 Task: Experiment with a VST dynamic range compressor to control the overall mix dynamics.
Action: Mouse moved to (80, 39)
Screenshot: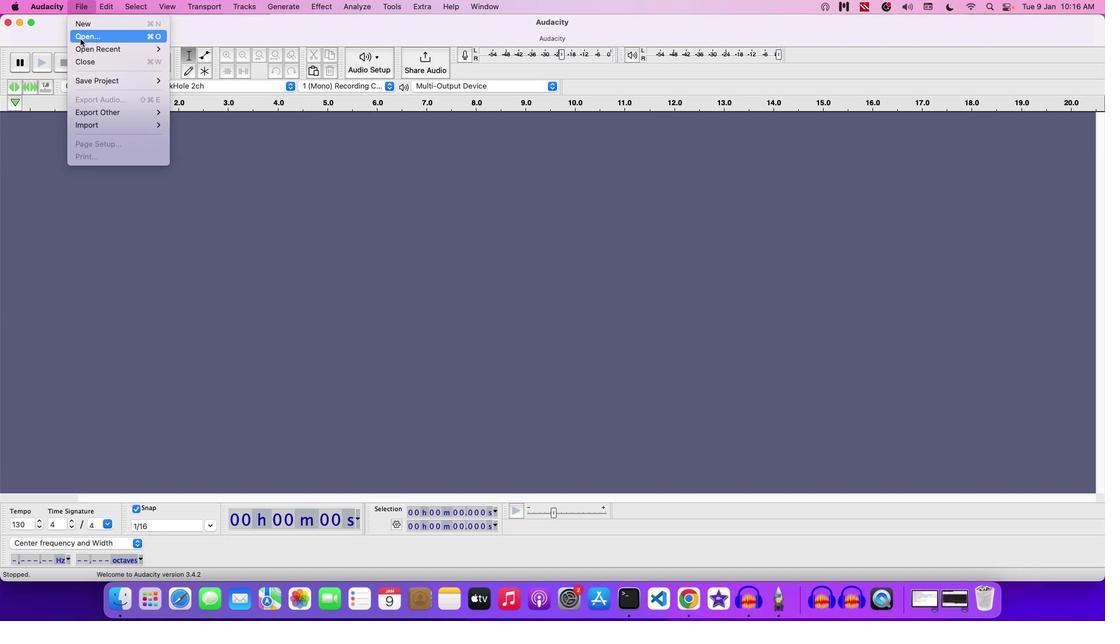 
Action: Mouse pressed left at (80, 39)
Screenshot: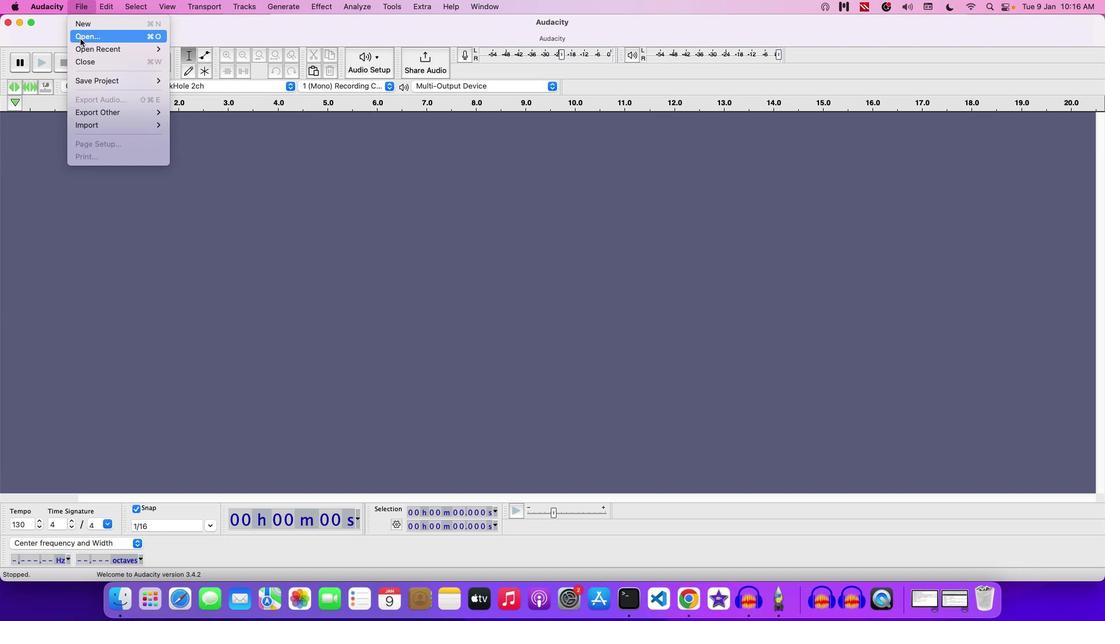 
Action: Mouse moved to (566, 122)
Screenshot: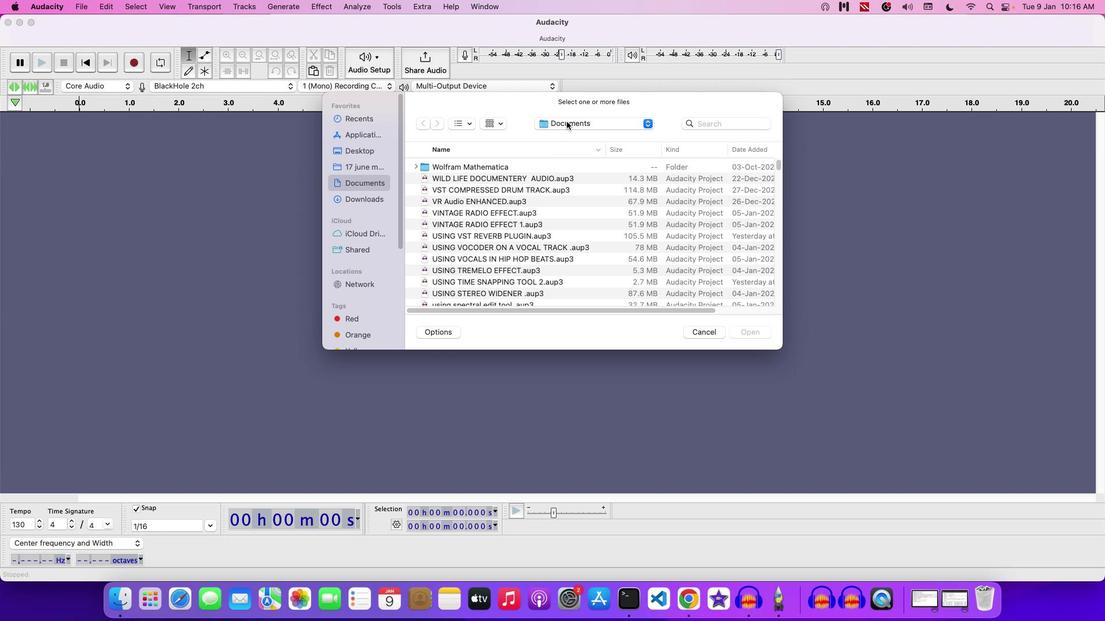 
Action: Mouse pressed left at (566, 122)
Screenshot: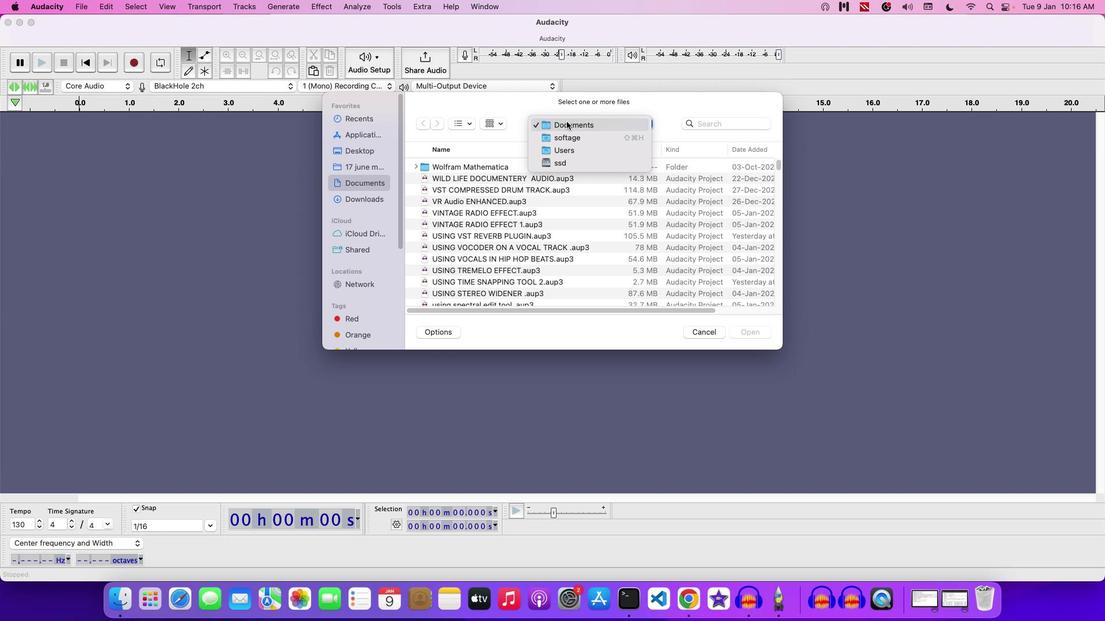 
Action: Mouse moved to (568, 214)
Screenshot: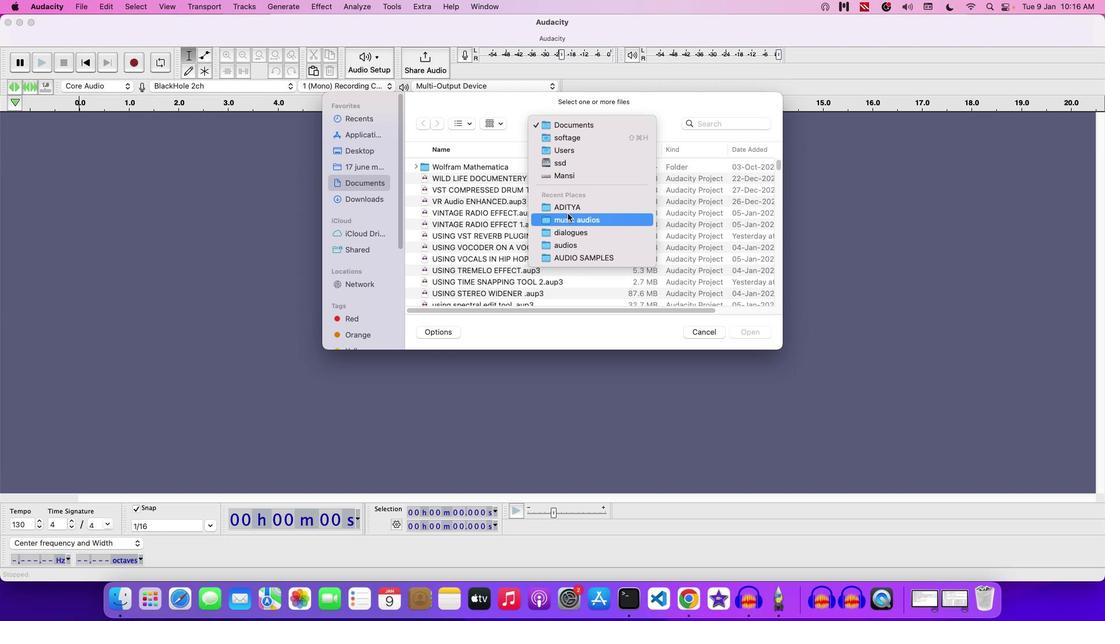 
Action: Mouse pressed left at (568, 214)
Screenshot: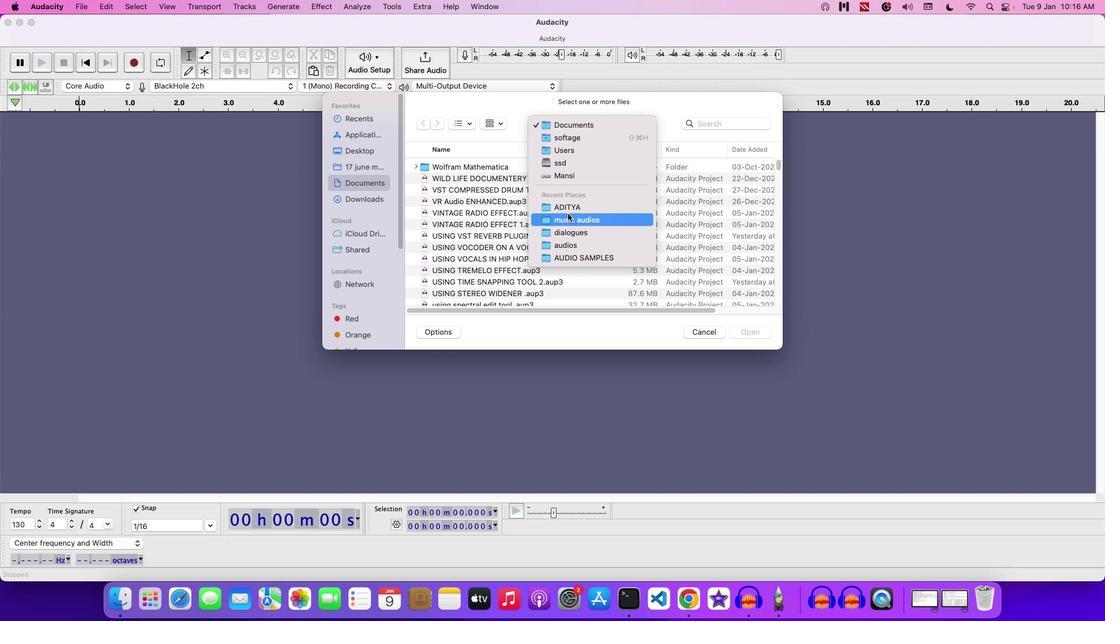 
Action: Mouse moved to (506, 227)
Screenshot: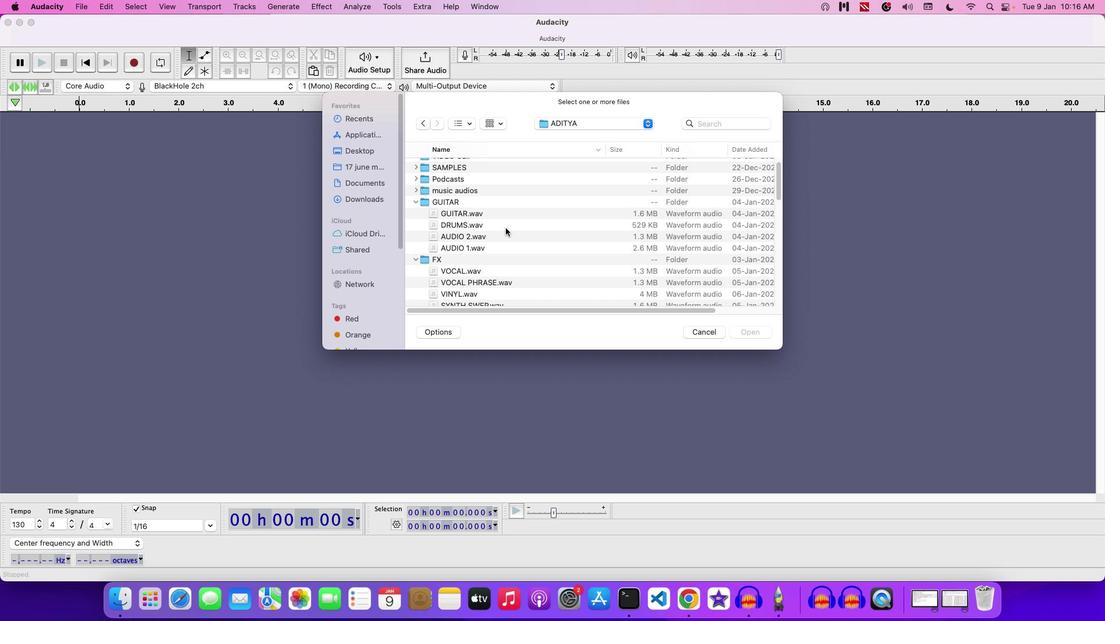 
Action: Mouse scrolled (506, 227) with delta (0, 0)
Screenshot: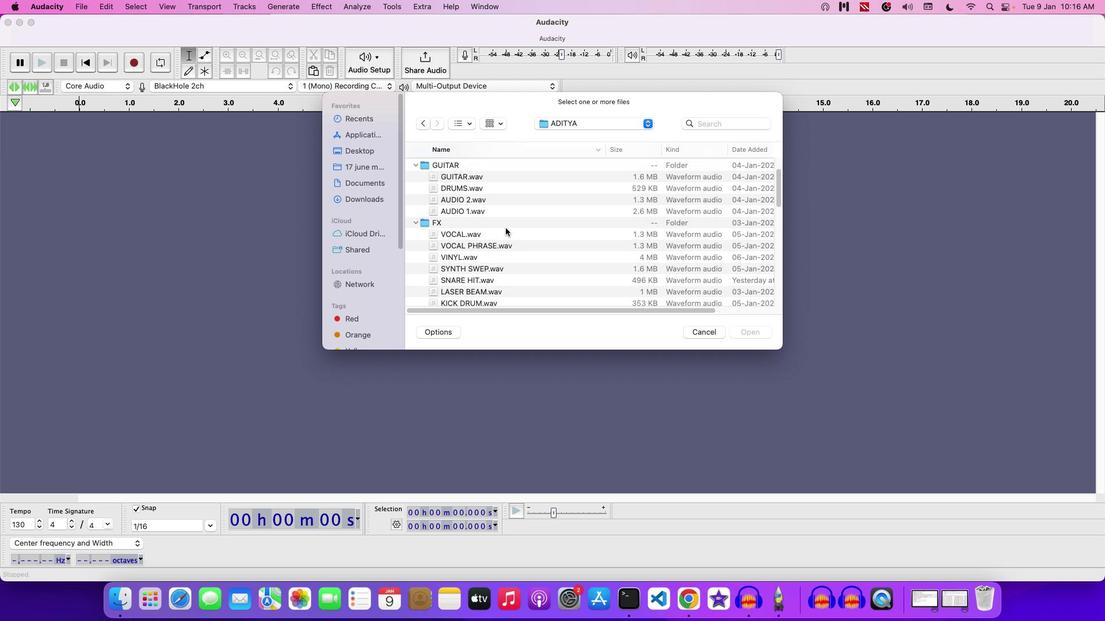 
Action: Mouse scrolled (506, 227) with delta (0, 0)
Screenshot: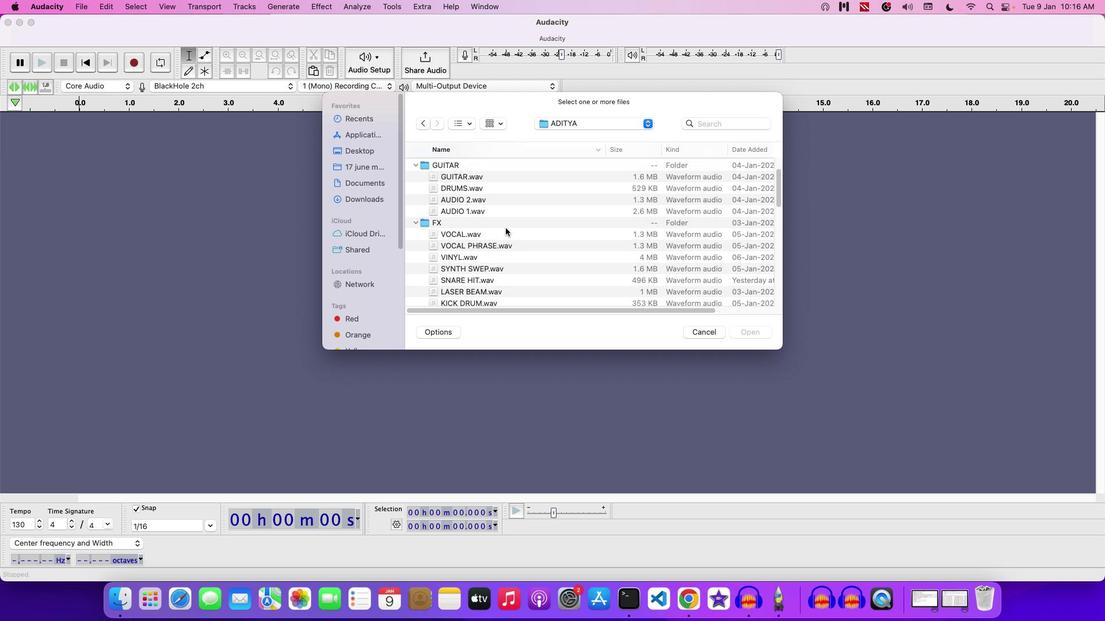 
Action: Mouse scrolled (506, 227) with delta (0, -1)
Screenshot: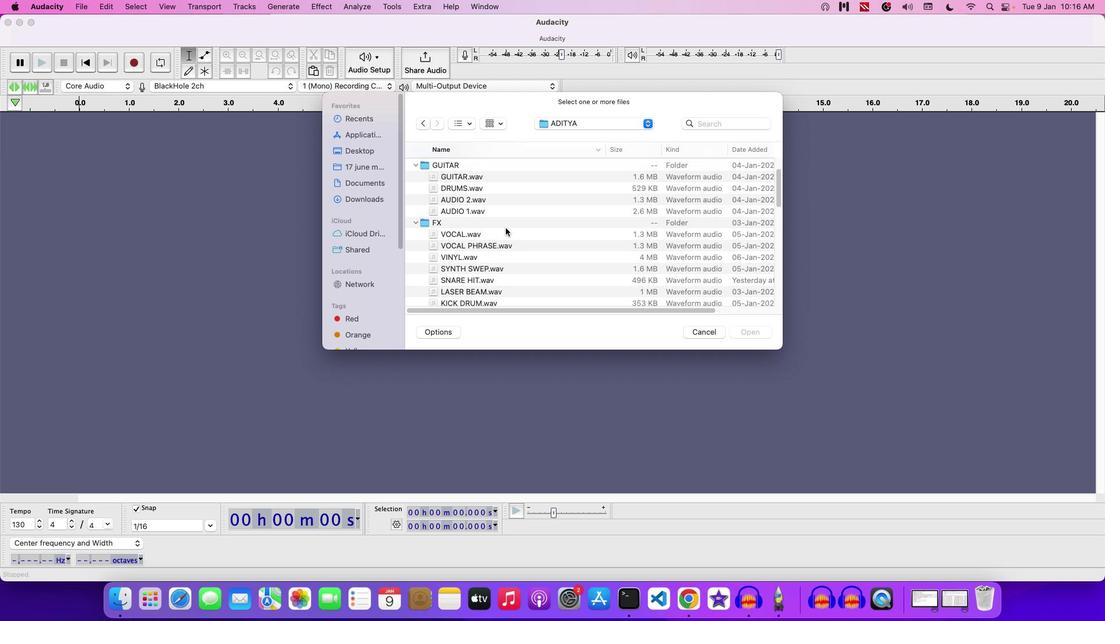 
Action: Mouse scrolled (506, 227) with delta (0, 0)
Screenshot: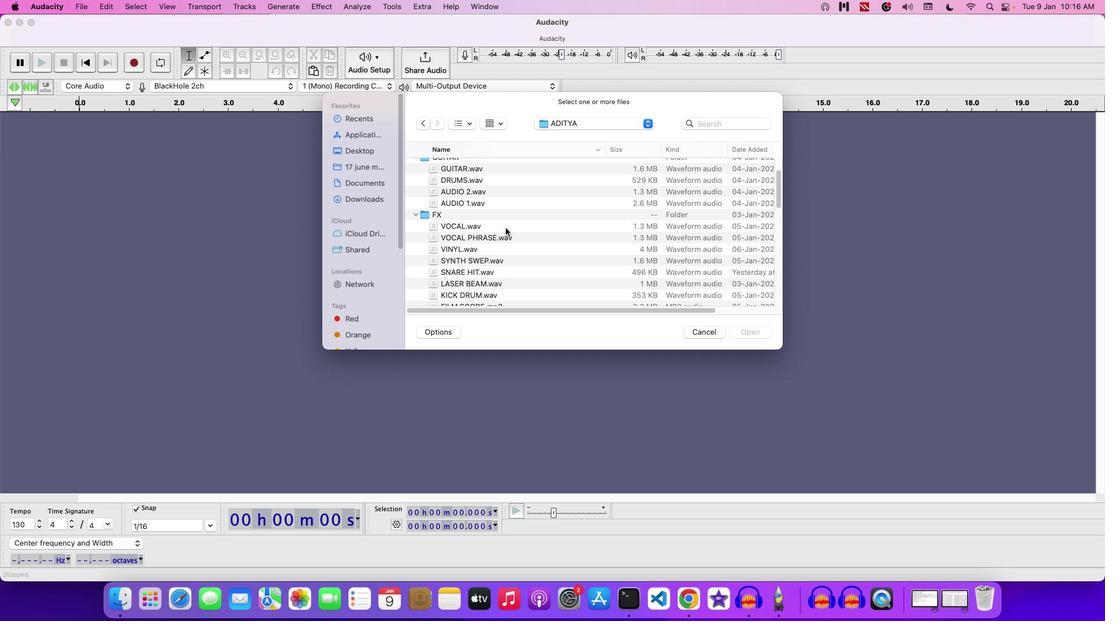 
Action: Mouse scrolled (506, 227) with delta (0, 0)
Screenshot: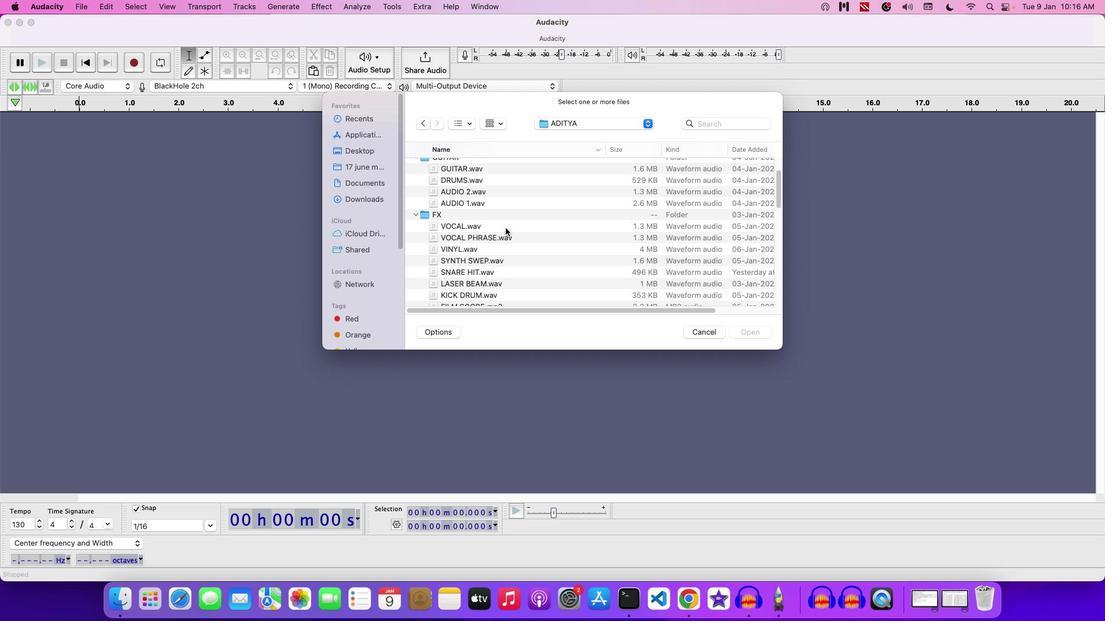 
Action: Mouse moved to (503, 217)
Screenshot: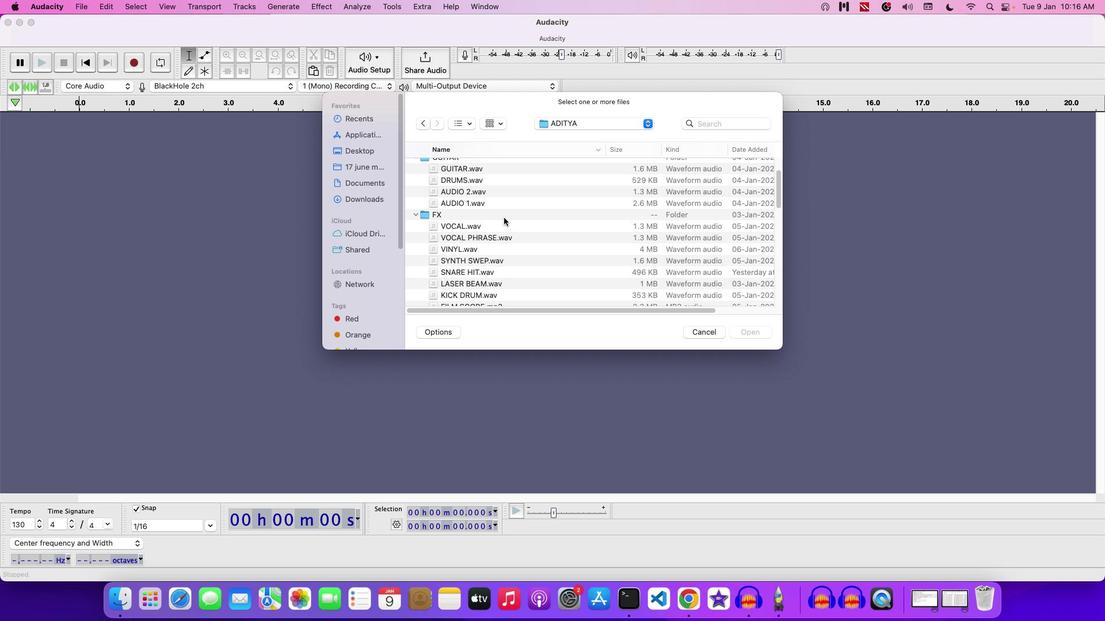 
Action: Mouse scrolled (503, 217) with delta (0, 0)
Screenshot: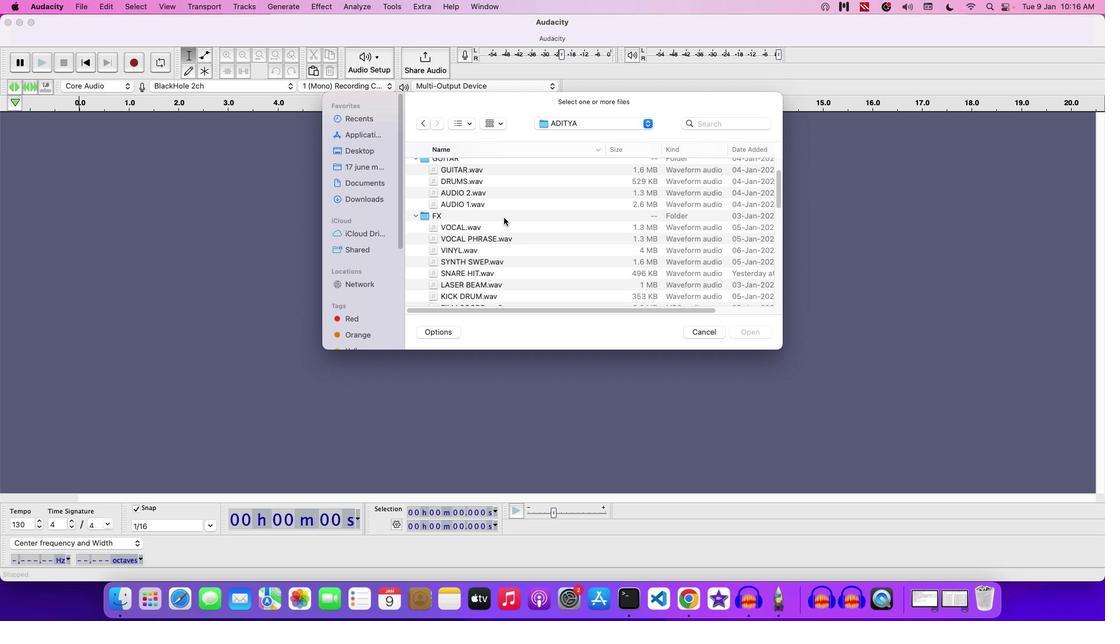 
Action: Mouse scrolled (503, 217) with delta (0, 0)
Screenshot: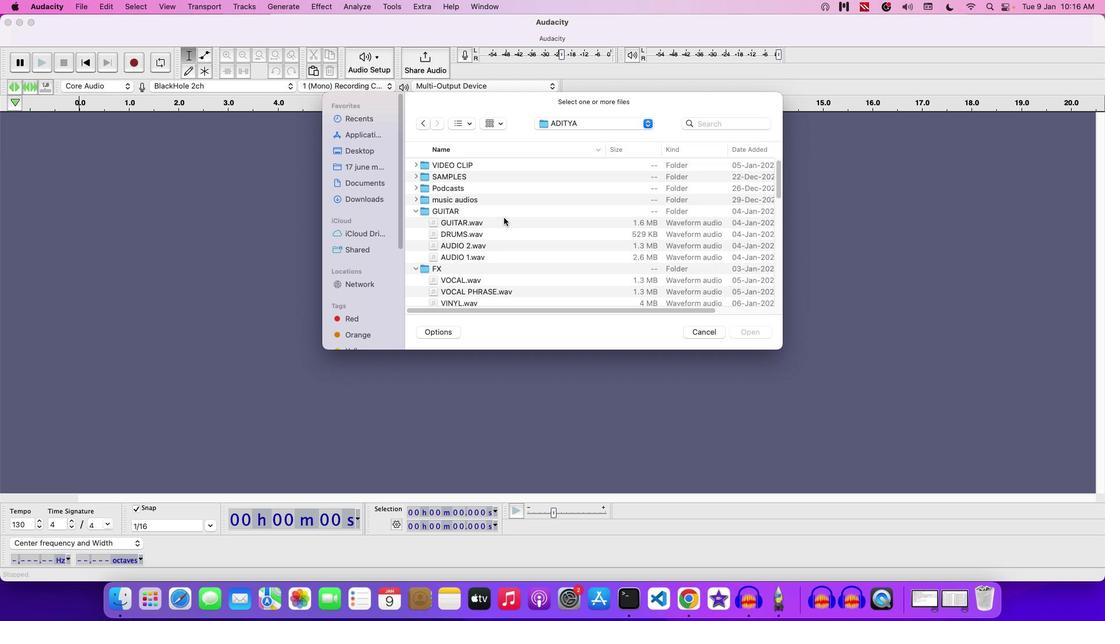 
Action: Mouse scrolled (503, 217) with delta (0, 0)
Screenshot: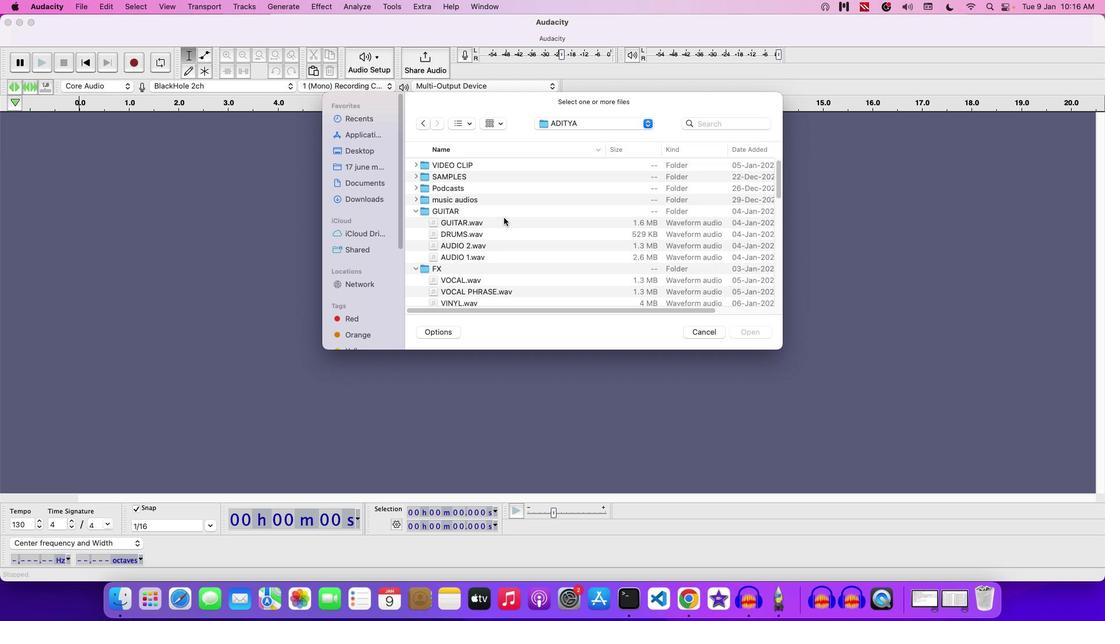 
Action: Mouse scrolled (503, 217) with delta (0, 1)
Screenshot: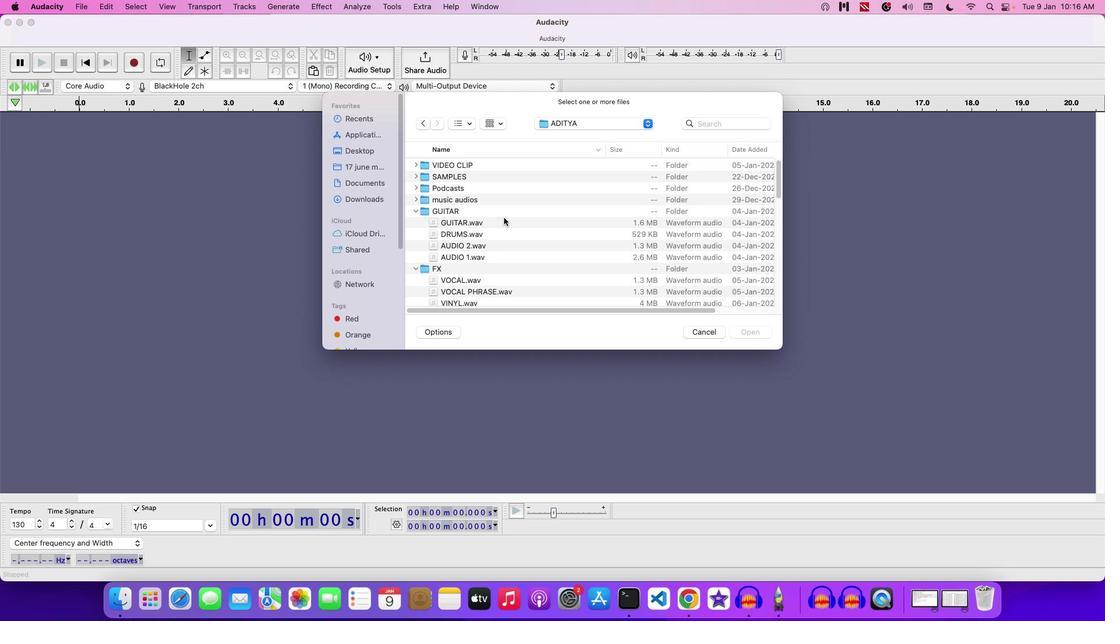 
Action: Mouse scrolled (503, 217) with delta (0, 0)
Screenshot: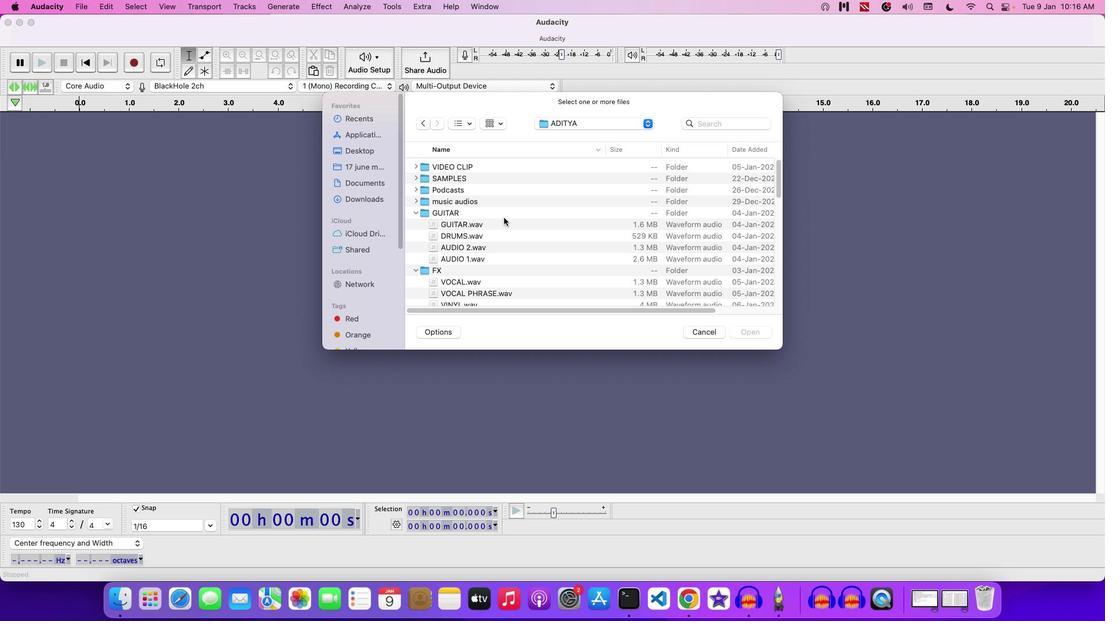 
Action: Mouse scrolled (503, 217) with delta (0, 0)
Screenshot: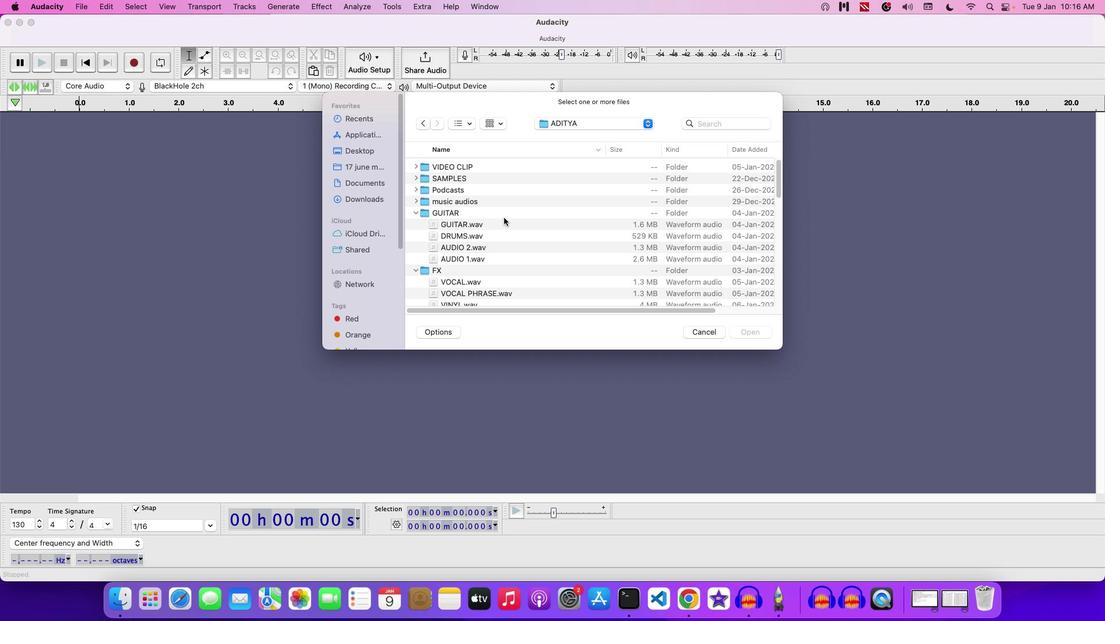 
Action: Mouse moved to (419, 202)
Screenshot: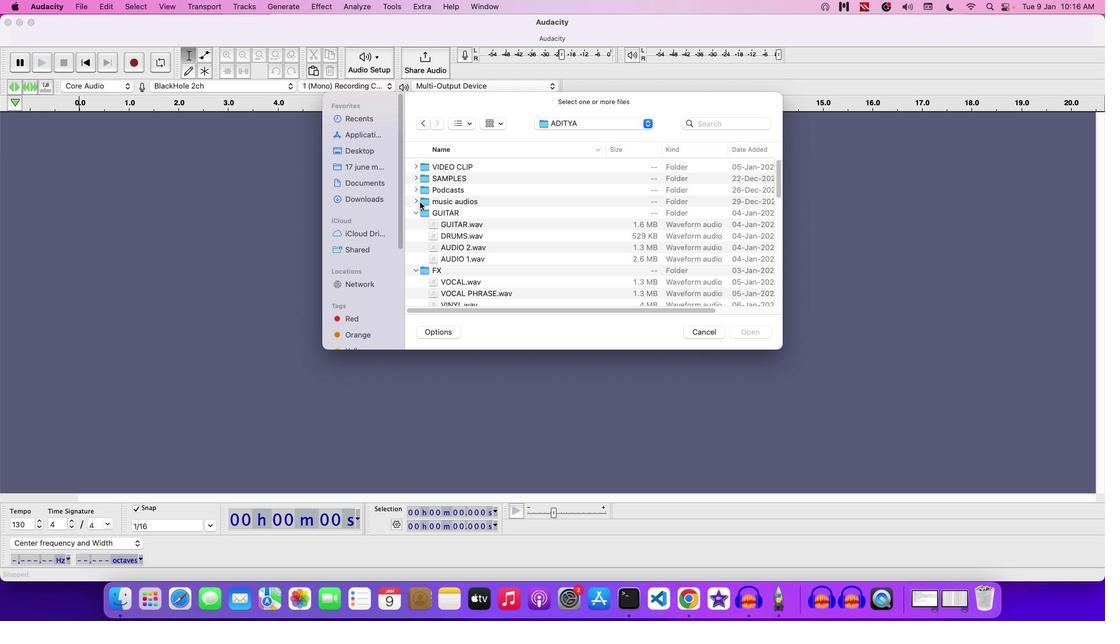 
Action: Mouse pressed left at (419, 202)
Screenshot: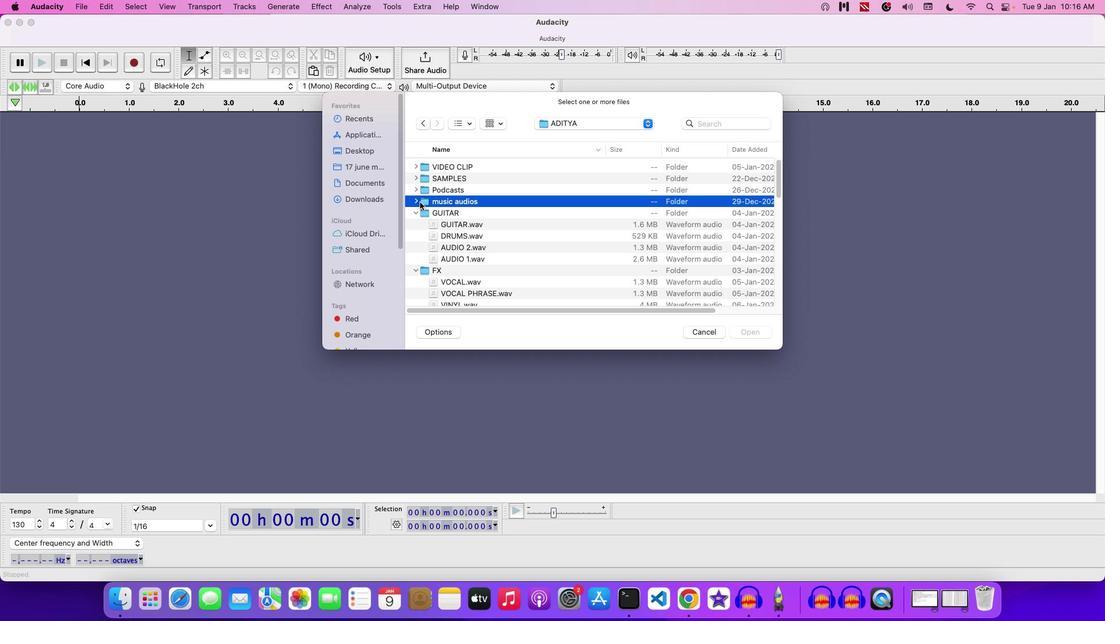 
Action: Mouse moved to (418, 202)
Screenshot: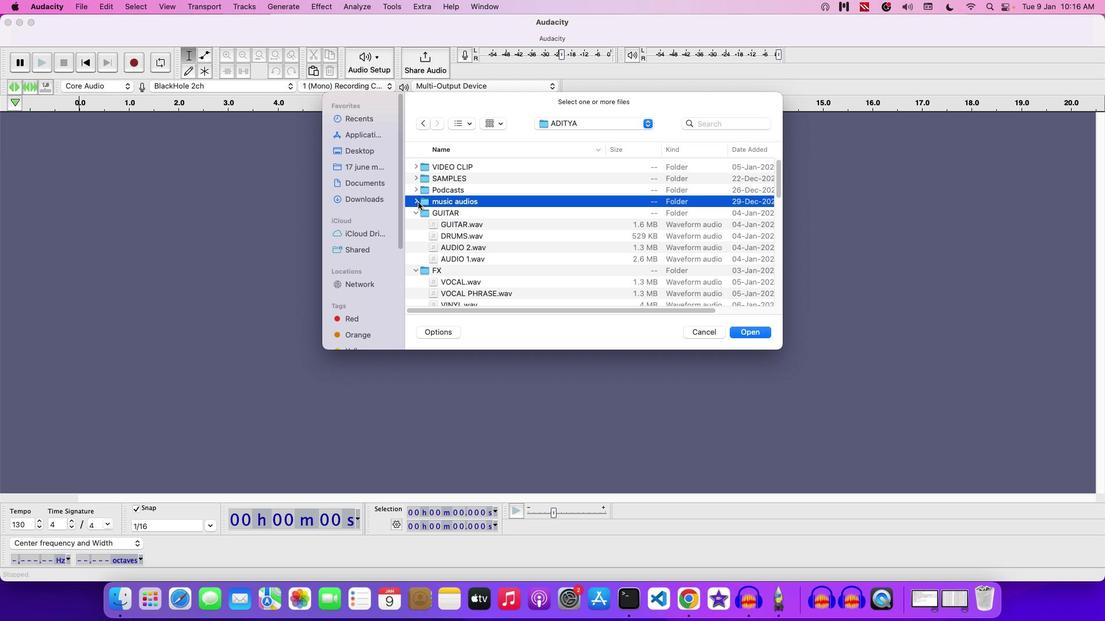 
Action: Mouse pressed left at (418, 202)
Screenshot: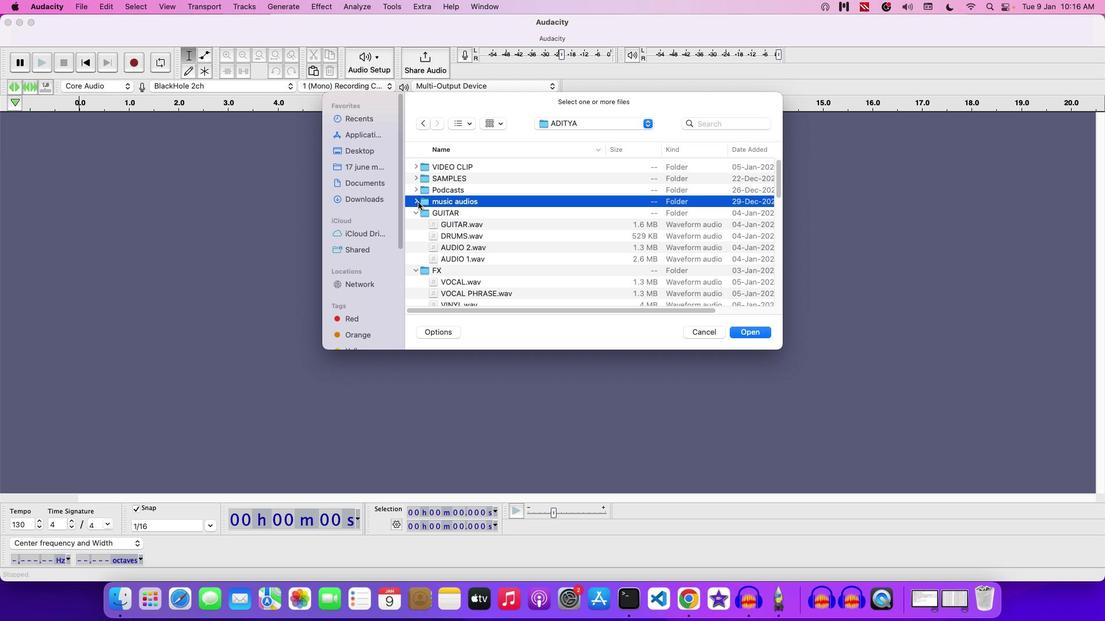 
Action: Mouse moved to (504, 233)
Screenshot: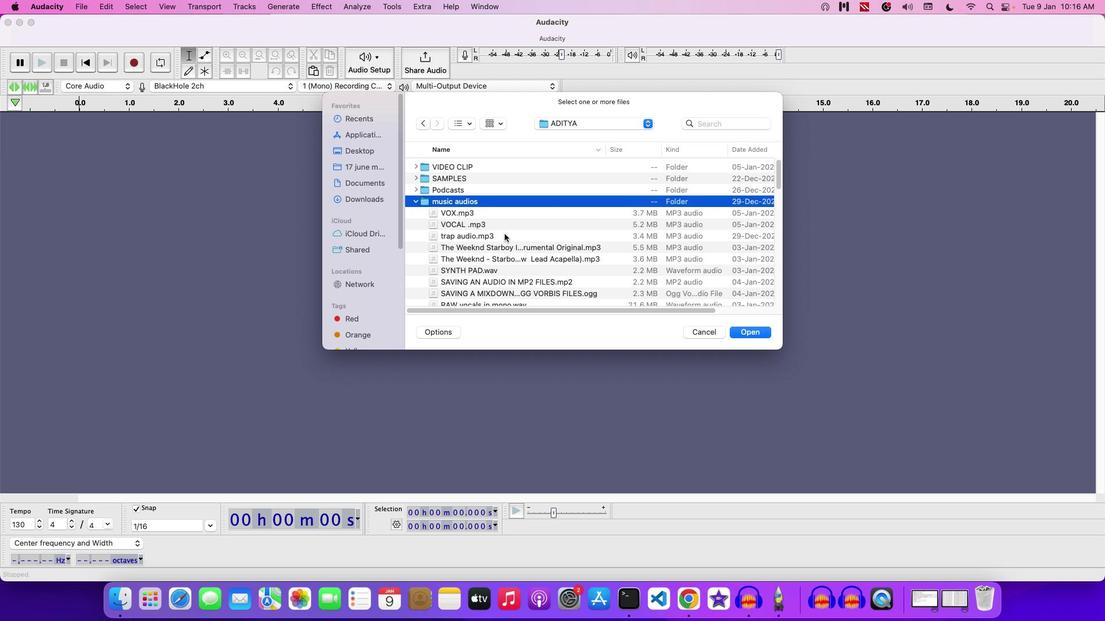 
Action: Mouse scrolled (504, 233) with delta (0, 0)
Screenshot: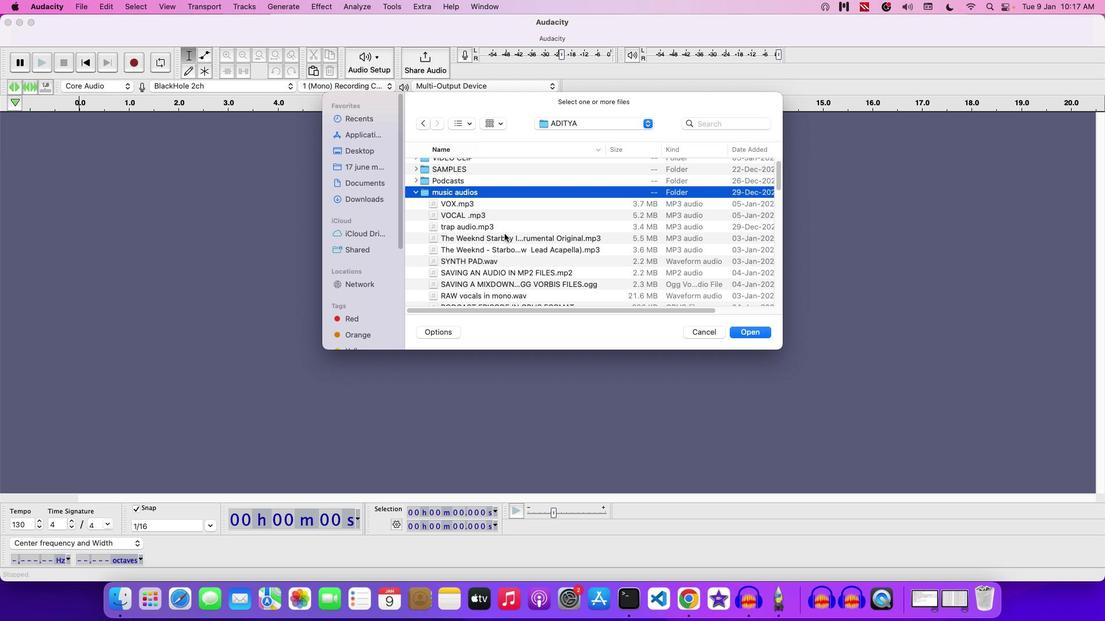 
Action: Mouse scrolled (504, 233) with delta (0, 0)
Screenshot: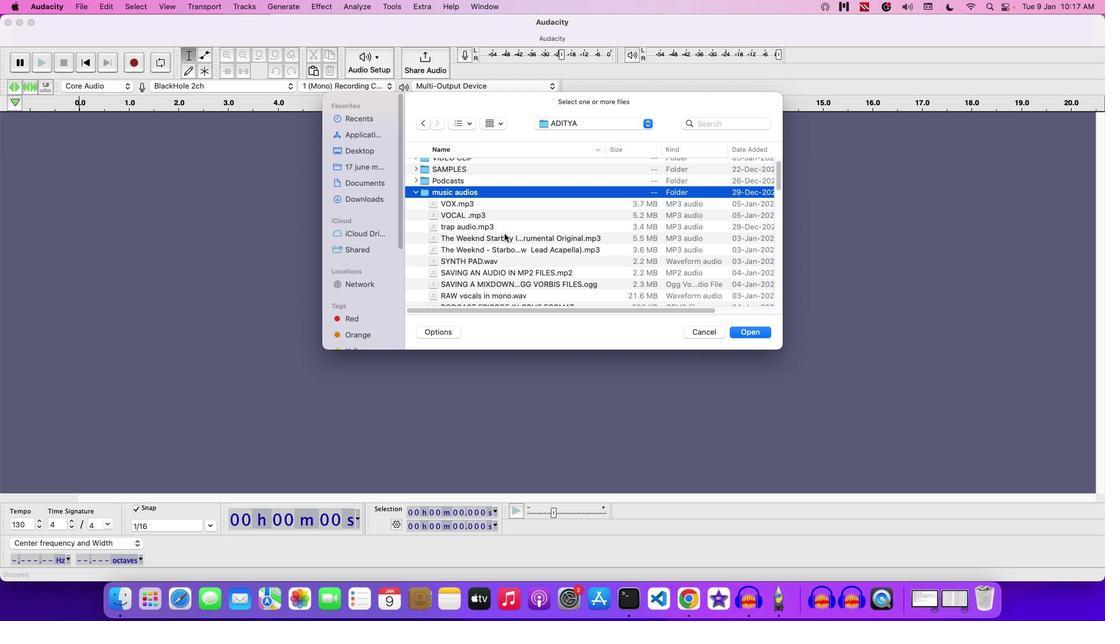 
Action: Mouse scrolled (504, 233) with delta (0, 0)
Screenshot: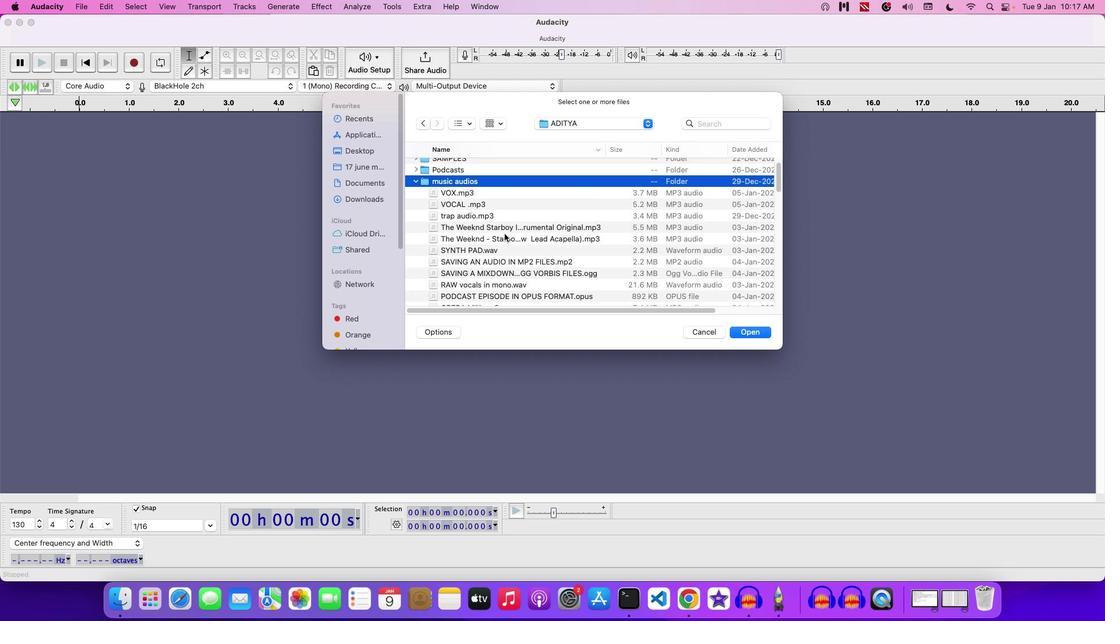 
Action: Mouse scrolled (504, 233) with delta (0, 0)
Screenshot: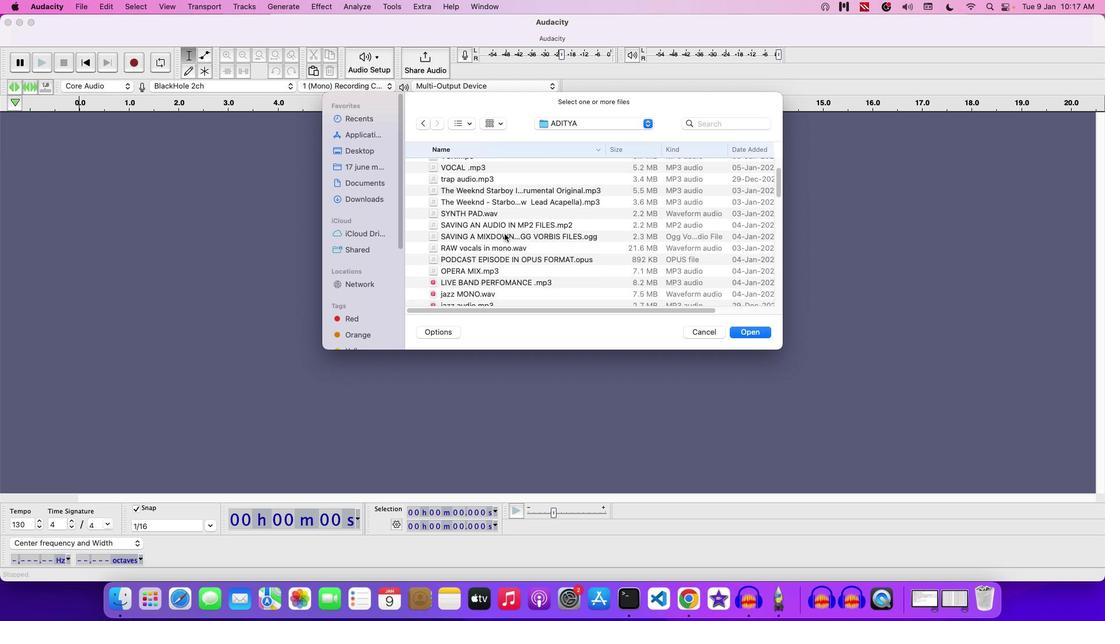 
Action: Mouse scrolled (504, 233) with delta (0, -1)
Screenshot: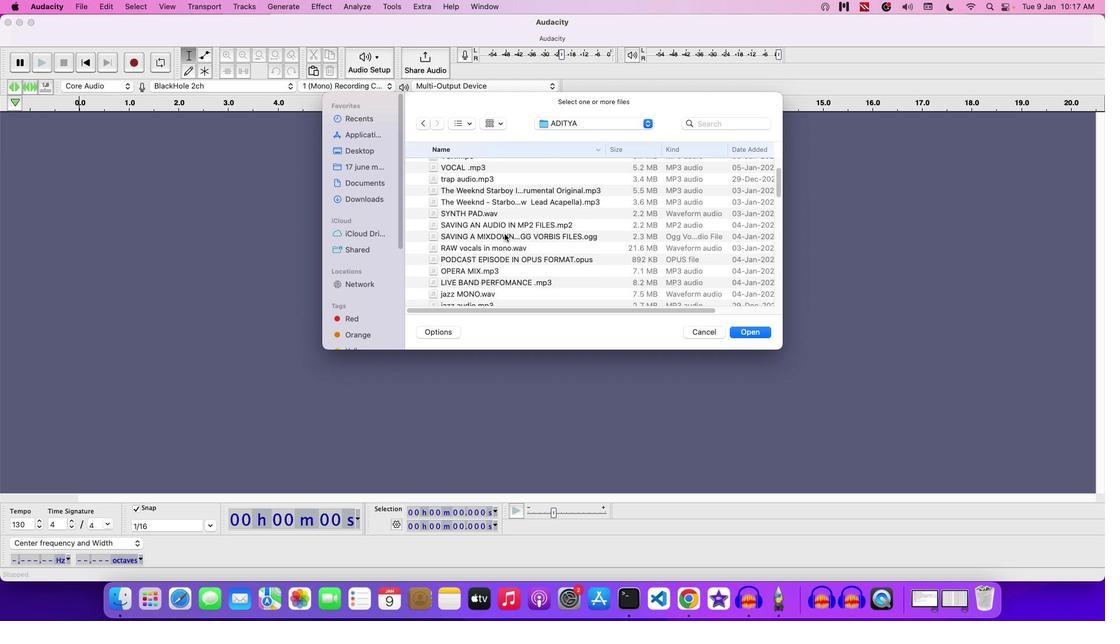 
Action: Mouse scrolled (504, 233) with delta (0, 0)
Screenshot: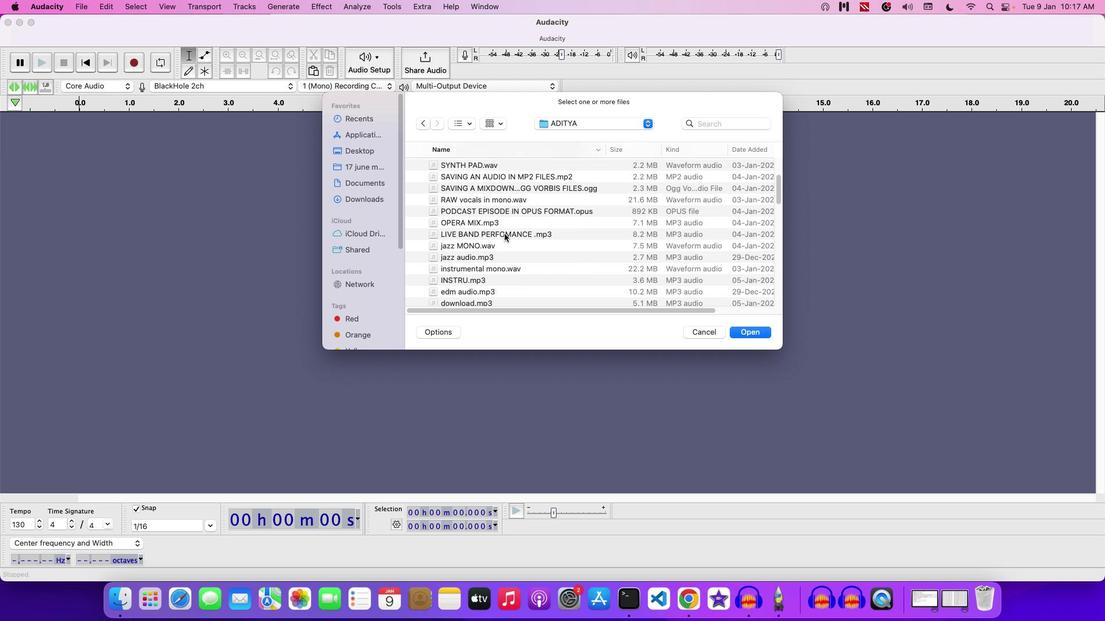 
Action: Mouse scrolled (504, 233) with delta (0, 0)
Screenshot: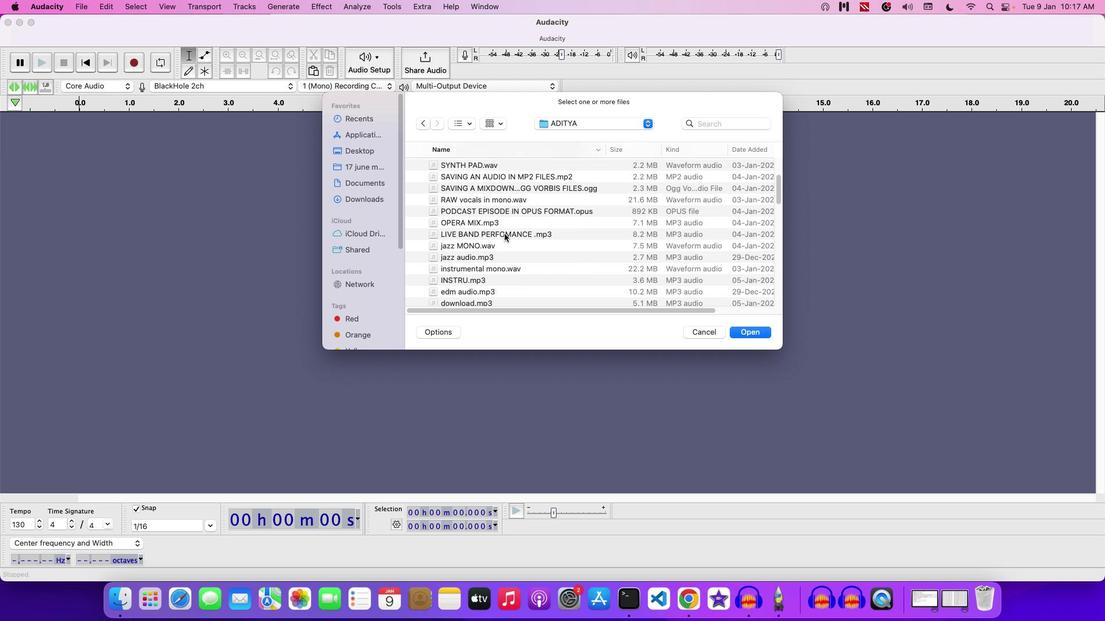 
Action: Mouse scrolled (504, 233) with delta (0, -1)
Screenshot: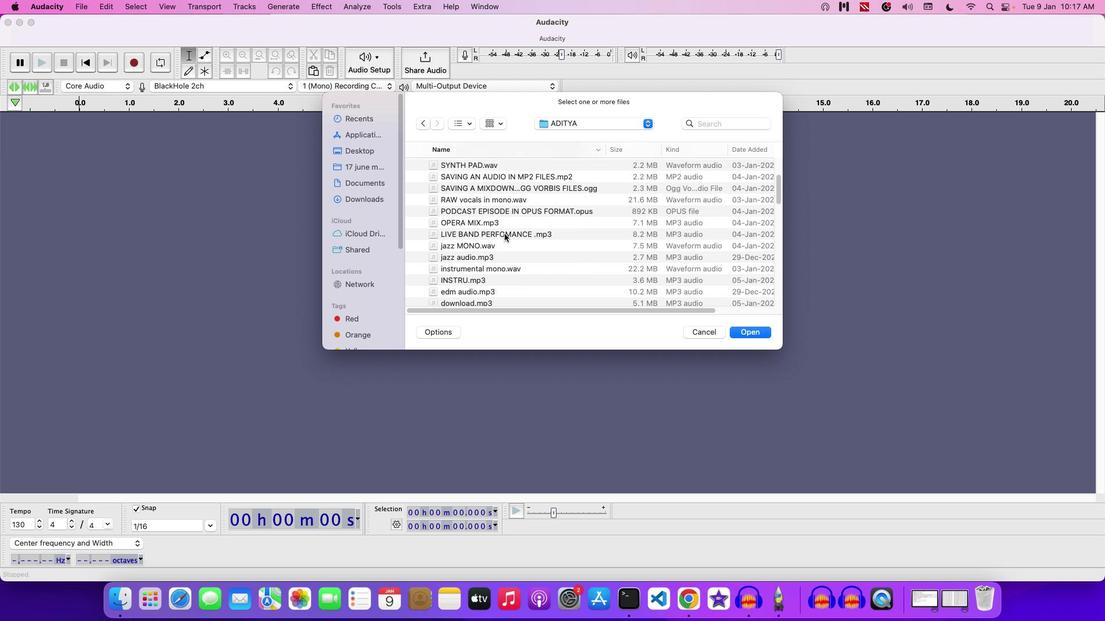 
Action: Mouse scrolled (504, 233) with delta (0, 0)
Screenshot: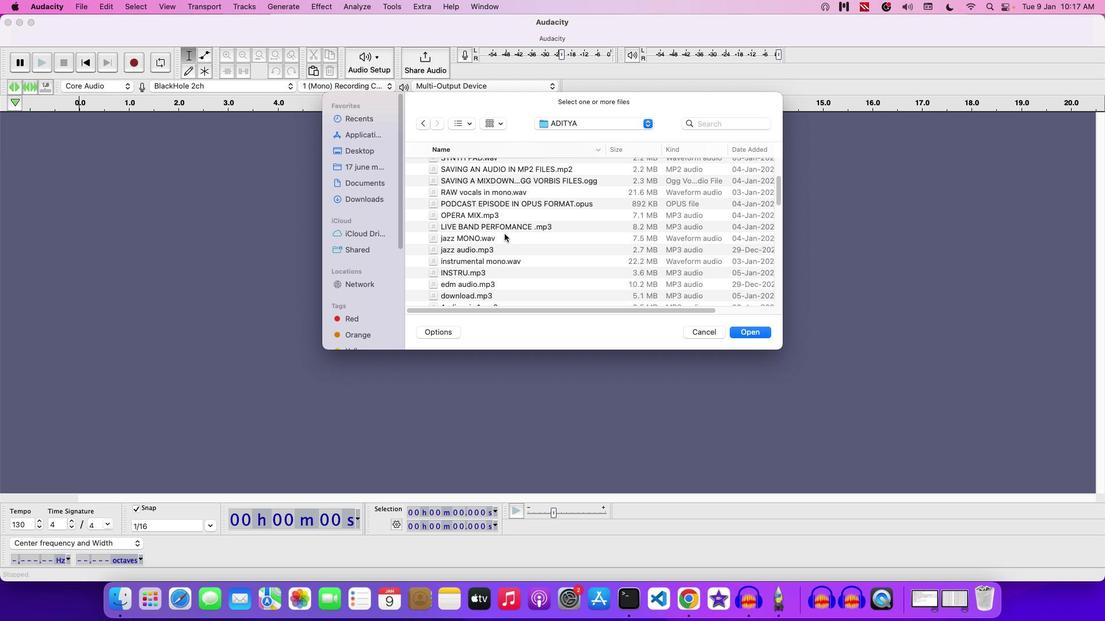
Action: Mouse scrolled (504, 233) with delta (0, 0)
Screenshot: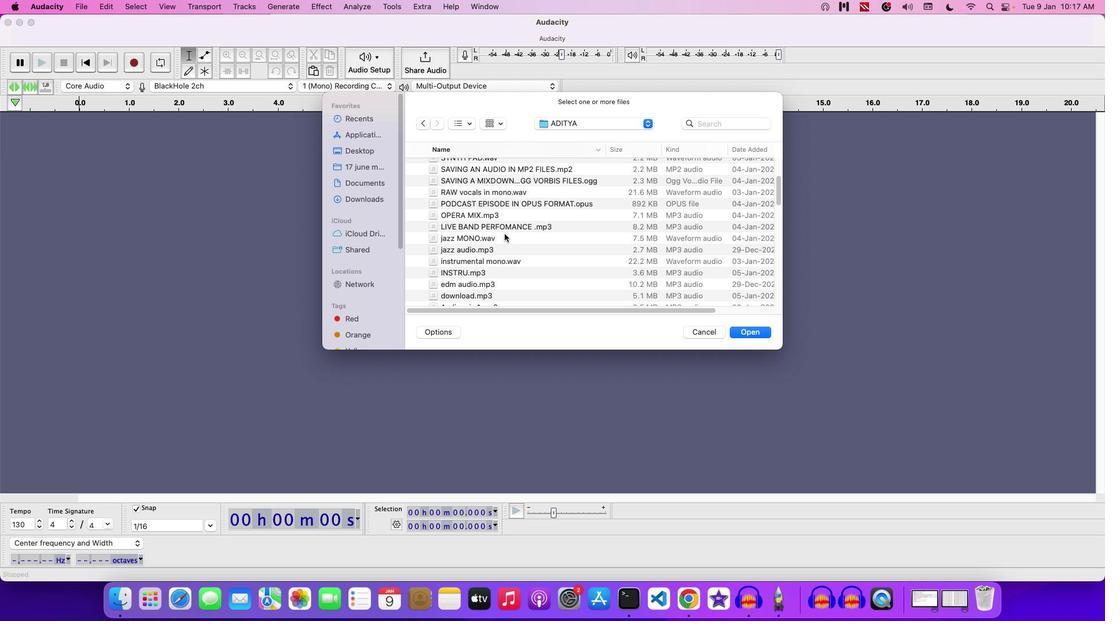 
Action: Mouse moved to (482, 282)
Screenshot: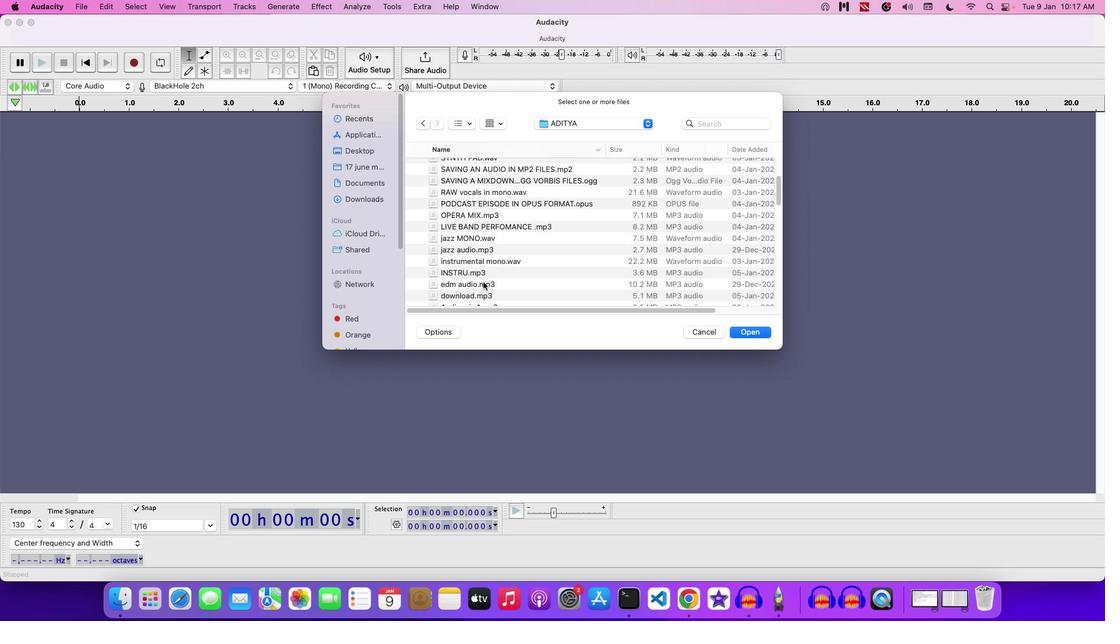 
Action: Mouse pressed left at (482, 282)
Screenshot: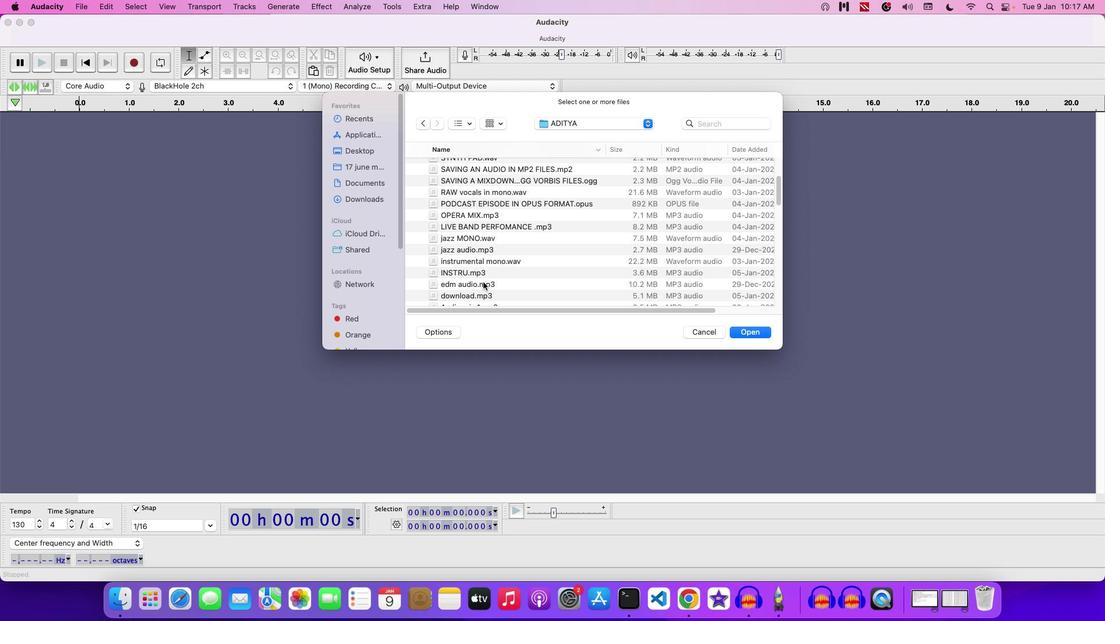 
Action: Mouse moved to (503, 286)
Screenshot: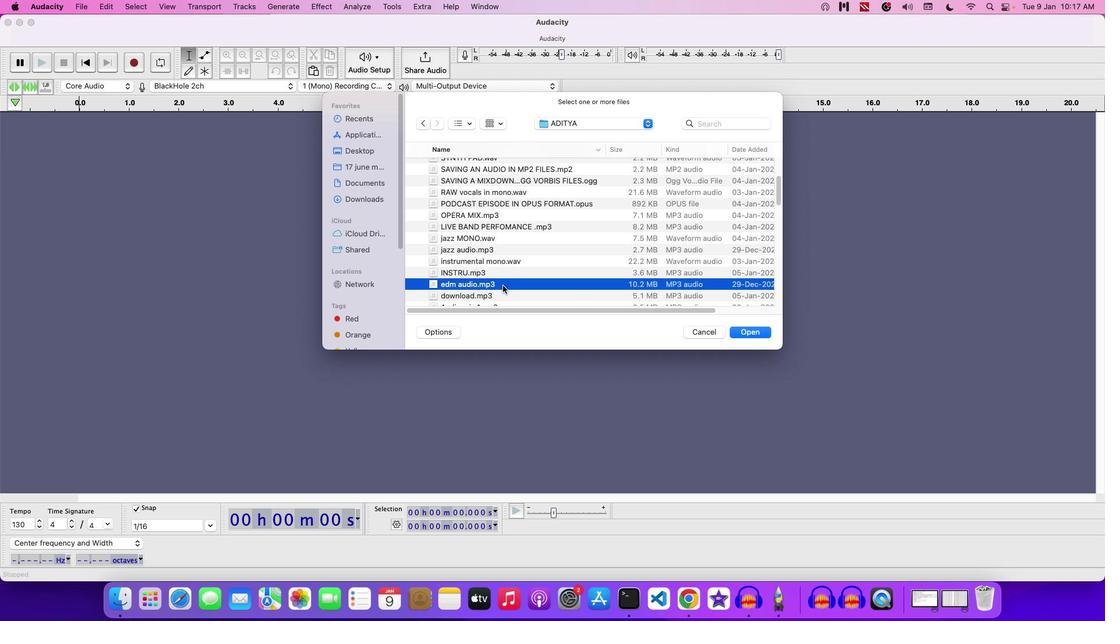 
Action: Mouse pressed left at (503, 286)
Screenshot: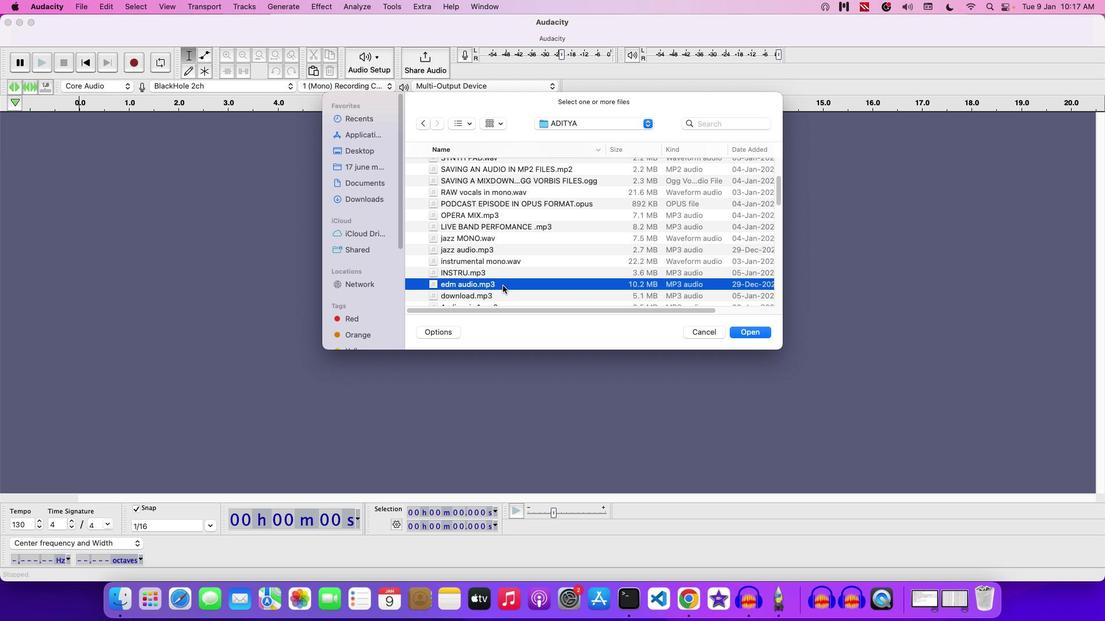 
Action: Mouse moved to (697, 333)
Screenshot: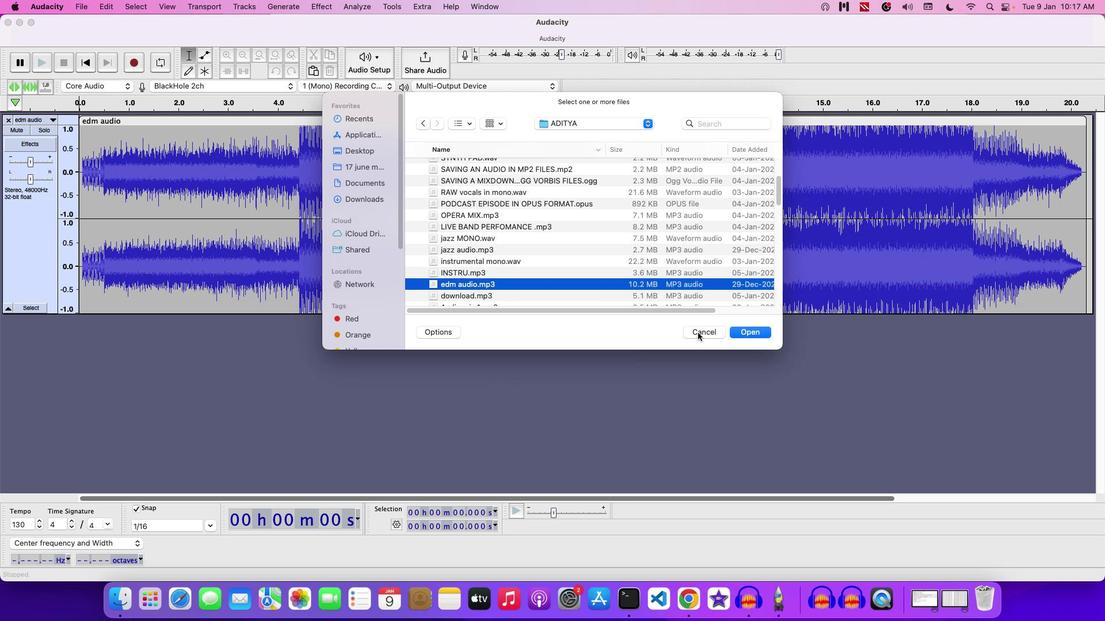 
Action: Mouse pressed left at (697, 333)
Screenshot: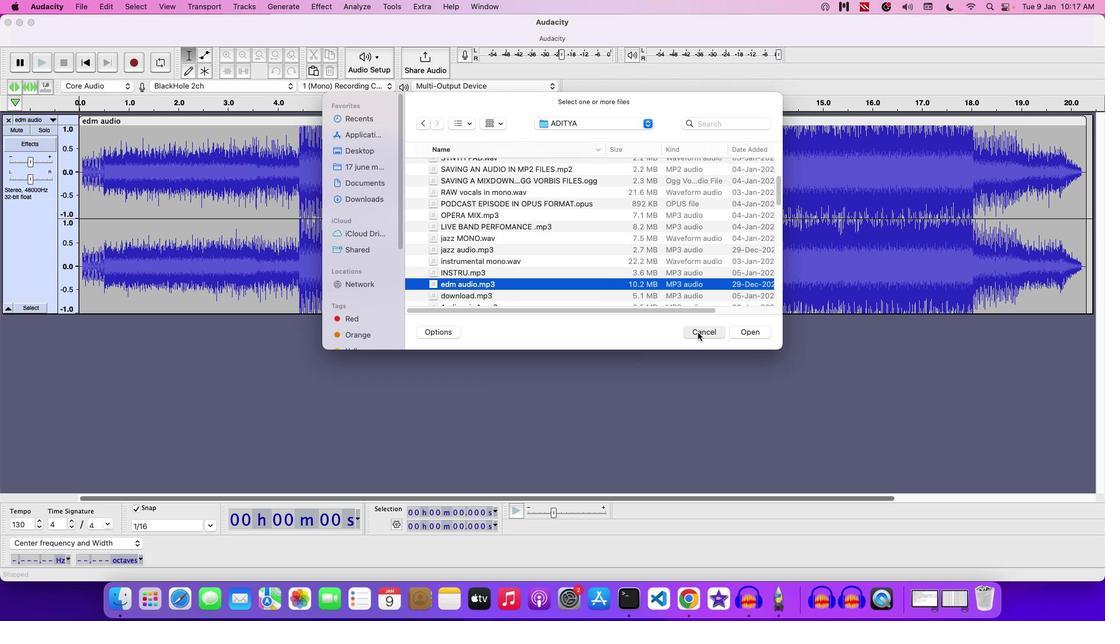 
Action: Mouse moved to (38, 62)
Screenshot: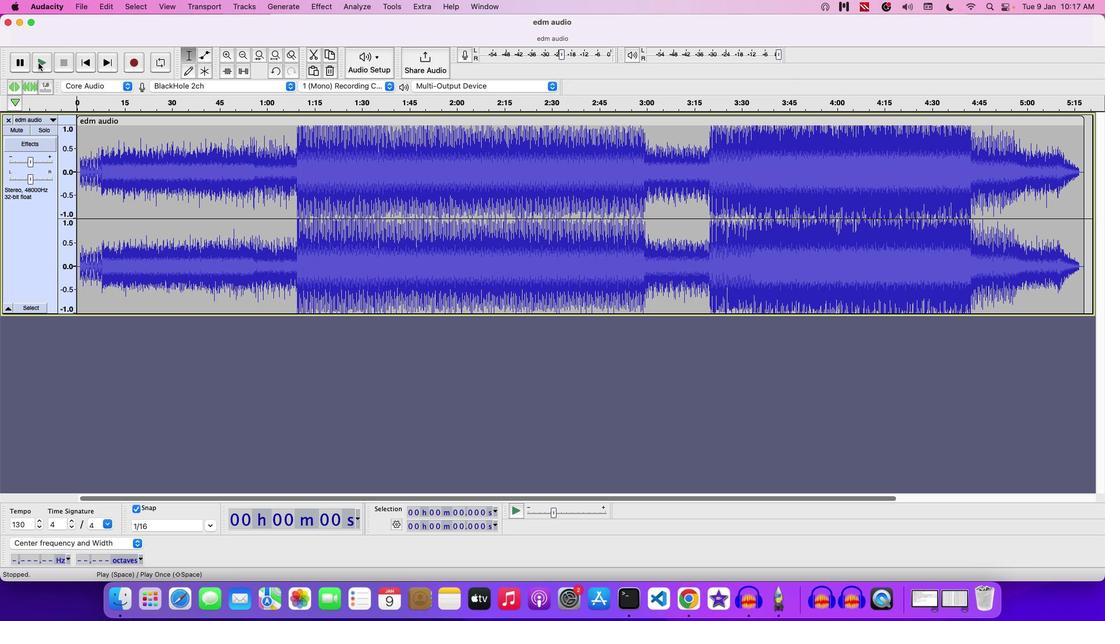 
Action: Mouse pressed left at (38, 62)
Screenshot: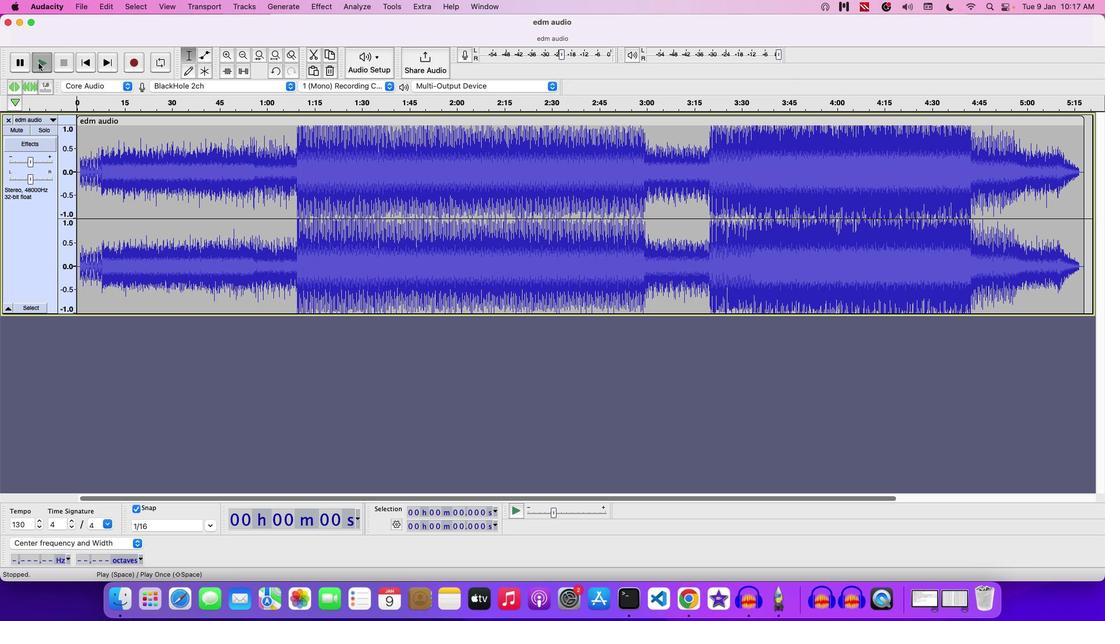 
Action: Mouse pressed left at (38, 62)
Screenshot: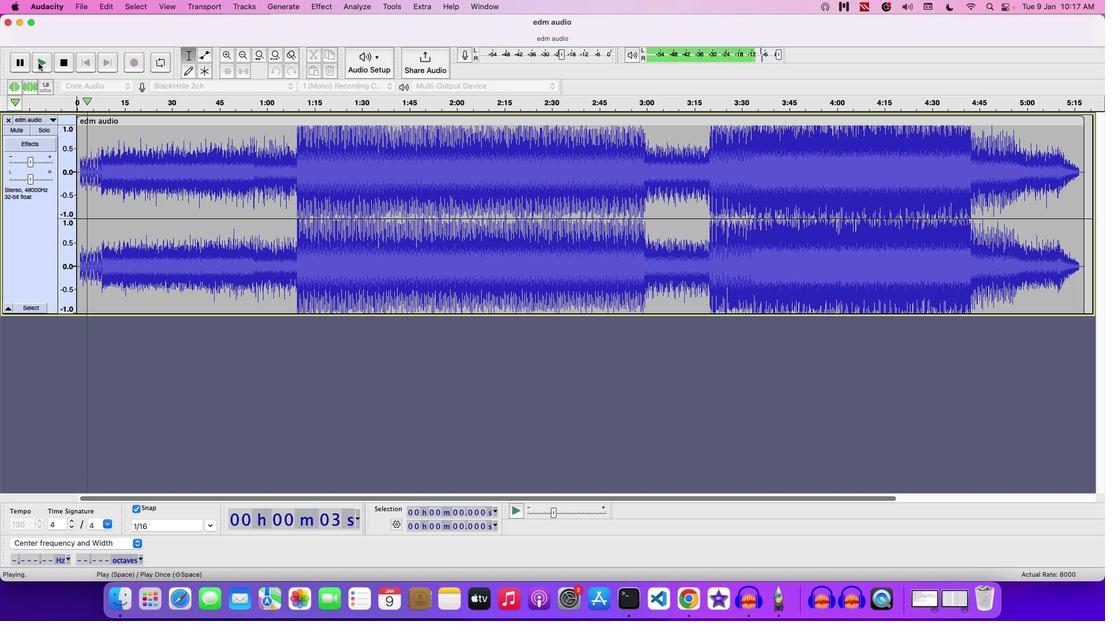 
Action: Mouse moved to (105, 141)
Screenshot: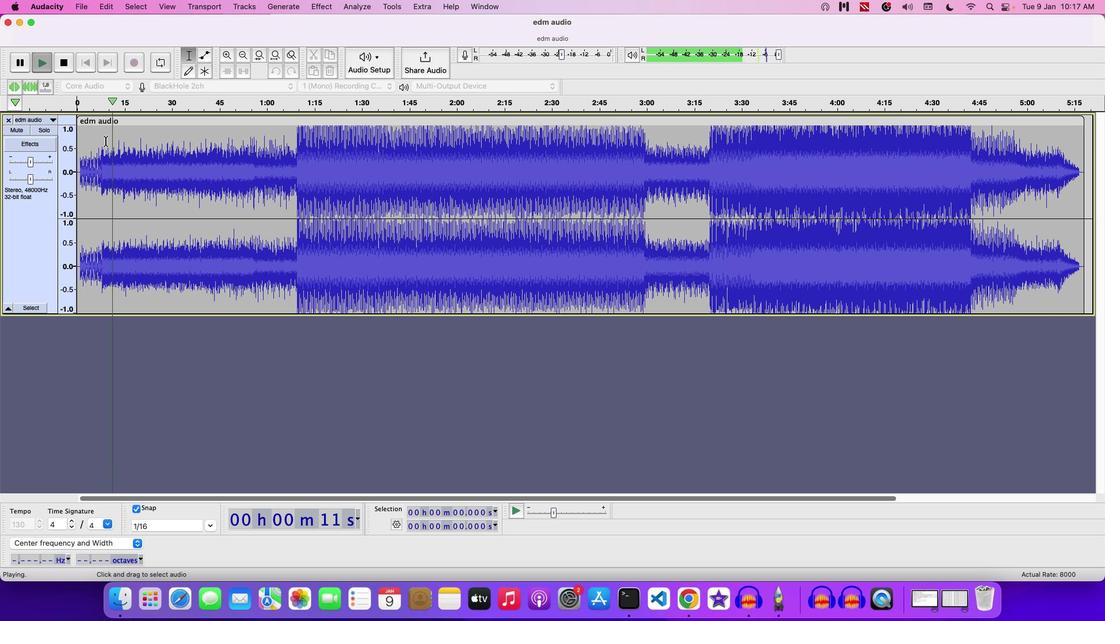 
Action: Key pressed Key.space
Screenshot: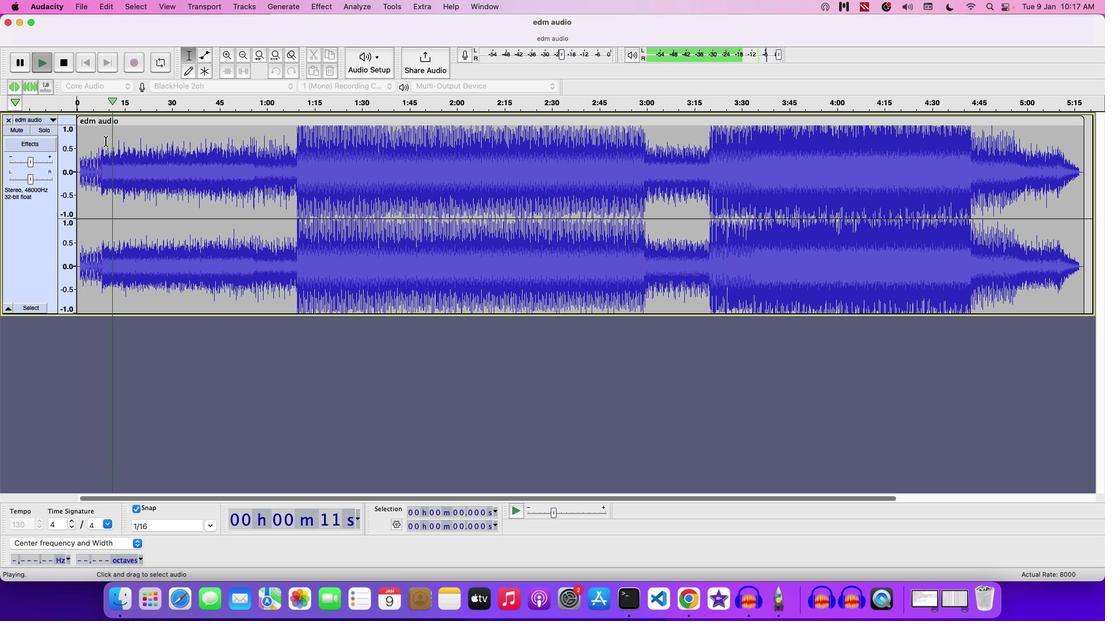 
Action: Mouse moved to (78, 124)
Screenshot: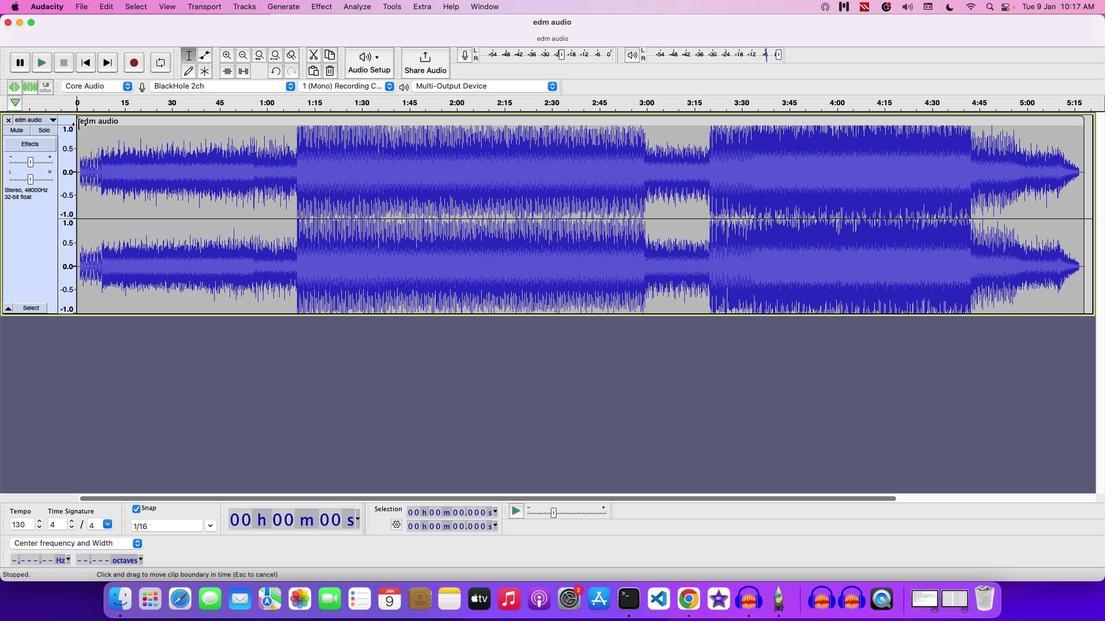 
Action: Mouse pressed left at (78, 124)
Screenshot: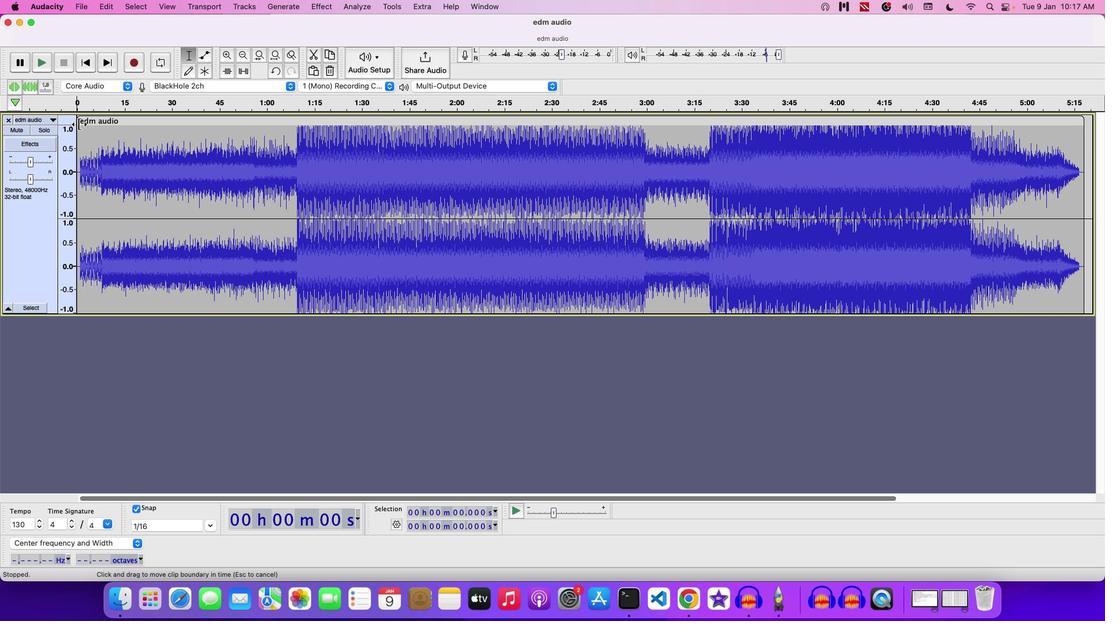 
Action: Mouse moved to (294, 121)
Screenshot: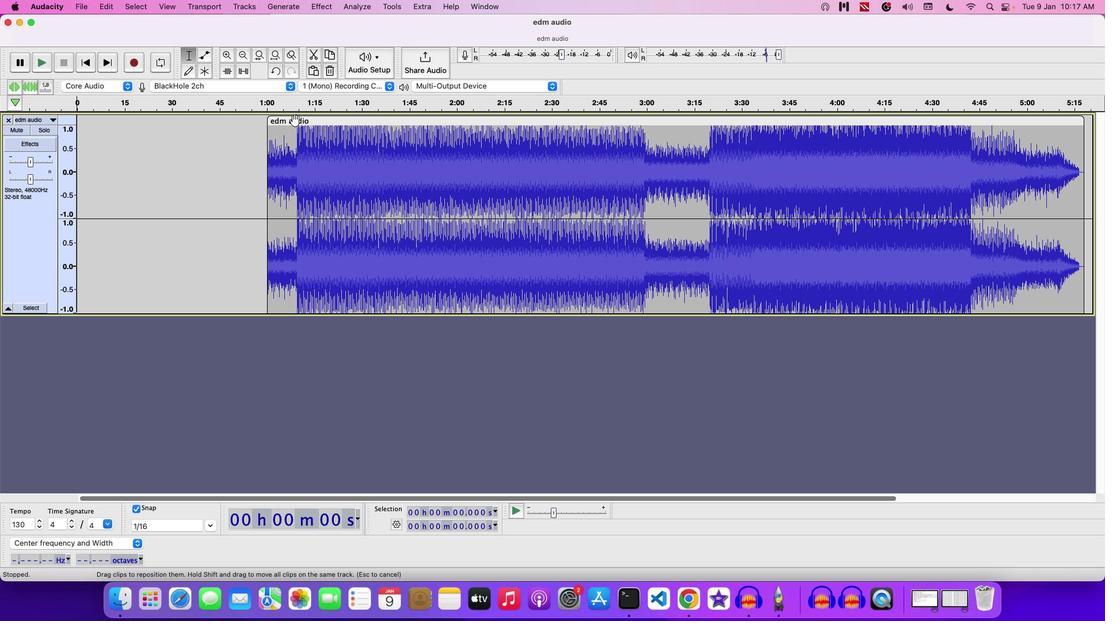 
Action: Mouse pressed left at (294, 121)
Screenshot: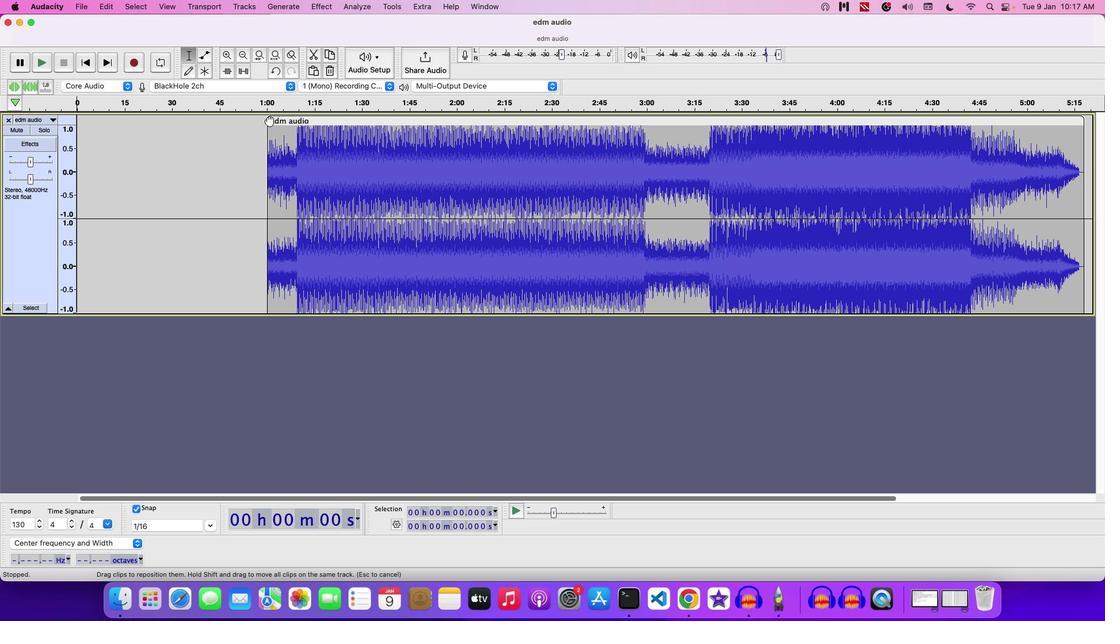 
Action: Mouse moved to (107, 111)
Screenshot: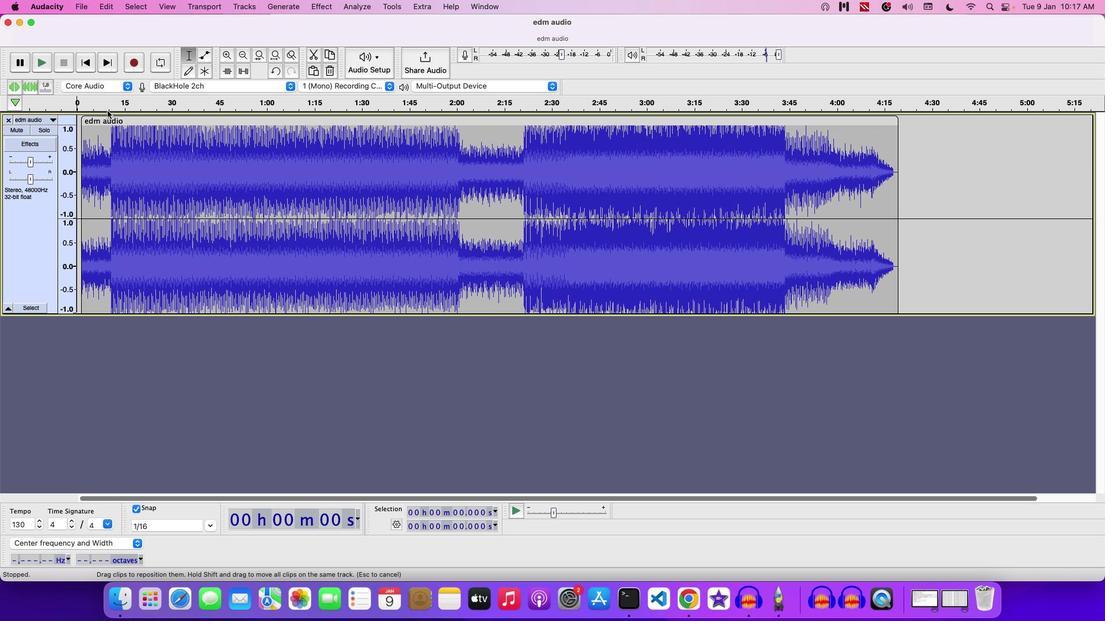 
Action: Mouse pressed left at (107, 111)
Screenshot: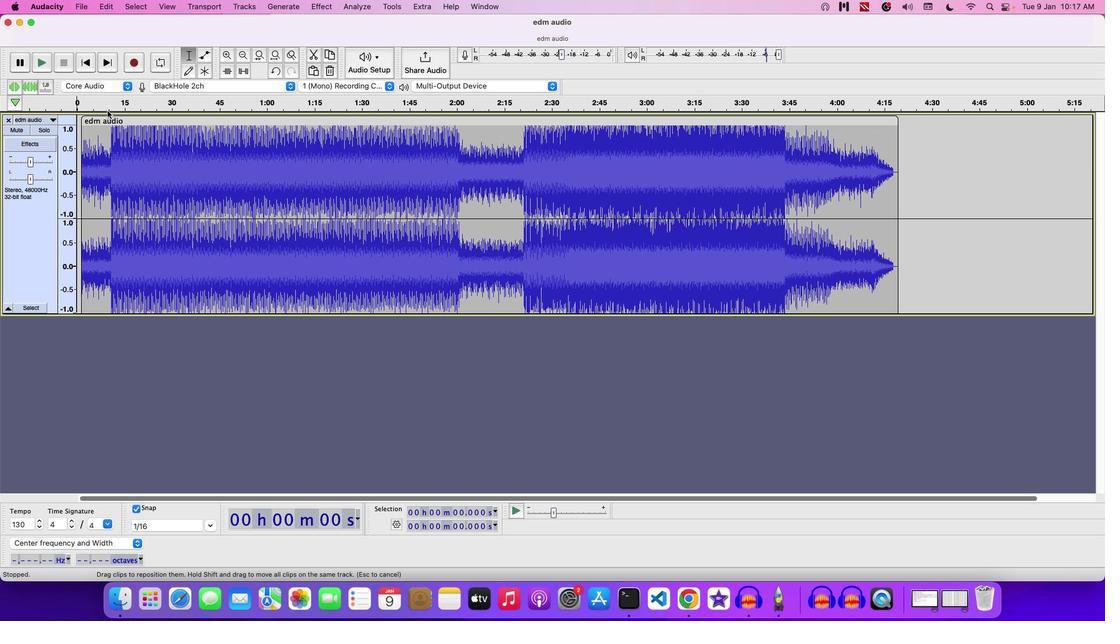 
Action: Mouse moved to (116, 122)
Screenshot: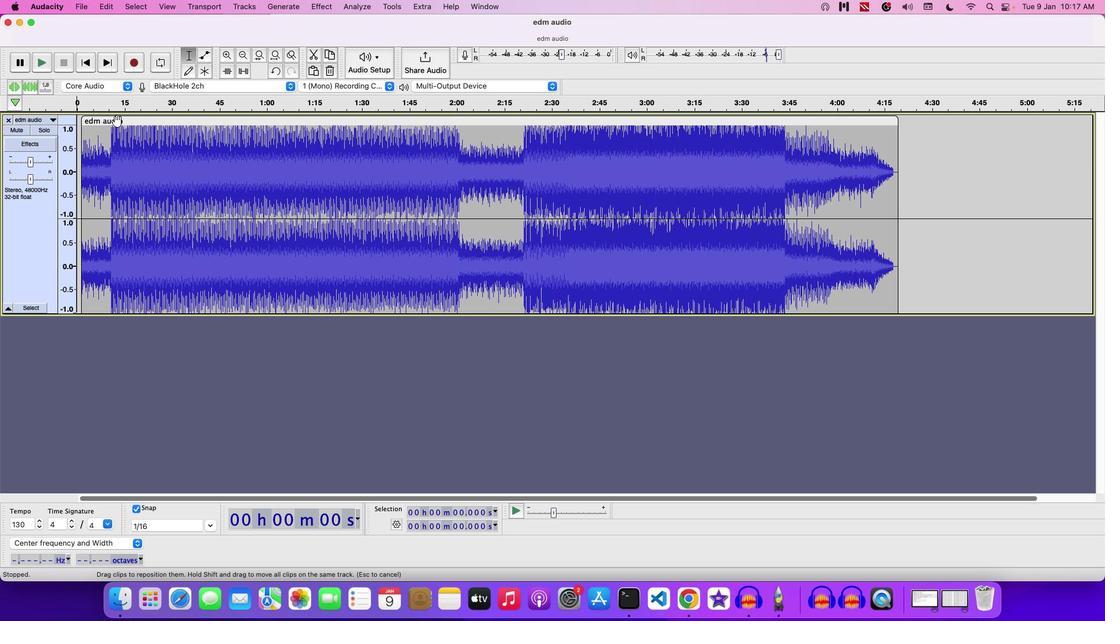 
Action: Mouse pressed left at (116, 122)
Screenshot: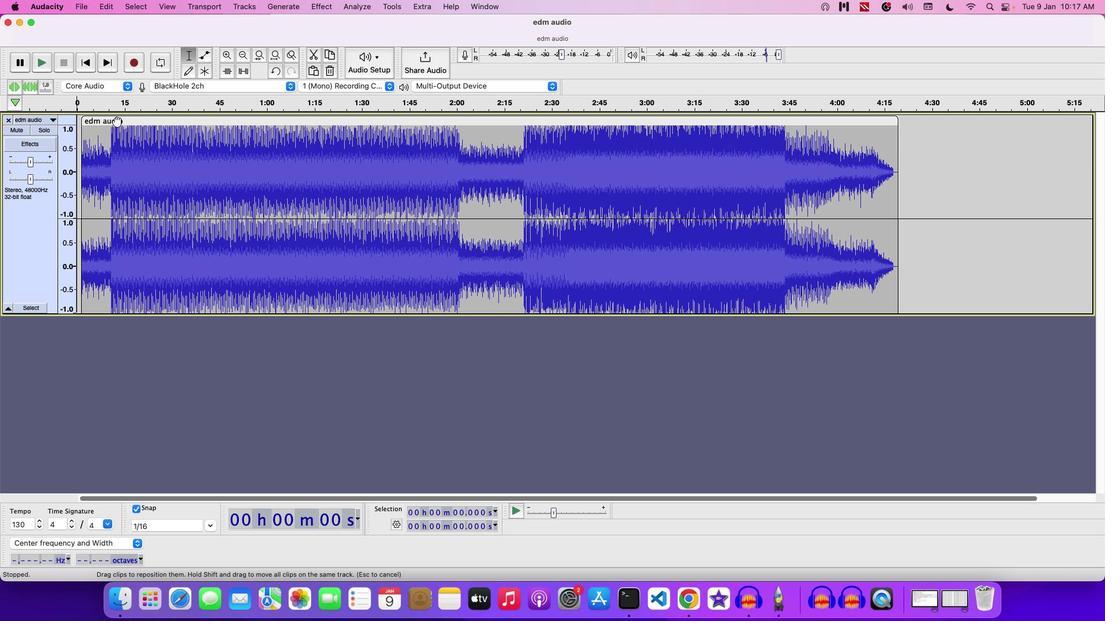 
Action: Mouse moved to (895, 122)
Screenshot: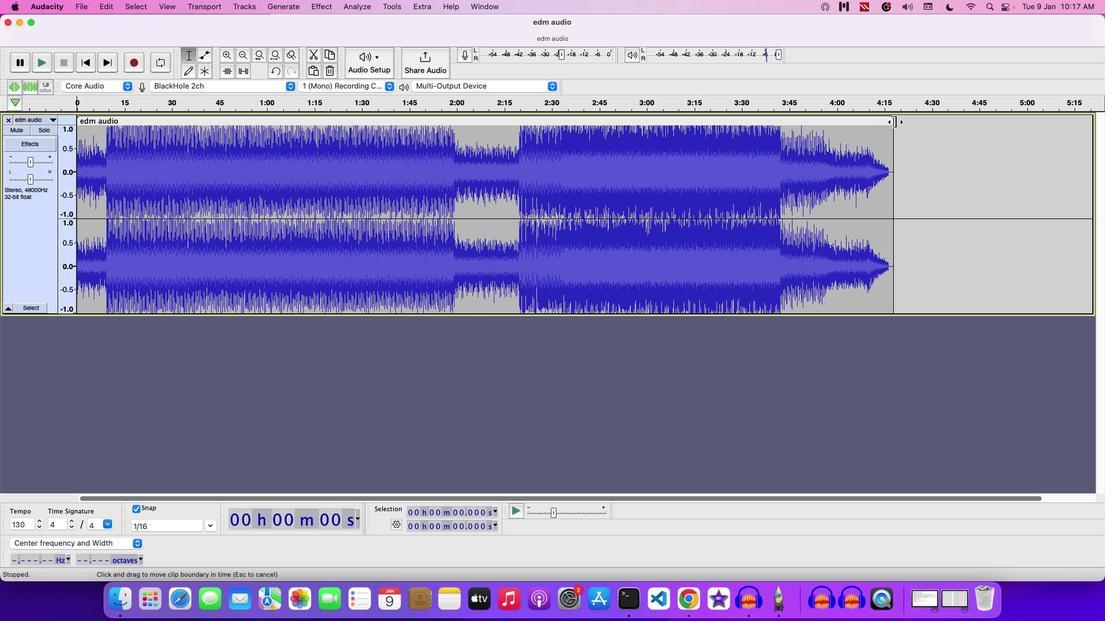 
Action: Mouse pressed left at (895, 122)
Screenshot: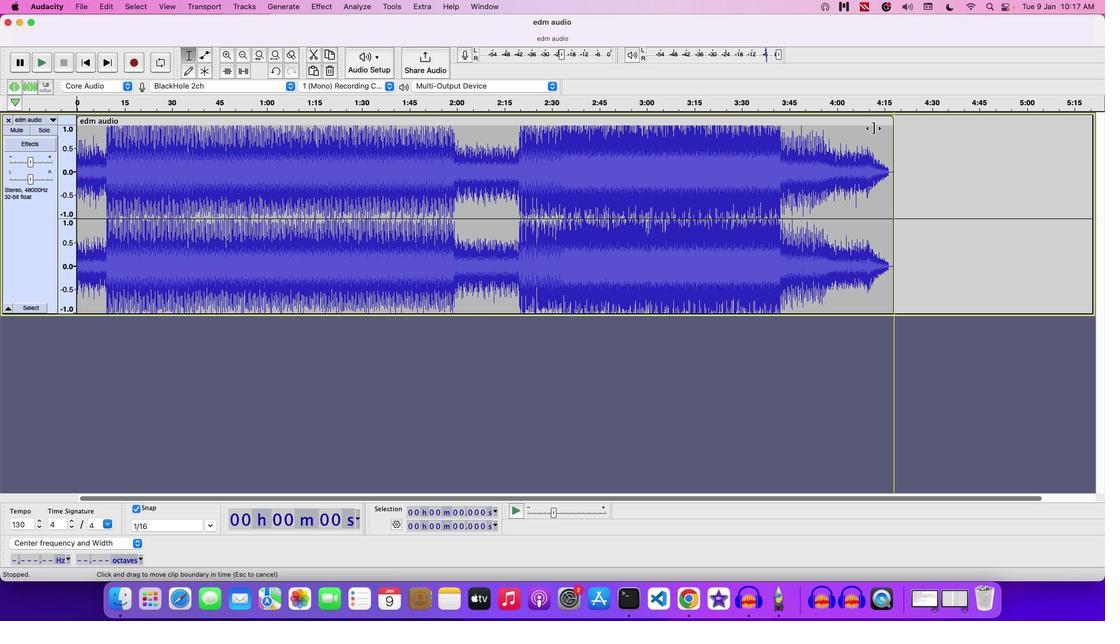 
Action: Mouse moved to (360, 225)
Screenshot: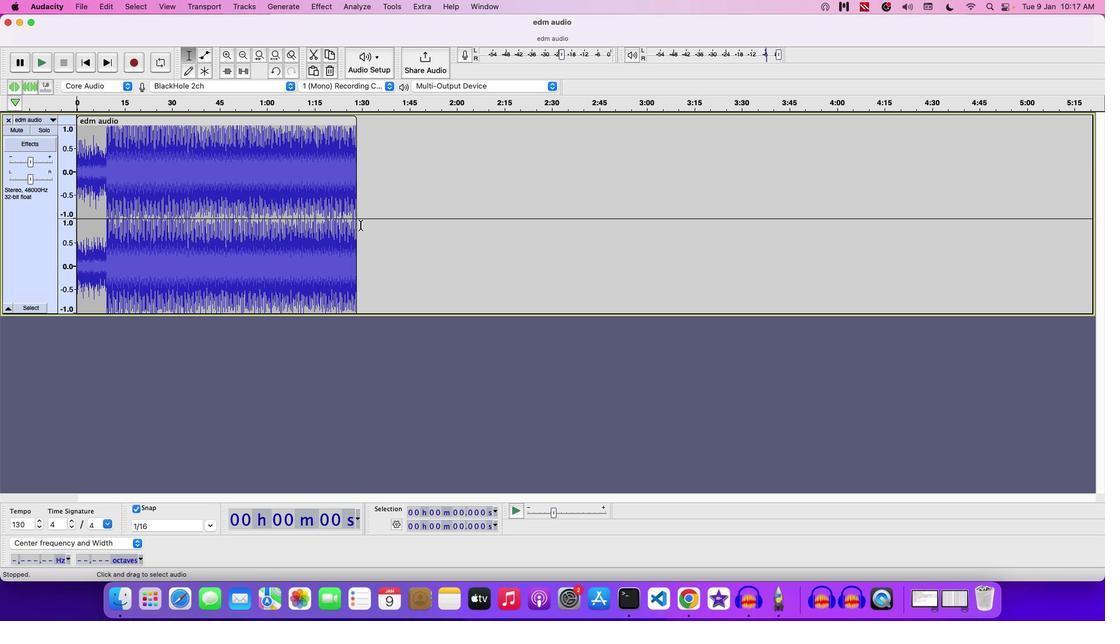 
Action: Key pressed Key.space
Screenshot: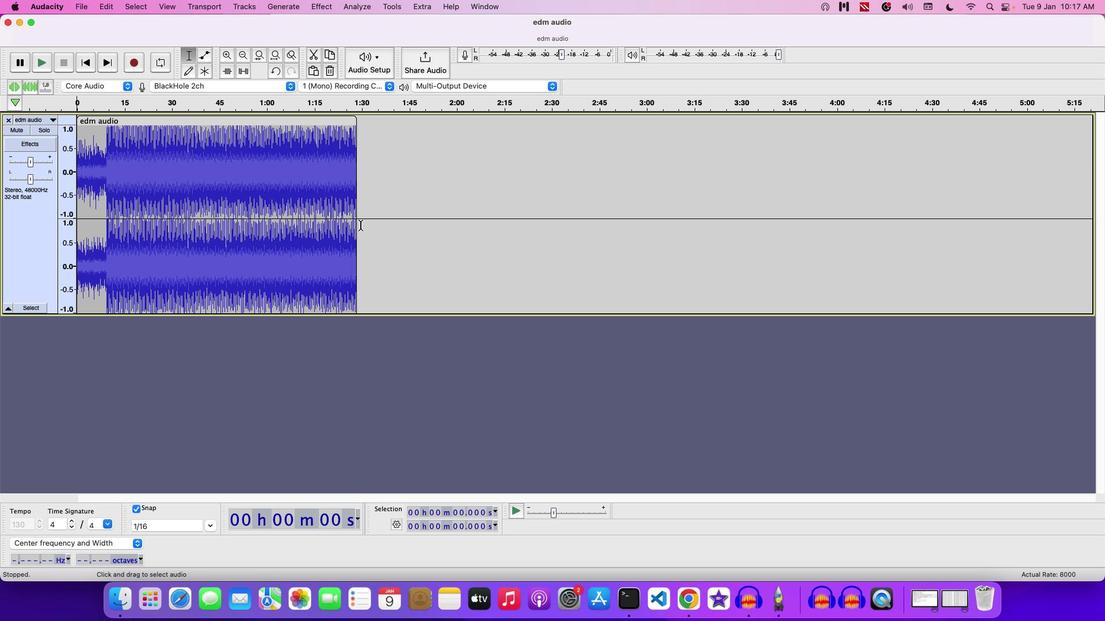 
Action: Mouse moved to (134, 163)
Screenshot: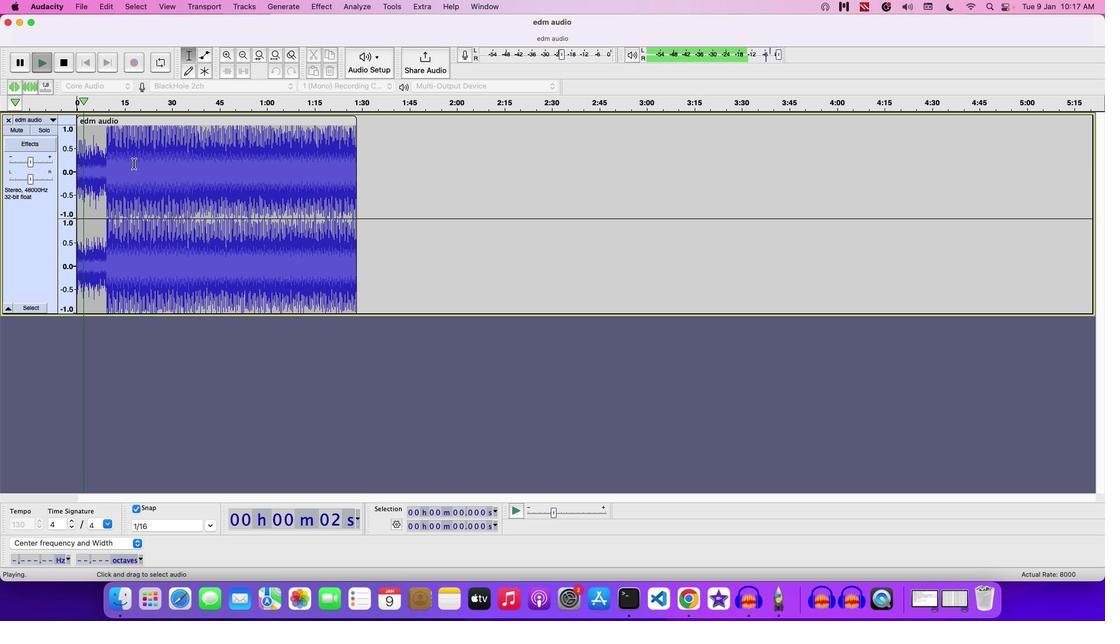 
Action: Mouse pressed left at (134, 163)
Screenshot: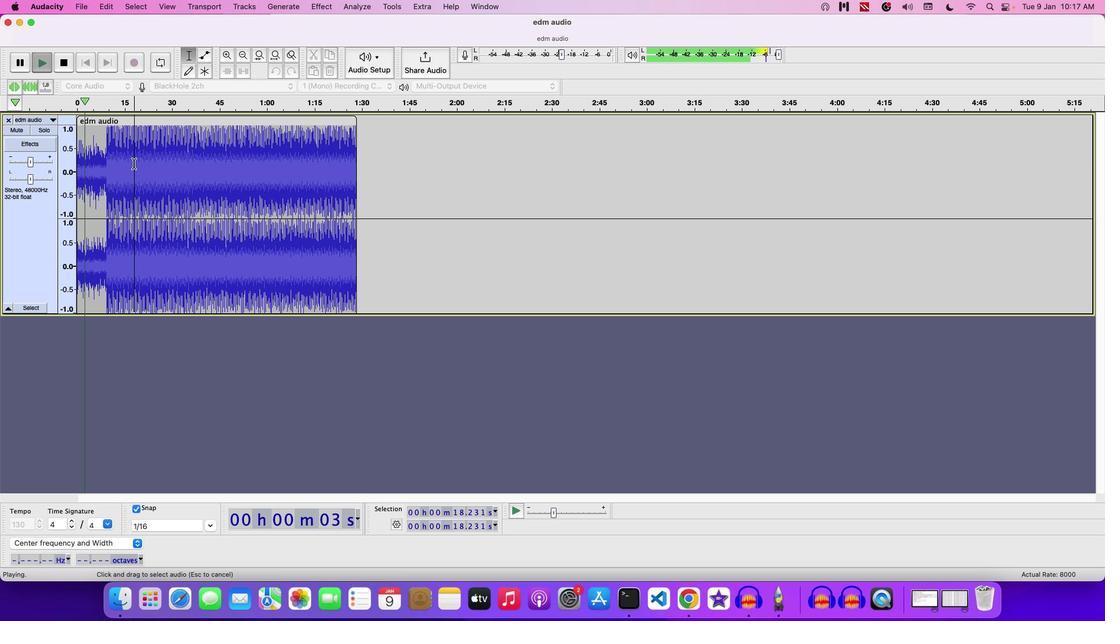 
Action: Mouse pressed left at (134, 163)
Screenshot: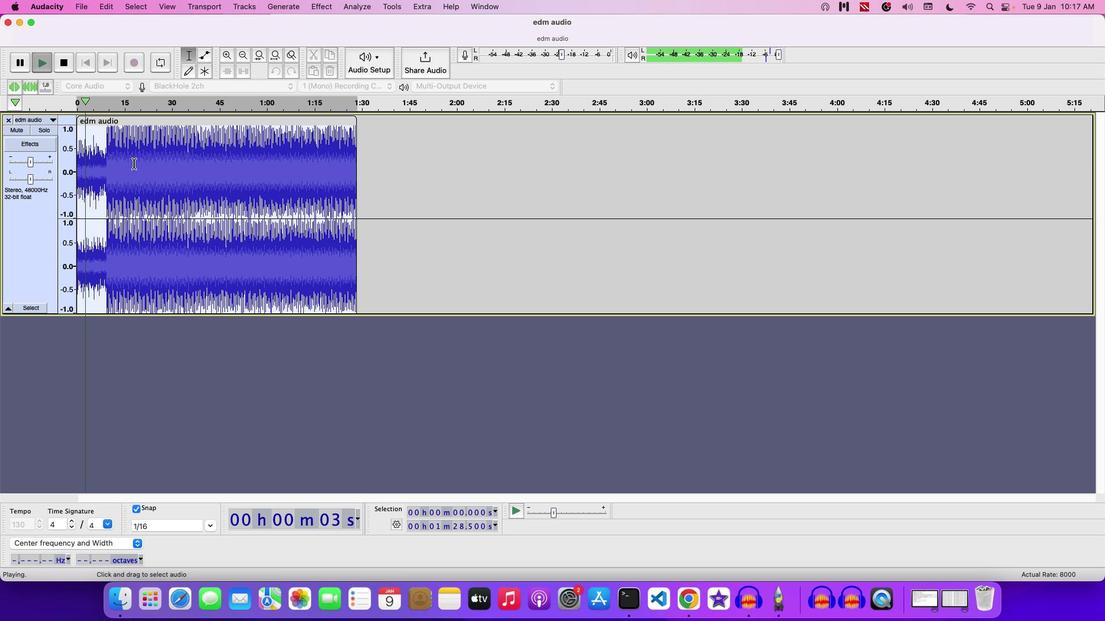 
Action: Mouse moved to (31, 164)
Screenshot: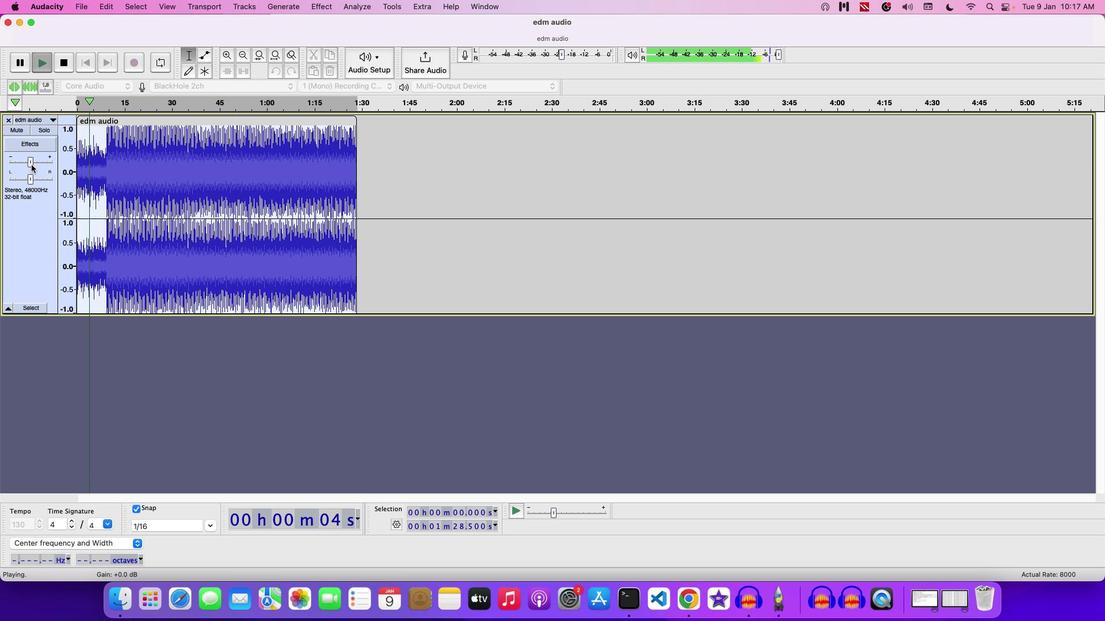 
Action: Mouse pressed left at (31, 164)
Screenshot: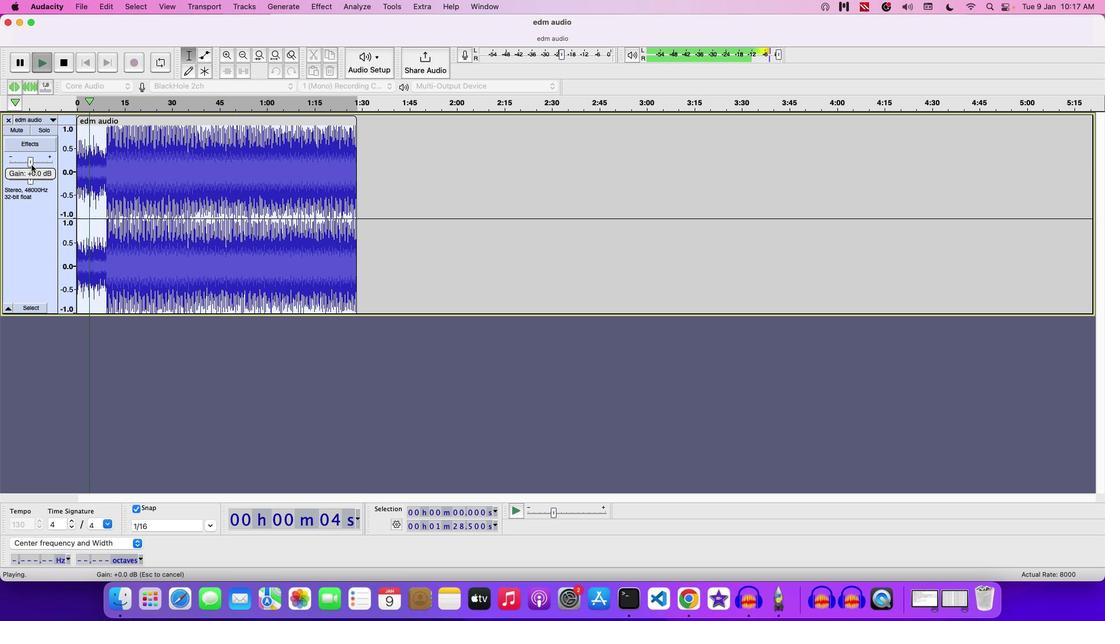 
Action: Mouse moved to (335, 80)
Screenshot: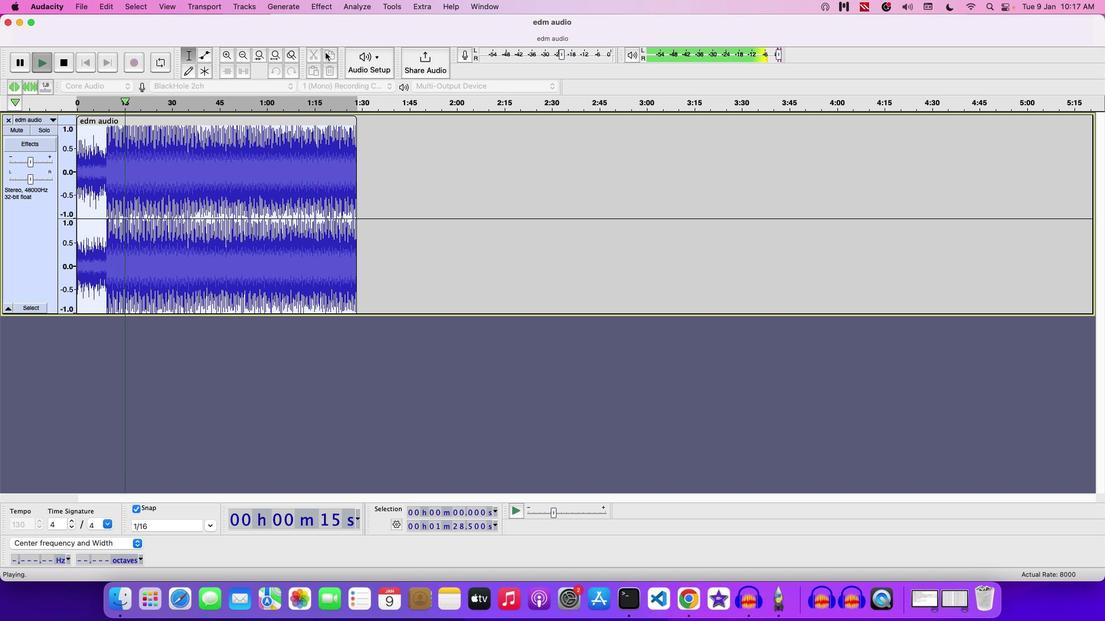 
Action: Key pressed Key.space
Screenshot: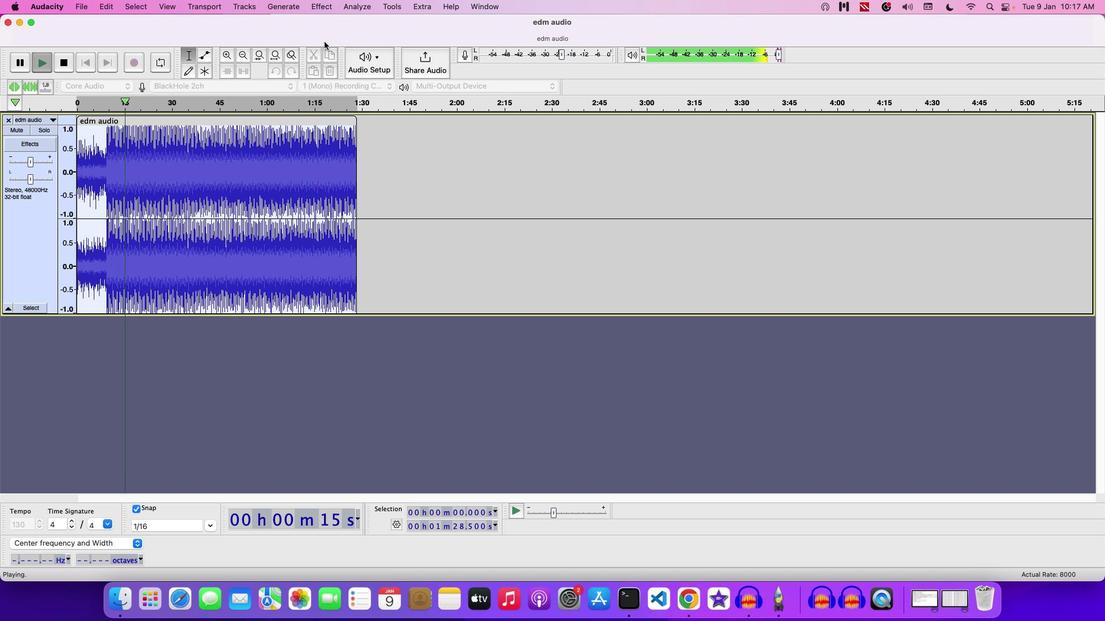 
Action: Mouse moved to (321, 5)
Screenshot: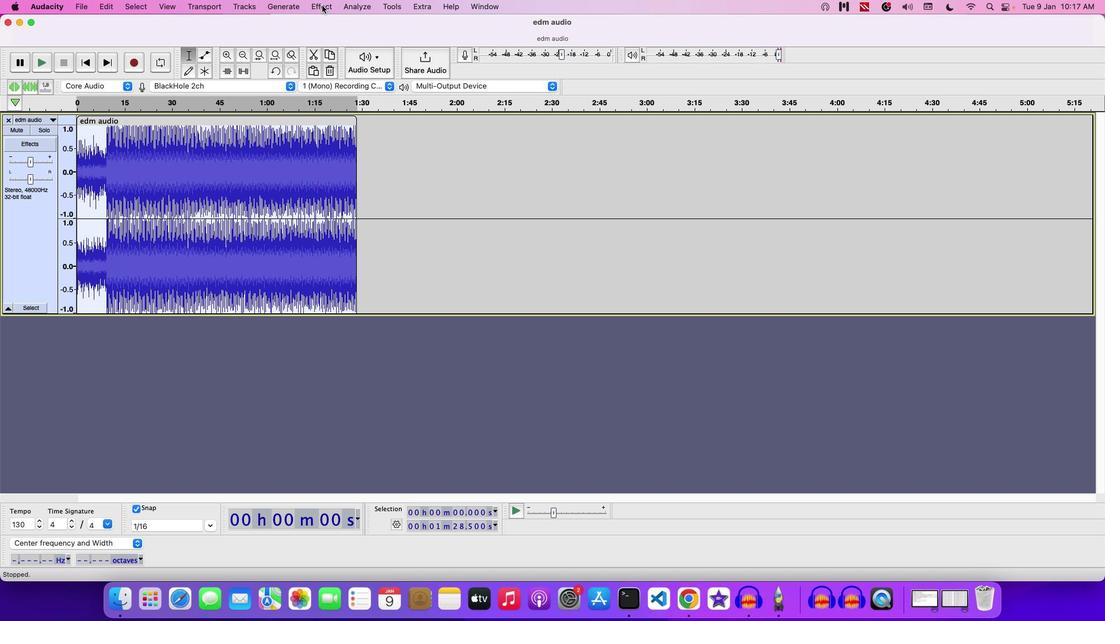 
Action: Mouse pressed left at (321, 5)
Screenshot: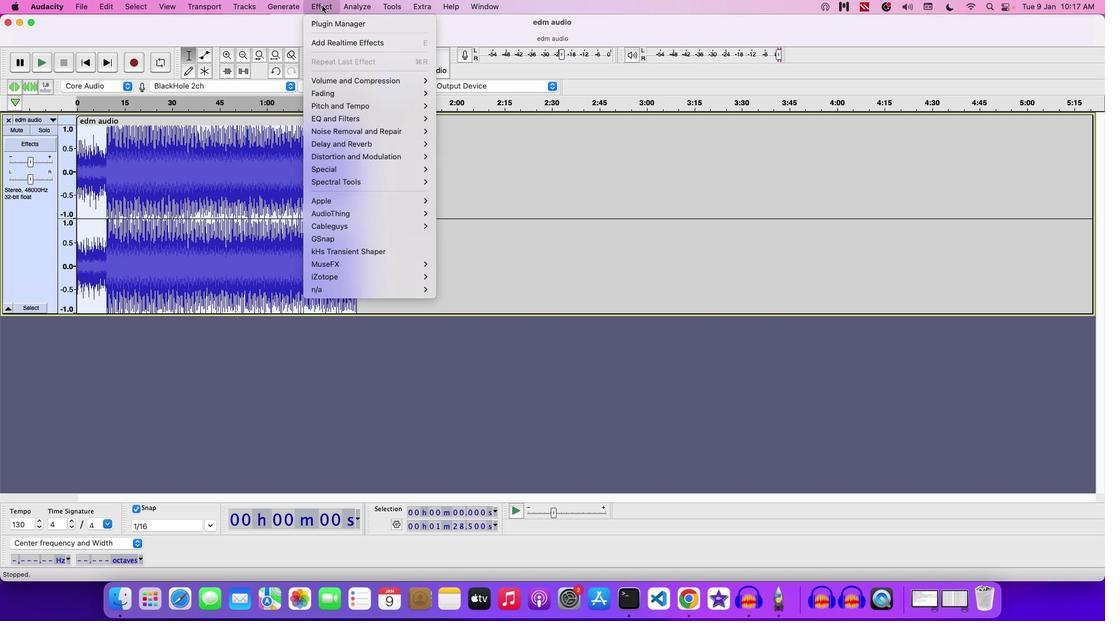 
Action: Mouse moved to (480, 344)
Screenshot: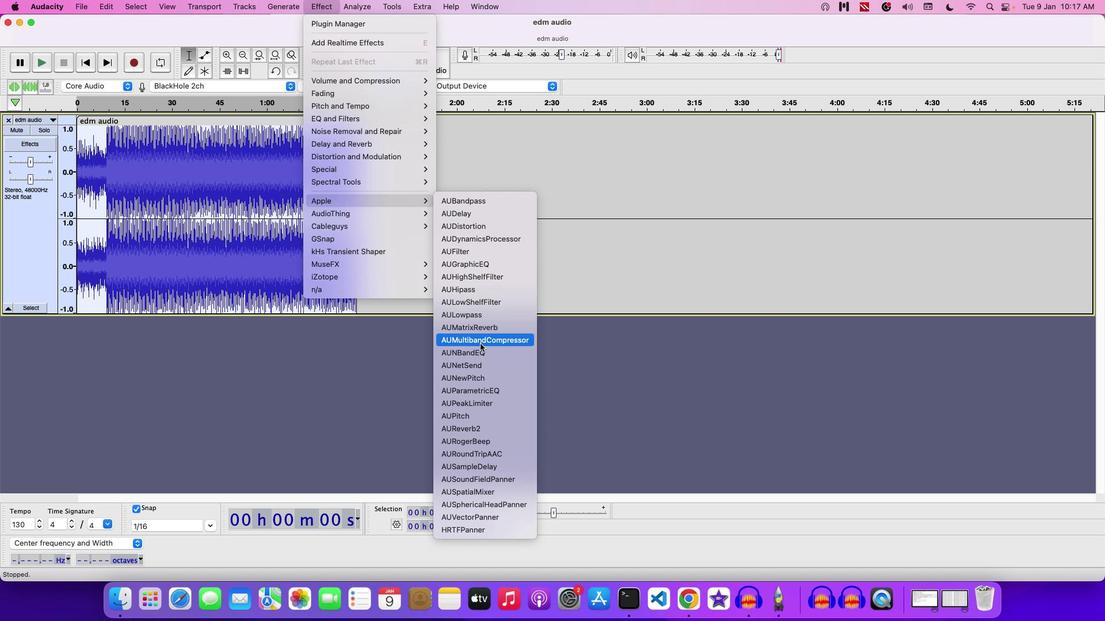 
Action: Mouse pressed left at (480, 344)
Screenshot: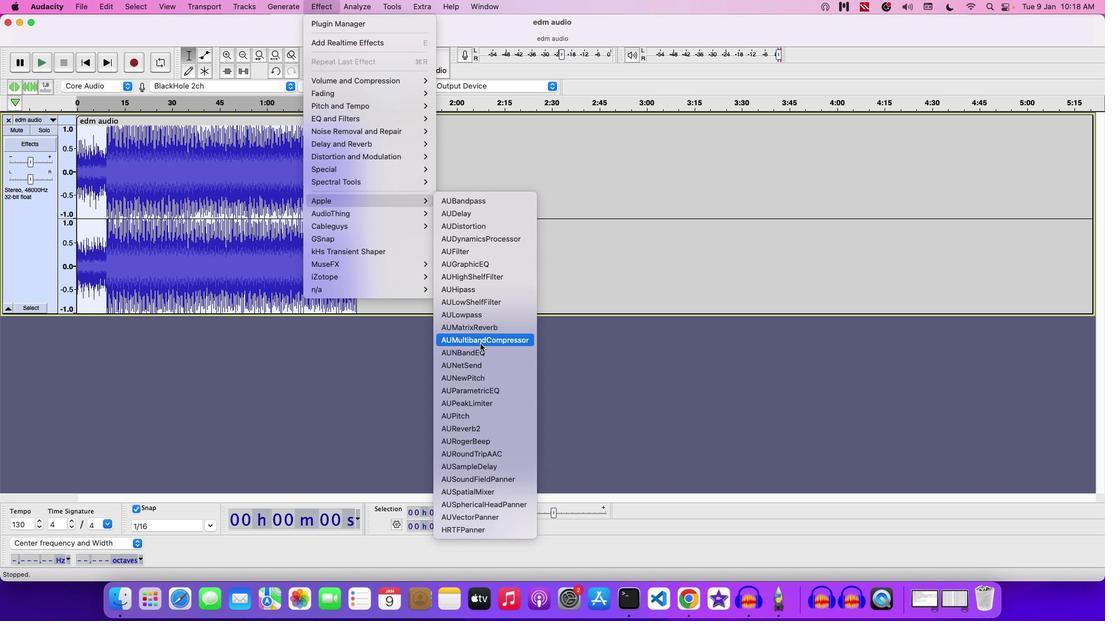 
Action: Mouse moved to (630, 240)
Screenshot: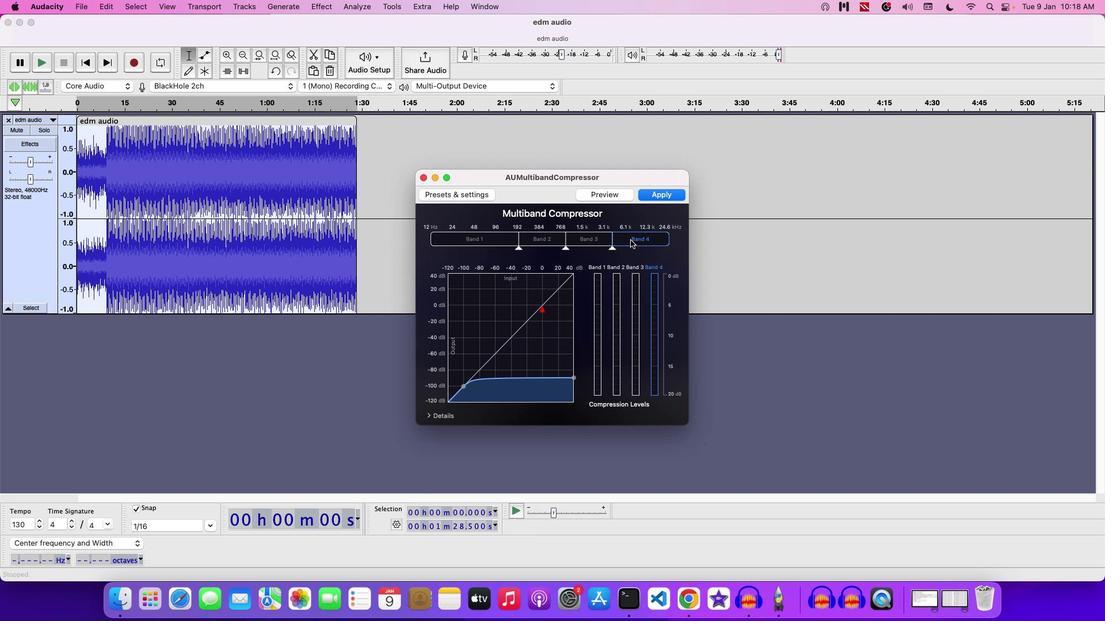 
Action: Mouse pressed left at (630, 240)
Screenshot: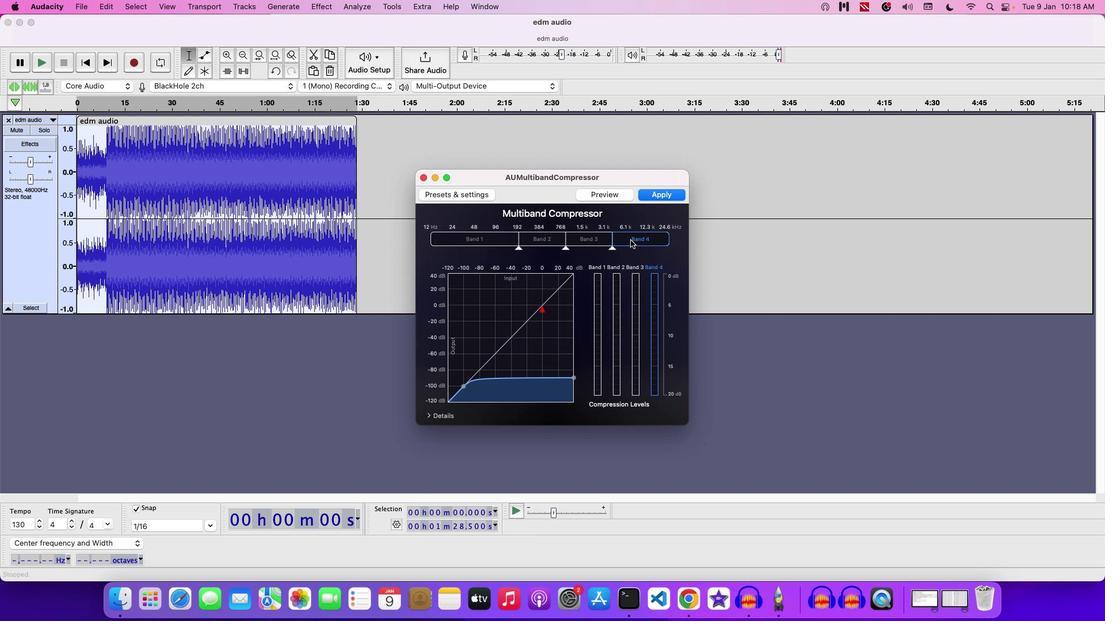 
Action: Mouse moved to (600, 193)
Screenshot: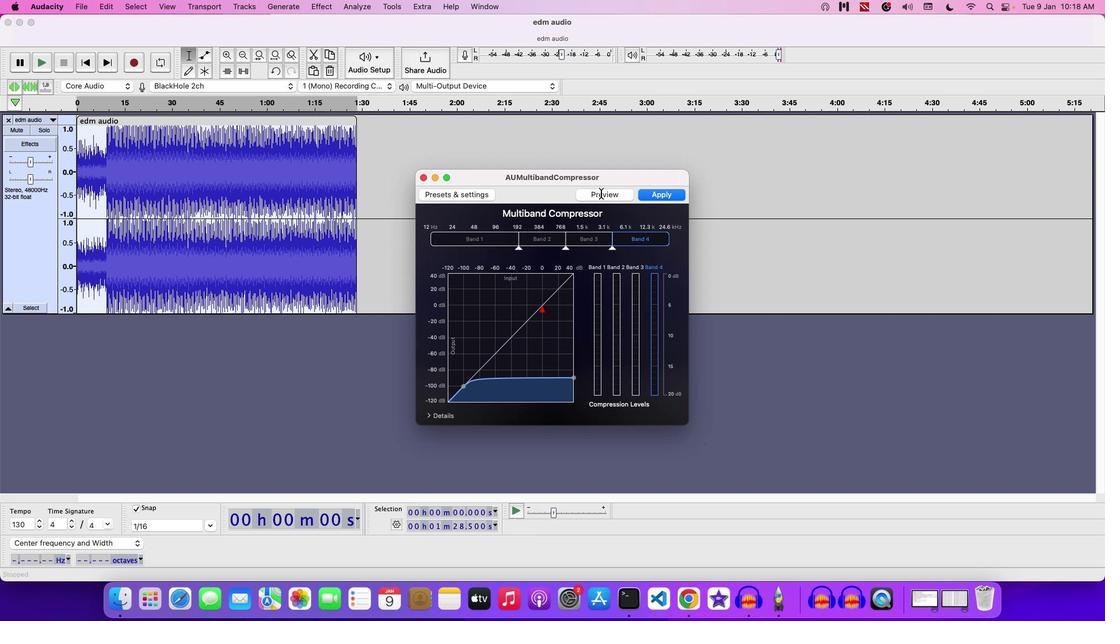 
Action: Mouse pressed left at (600, 193)
Screenshot: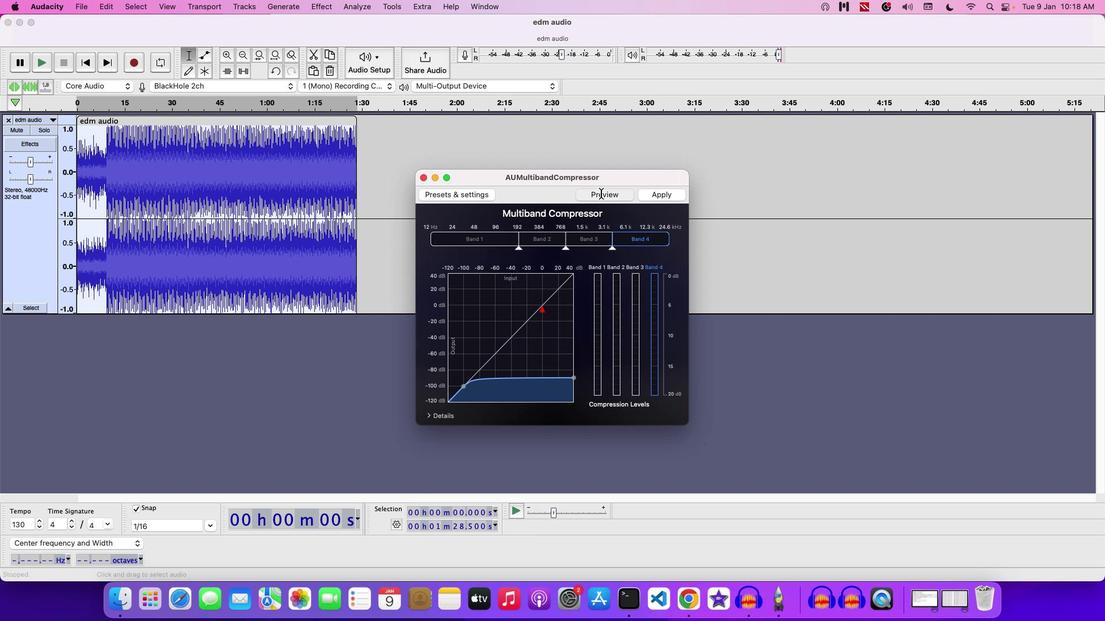 
Action: Mouse moved to (573, 379)
Screenshot: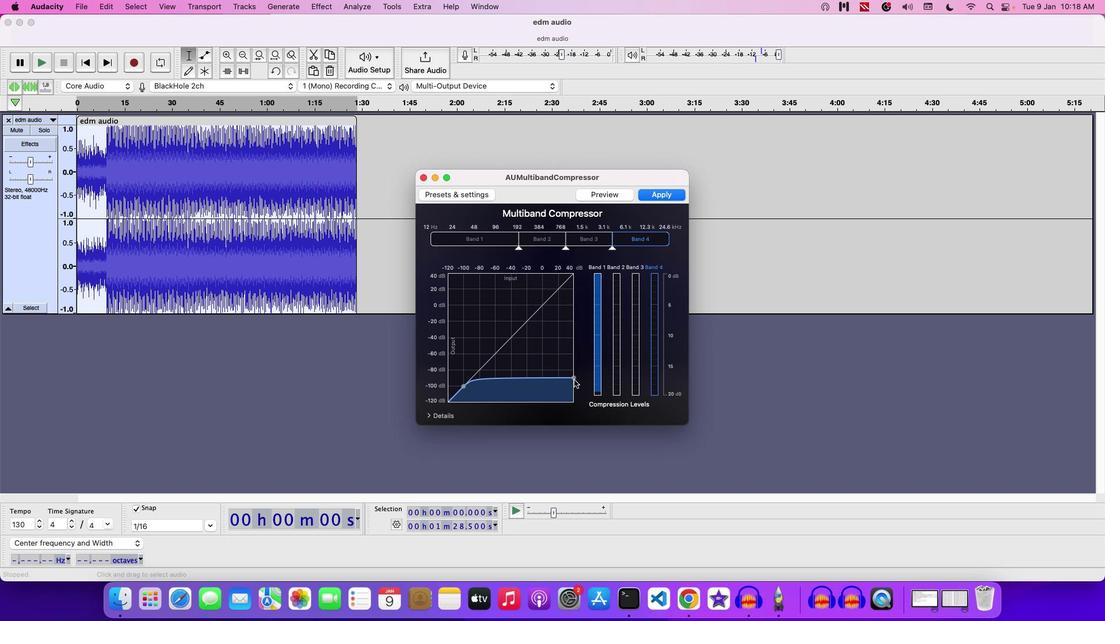 
Action: Mouse pressed left at (573, 379)
Screenshot: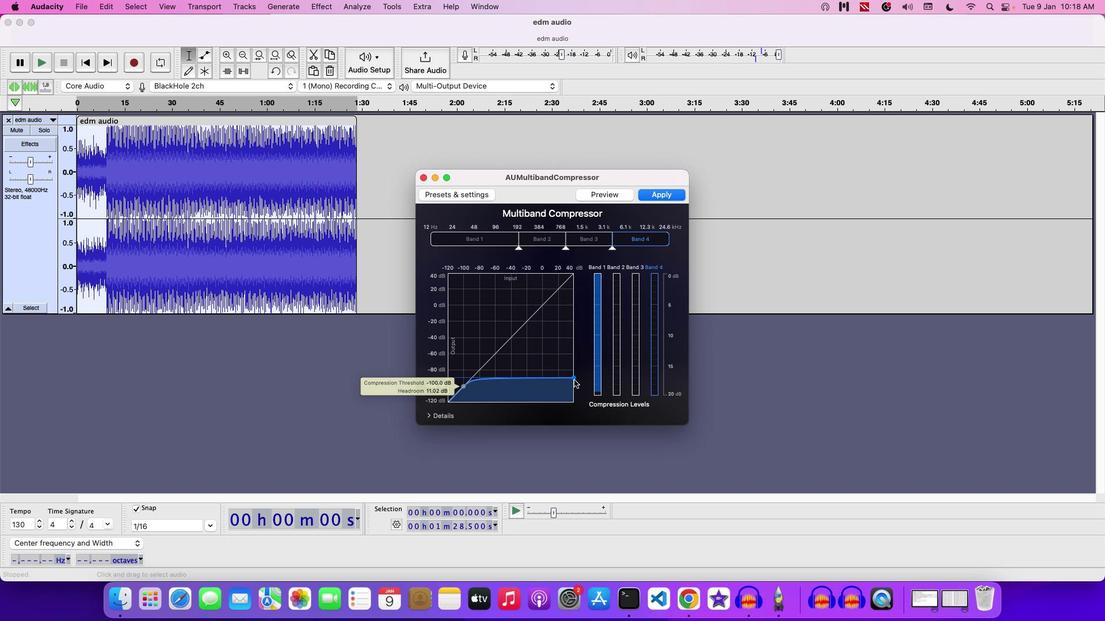 
Action: Mouse moved to (461, 385)
Screenshot: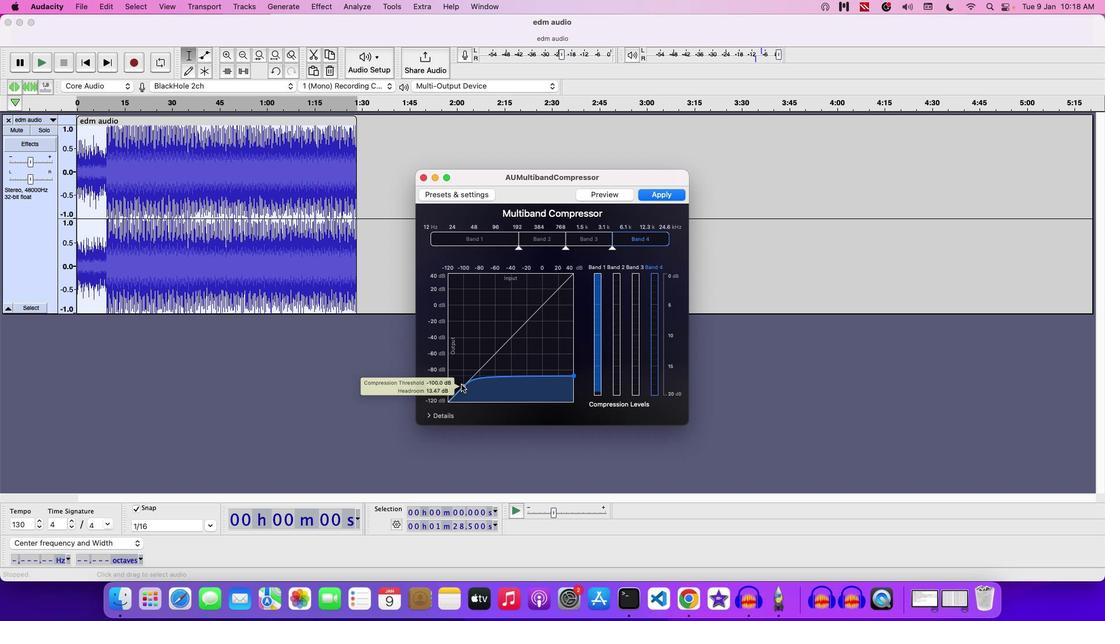 
Action: Mouse pressed left at (461, 385)
Screenshot: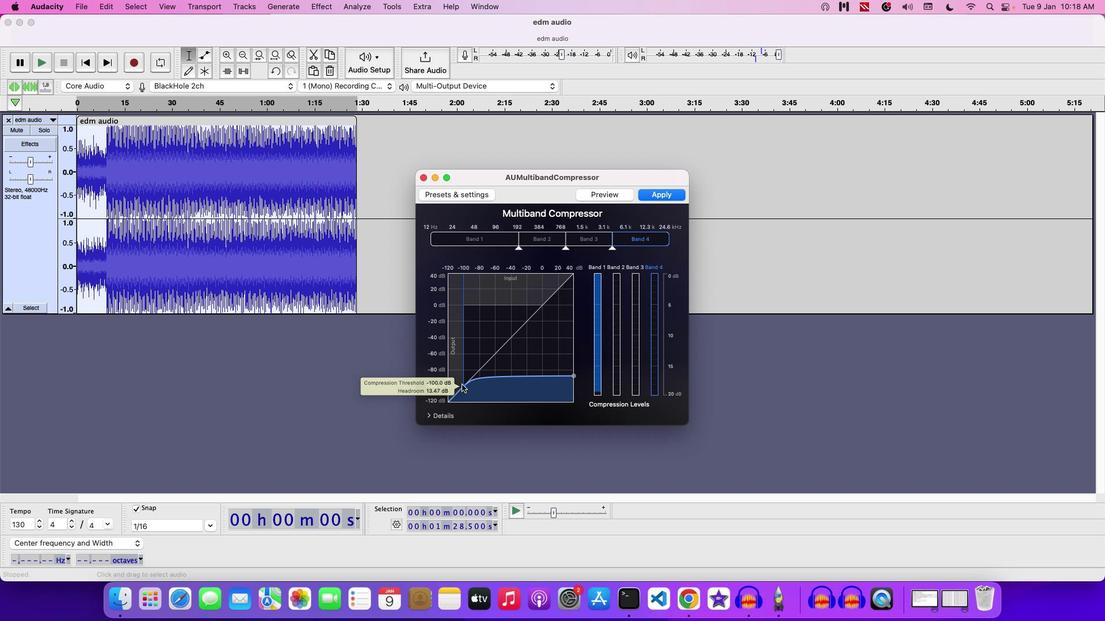 
Action: Mouse moved to (622, 192)
Screenshot: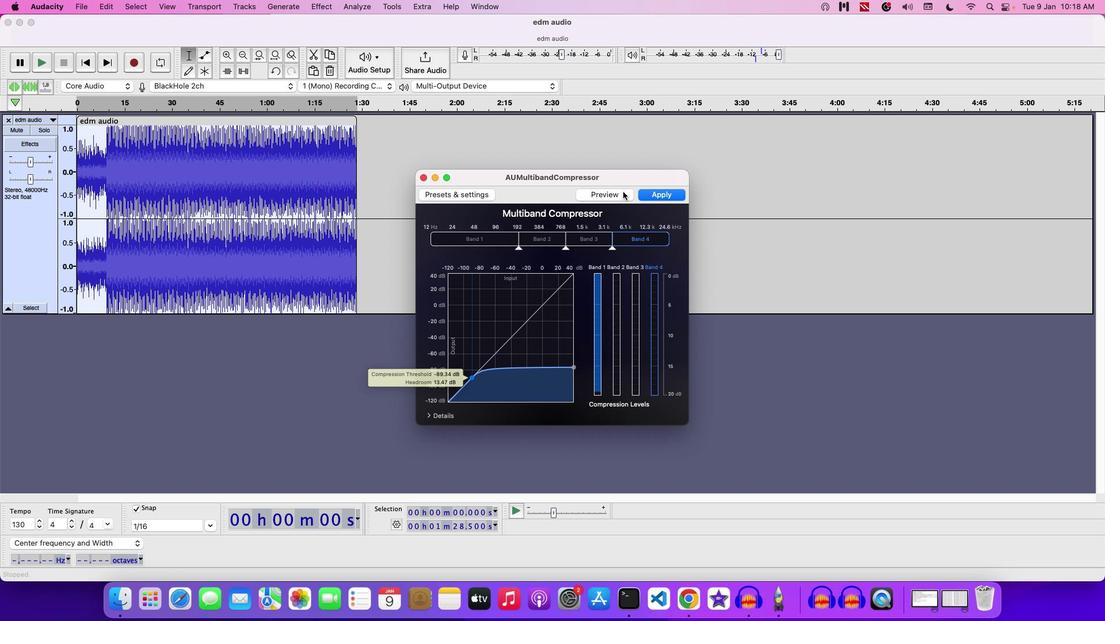 
Action: Mouse pressed left at (622, 192)
Screenshot: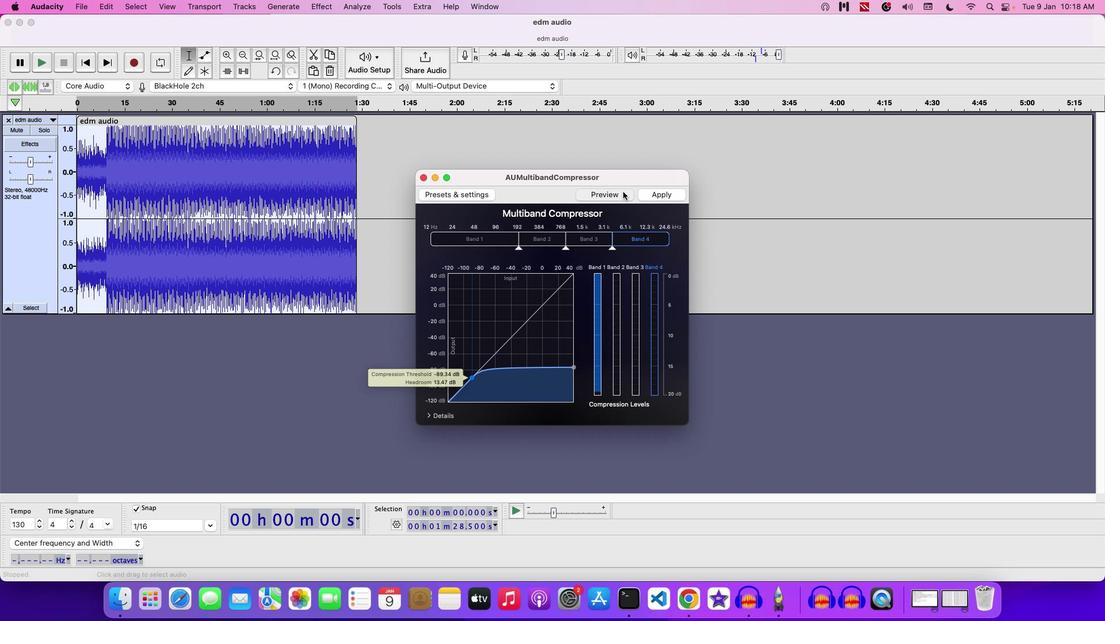 
Action: Mouse moved to (574, 367)
Screenshot: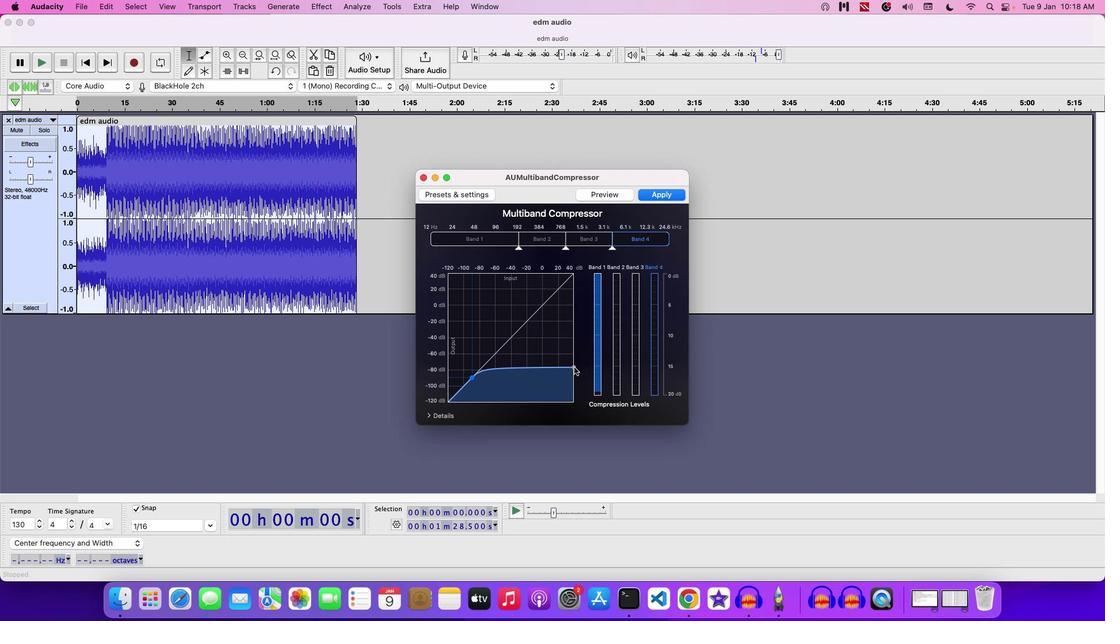 
Action: Mouse pressed left at (574, 367)
Screenshot: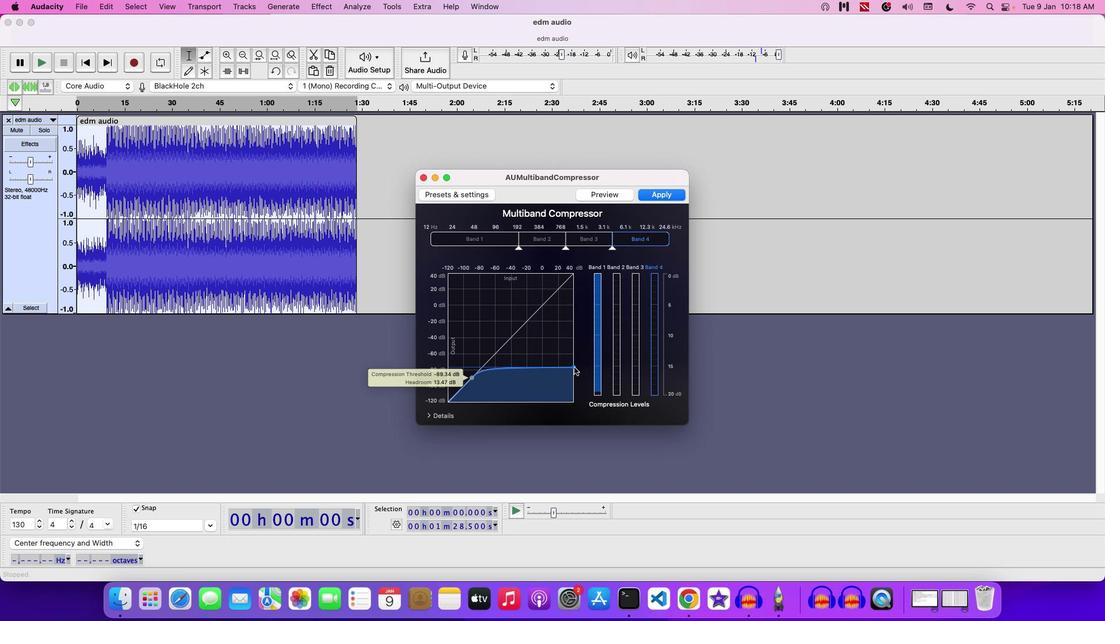 
Action: Mouse moved to (596, 195)
Screenshot: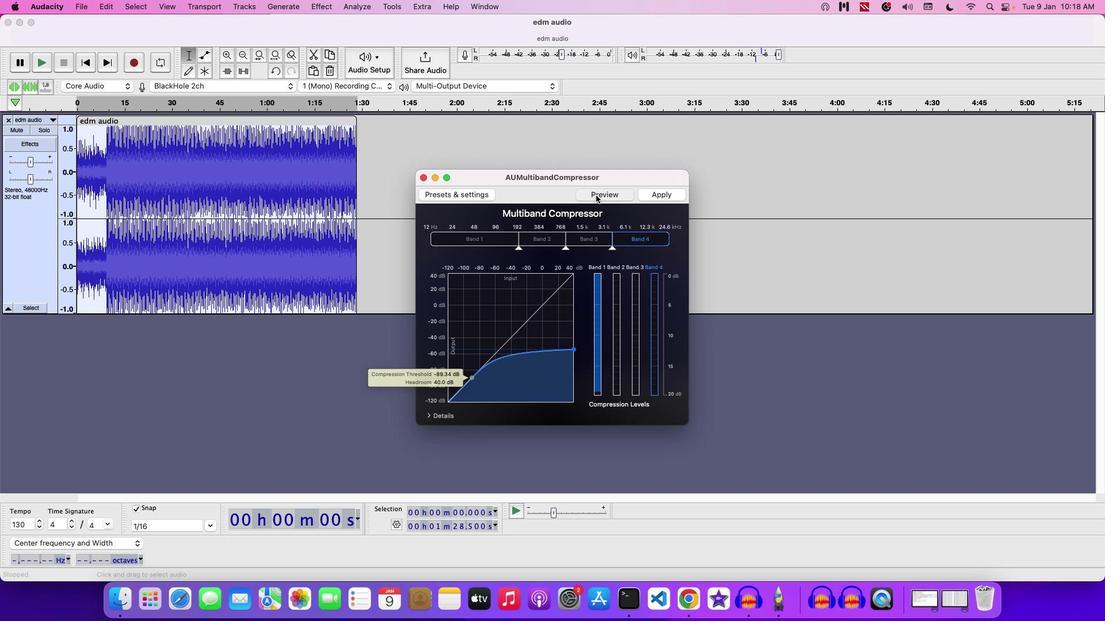 
Action: Mouse pressed left at (596, 195)
Screenshot: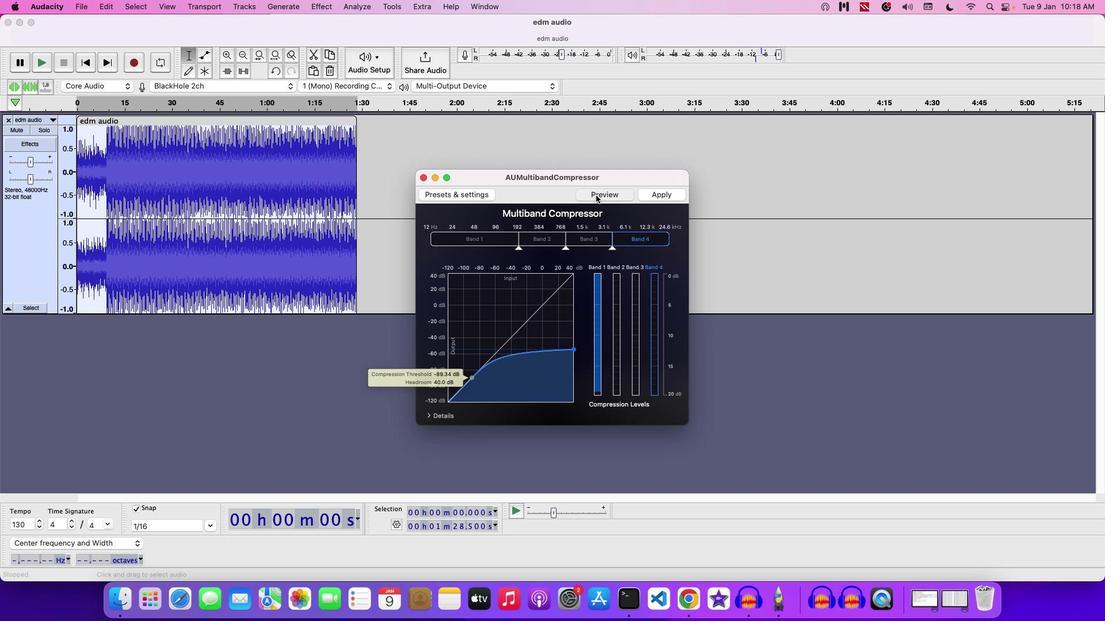 
Action: Mouse moved to (572, 340)
Screenshot: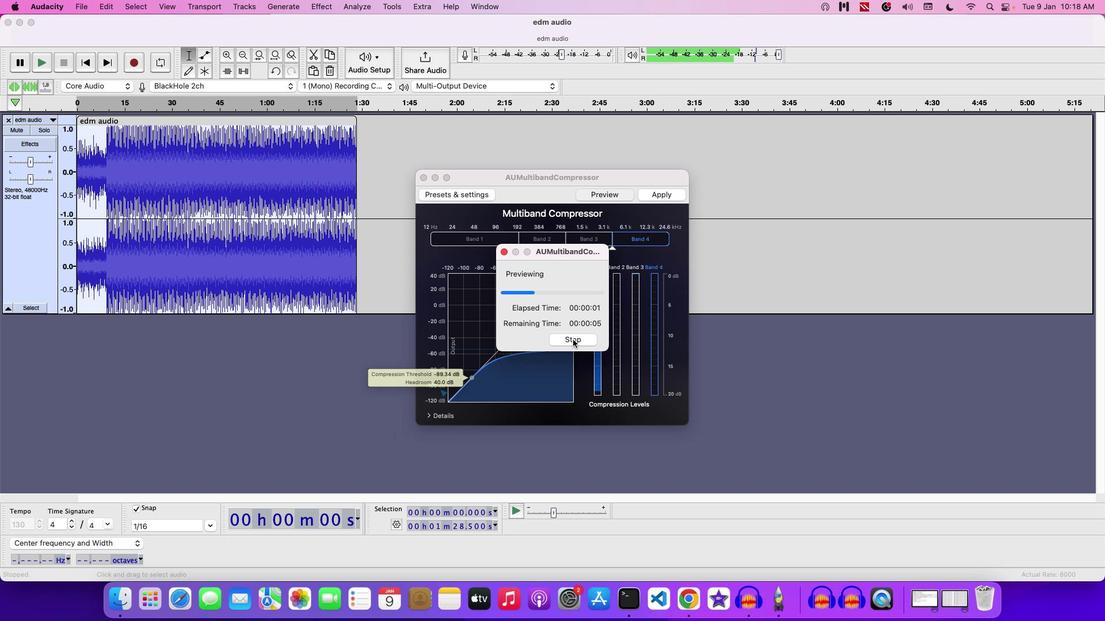 
Action: Mouse pressed left at (572, 340)
Screenshot: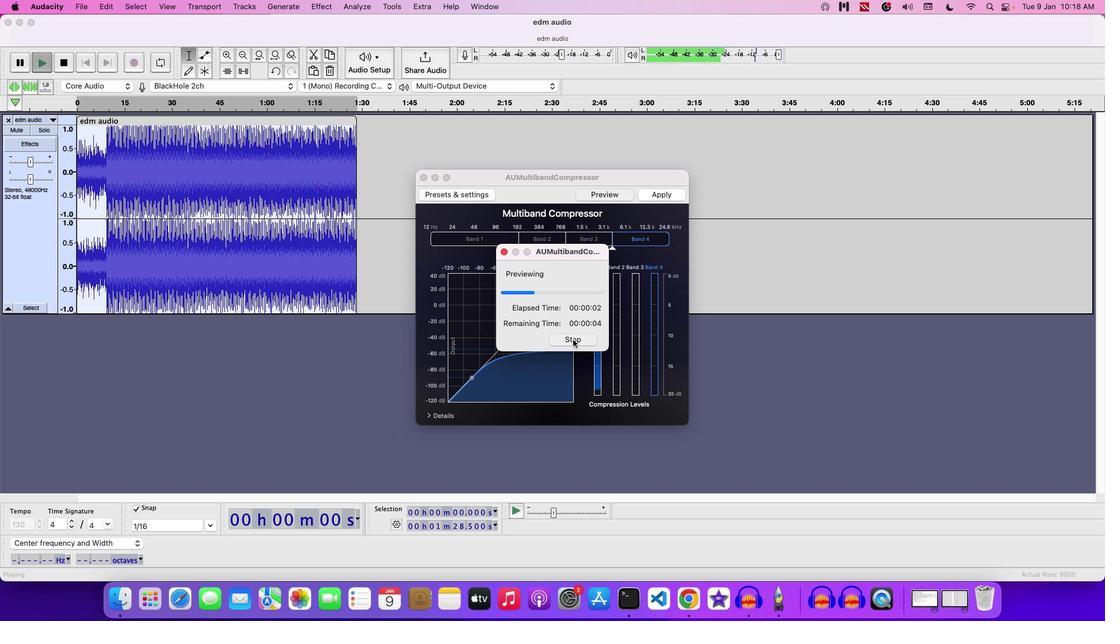 
Action: Mouse moved to (471, 378)
Screenshot: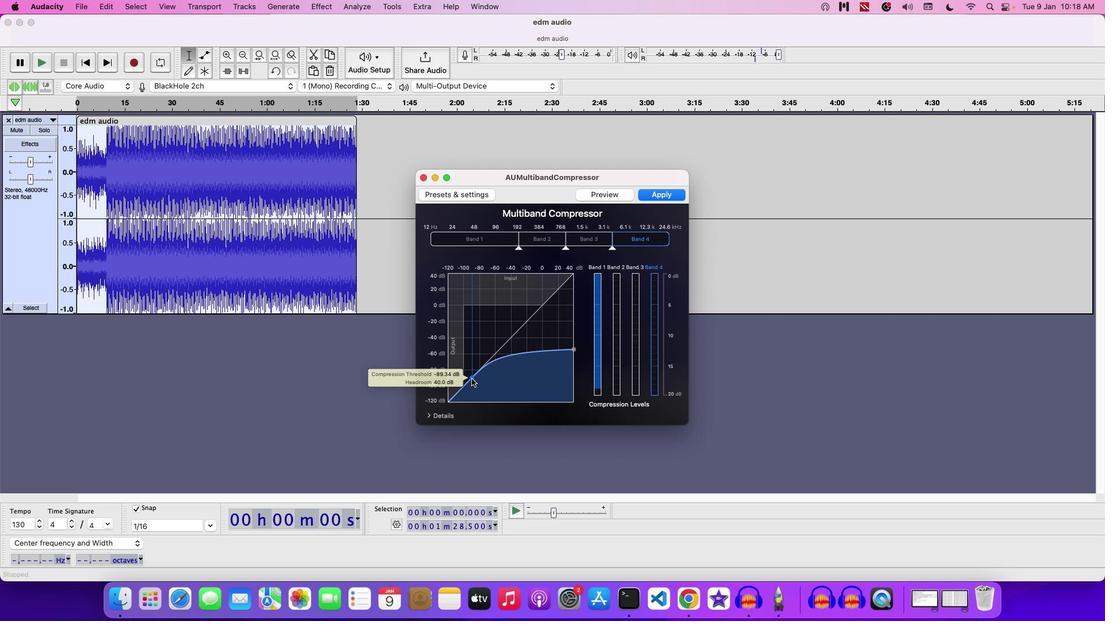 
Action: Mouse pressed left at (471, 378)
Screenshot: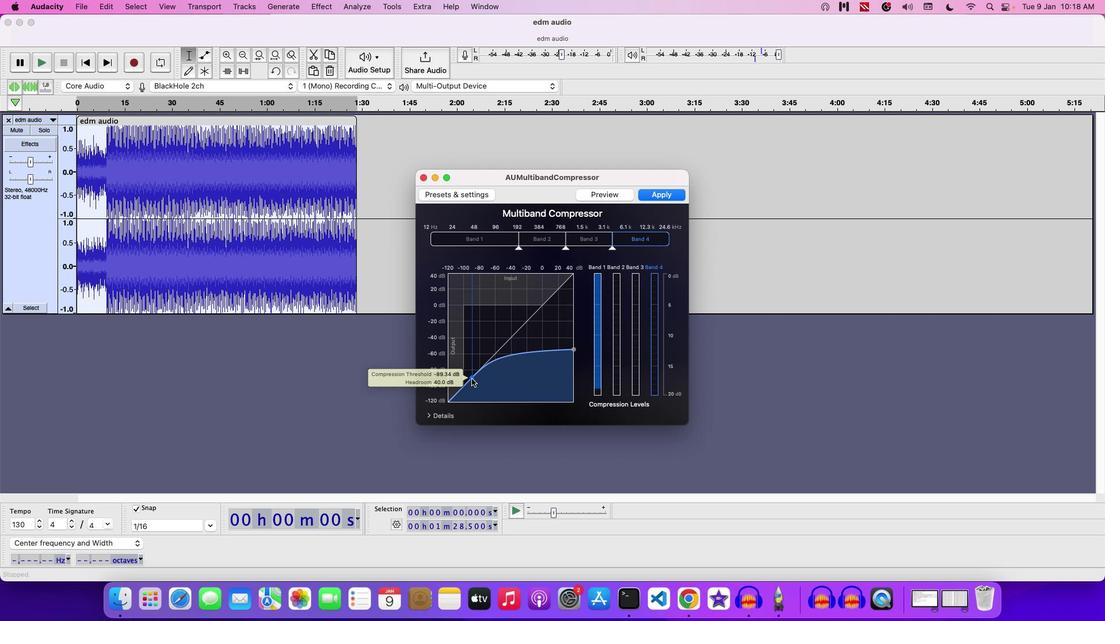 
Action: Mouse moved to (586, 237)
Screenshot: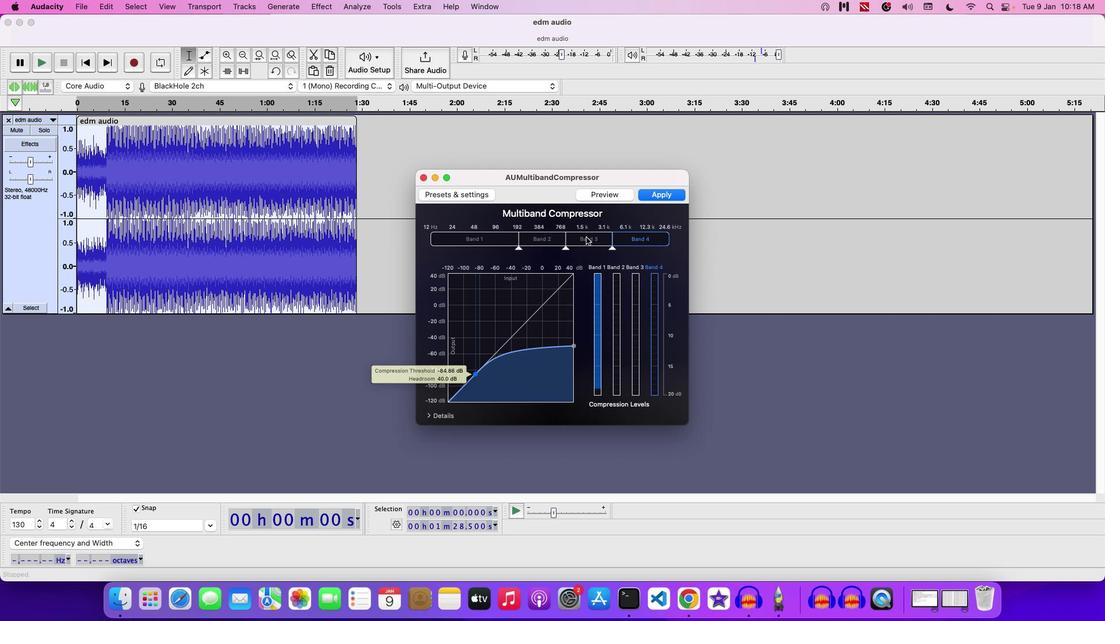 
Action: Mouse pressed left at (586, 237)
Screenshot: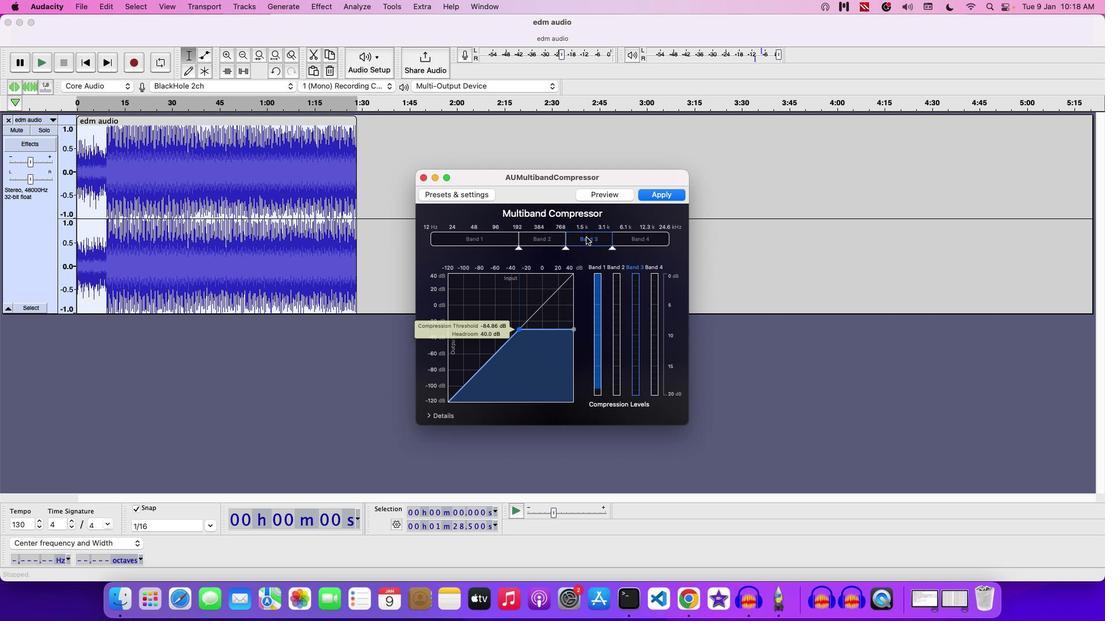 
Action: Mouse moved to (612, 192)
Screenshot: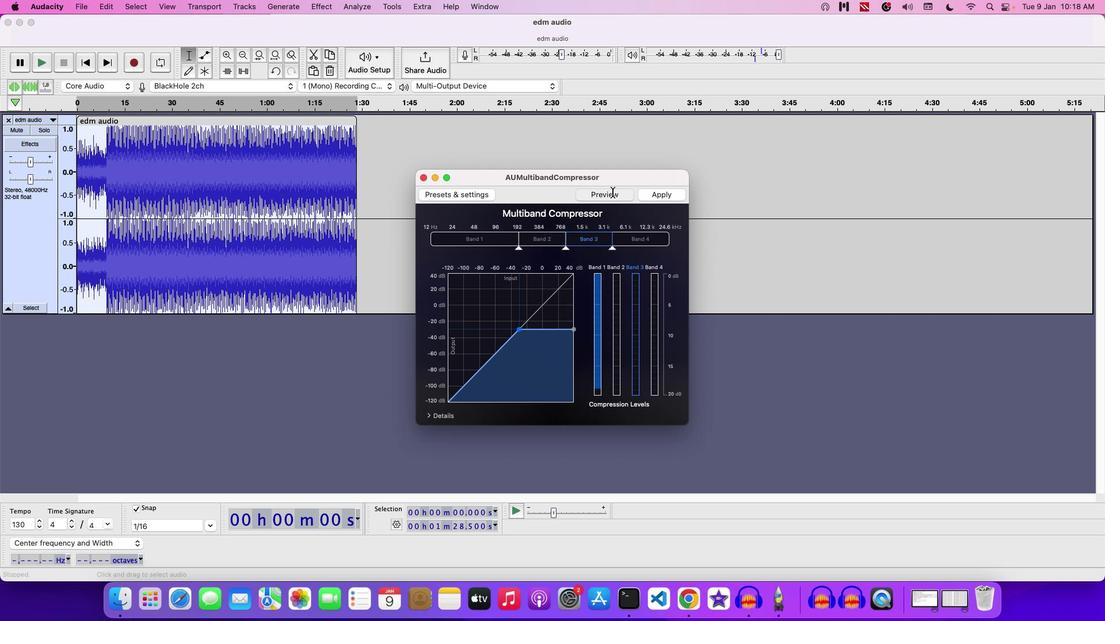 
Action: Mouse pressed left at (612, 192)
Screenshot: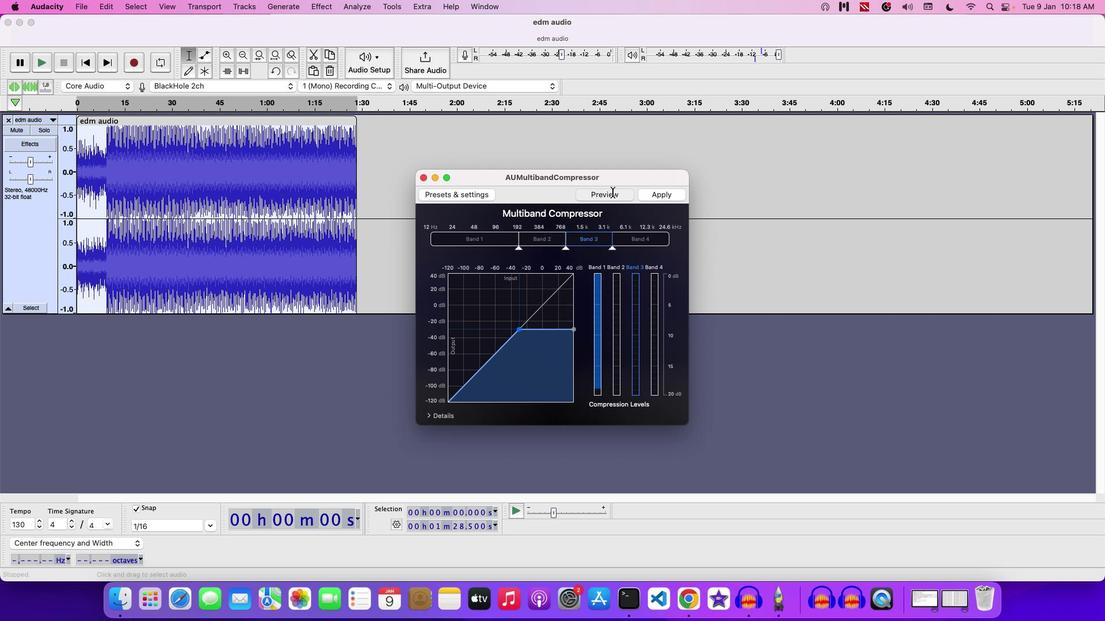 
Action: Mouse moved to (573, 341)
Screenshot: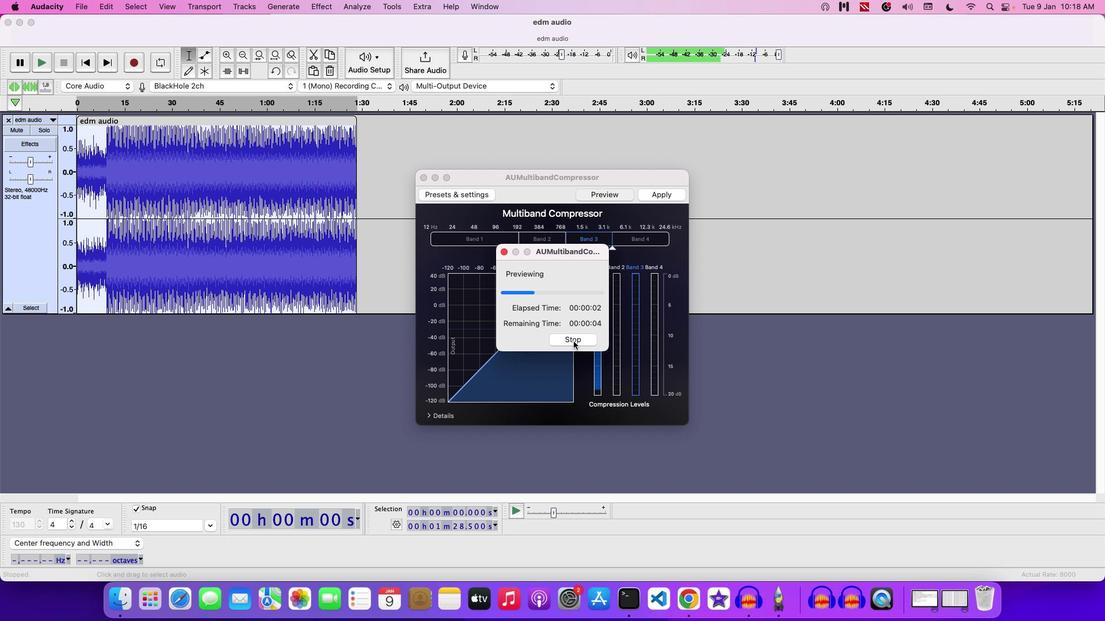 
Action: Mouse pressed left at (573, 341)
Screenshot: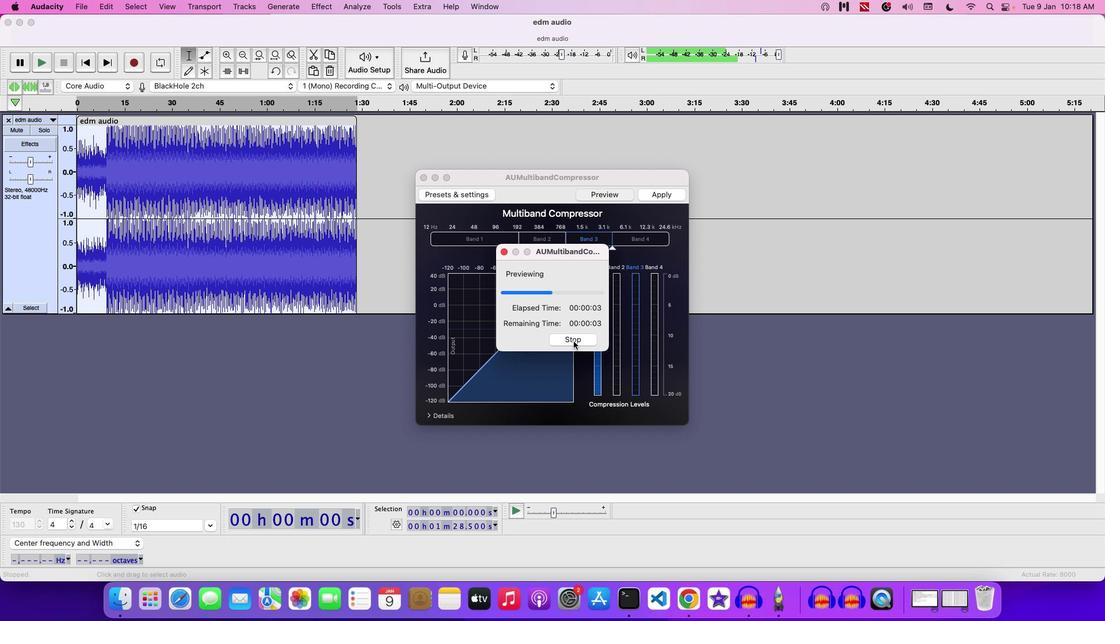 
Action: Mouse moved to (520, 332)
Screenshot: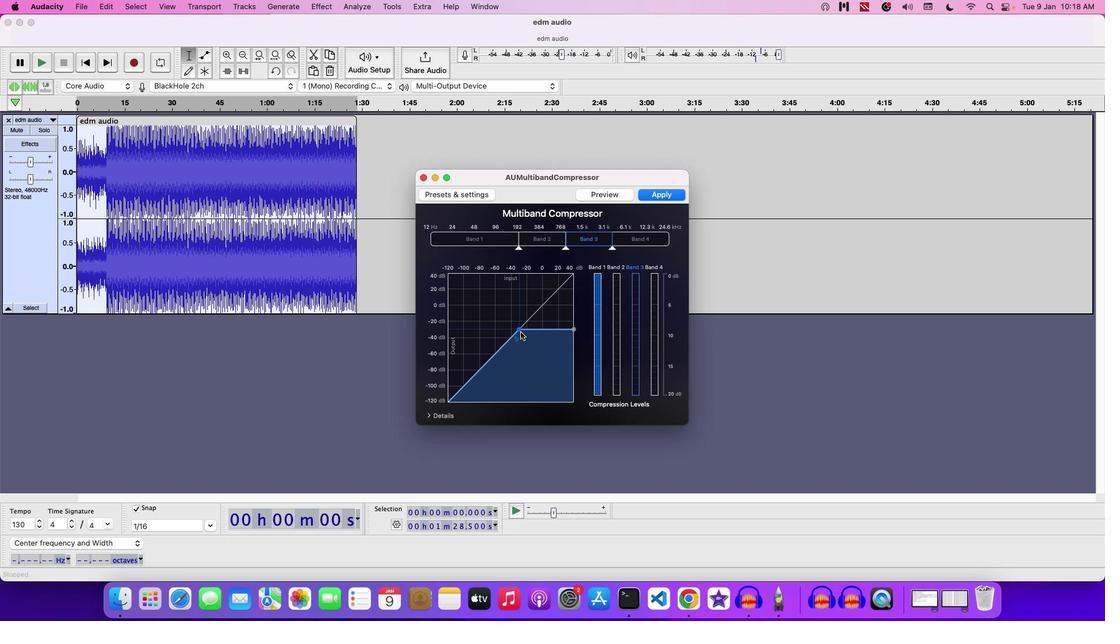 
Action: Mouse pressed left at (520, 332)
Screenshot: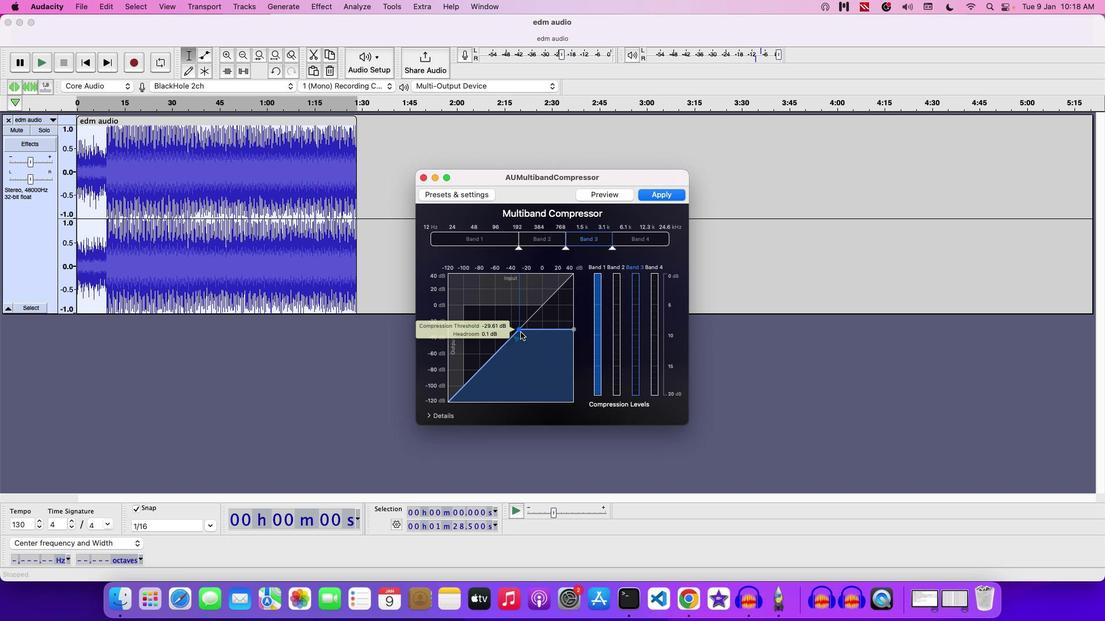 
Action: Mouse moved to (619, 191)
Screenshot: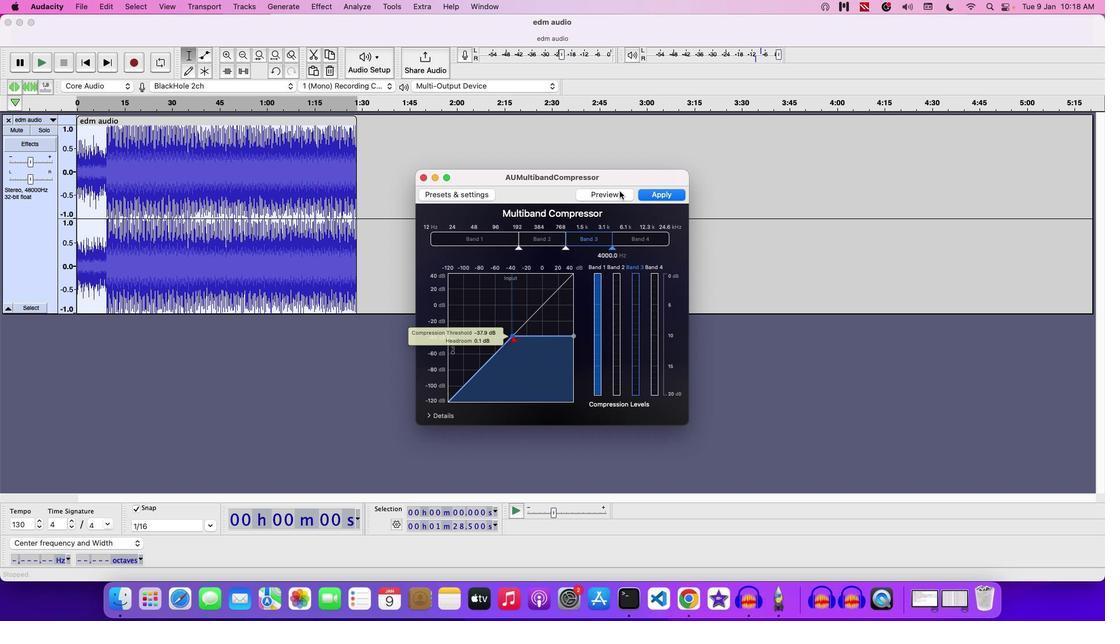 
Action: Mouse pressed left at (619, 191)
Screenshot: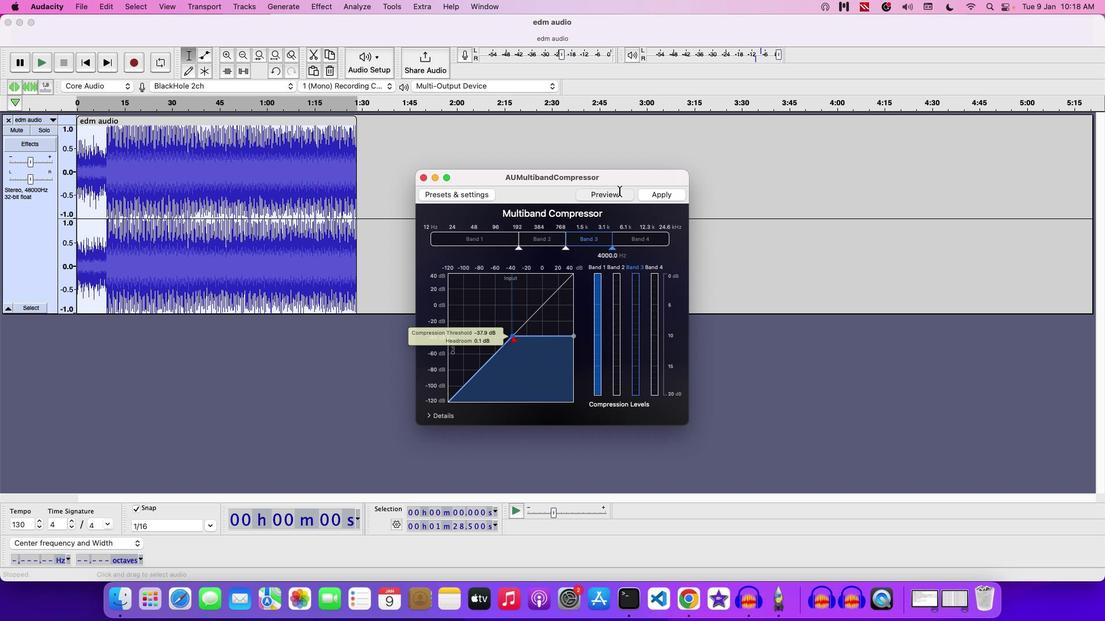 
Action: Mouse moved to (584, 338)
Screenshot: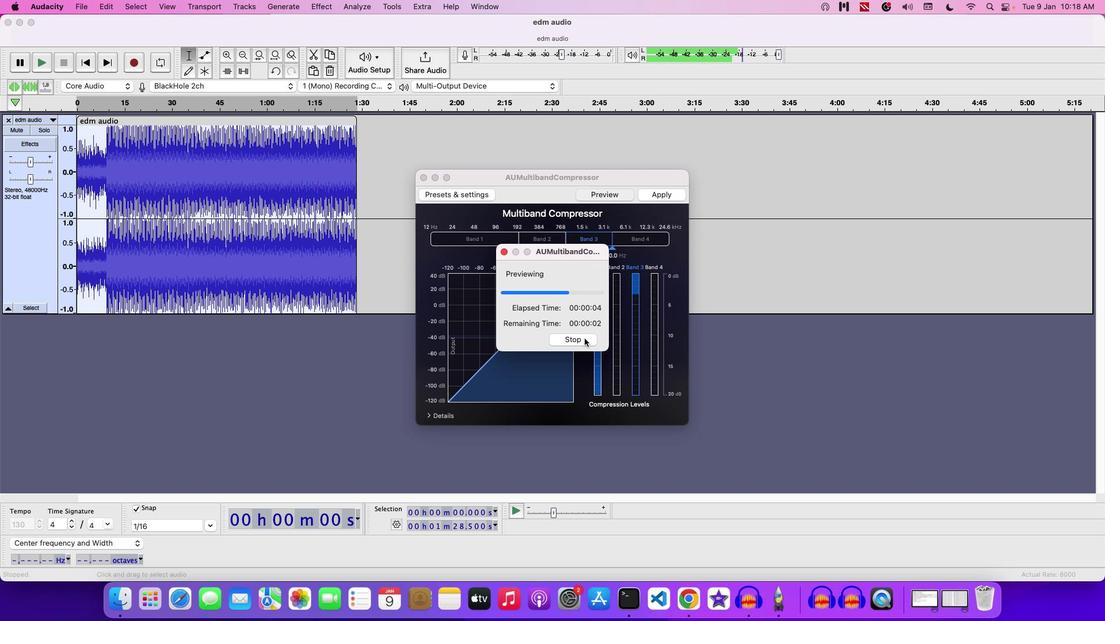 
Action: Mouse pressed left at (584, 338)
Screenshot: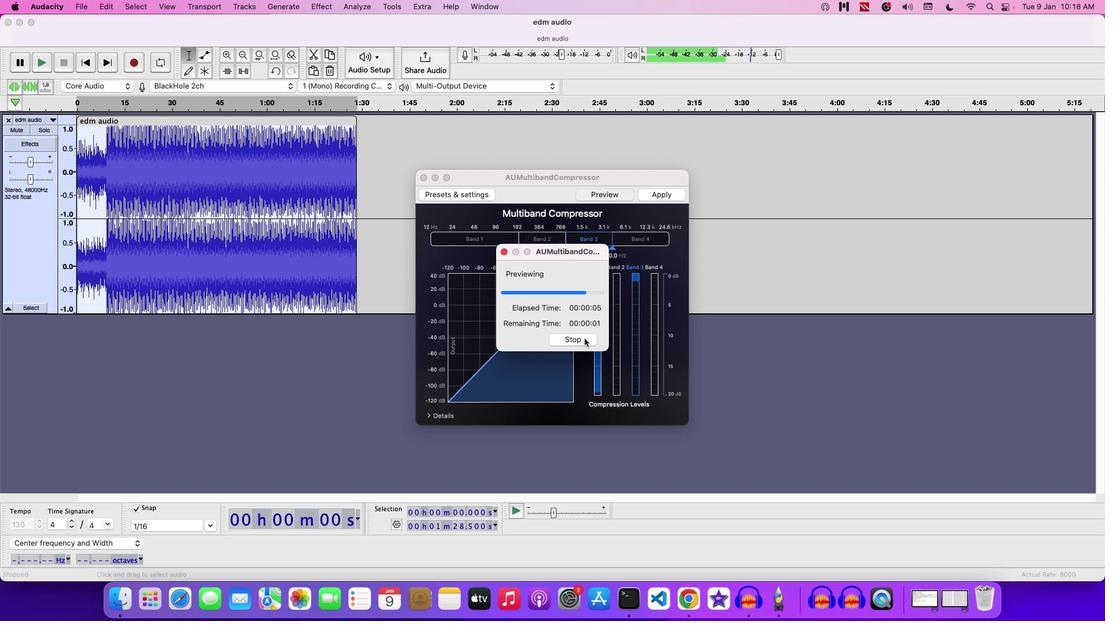 
Action: Mouse moved to (551, 237)
Screenshot: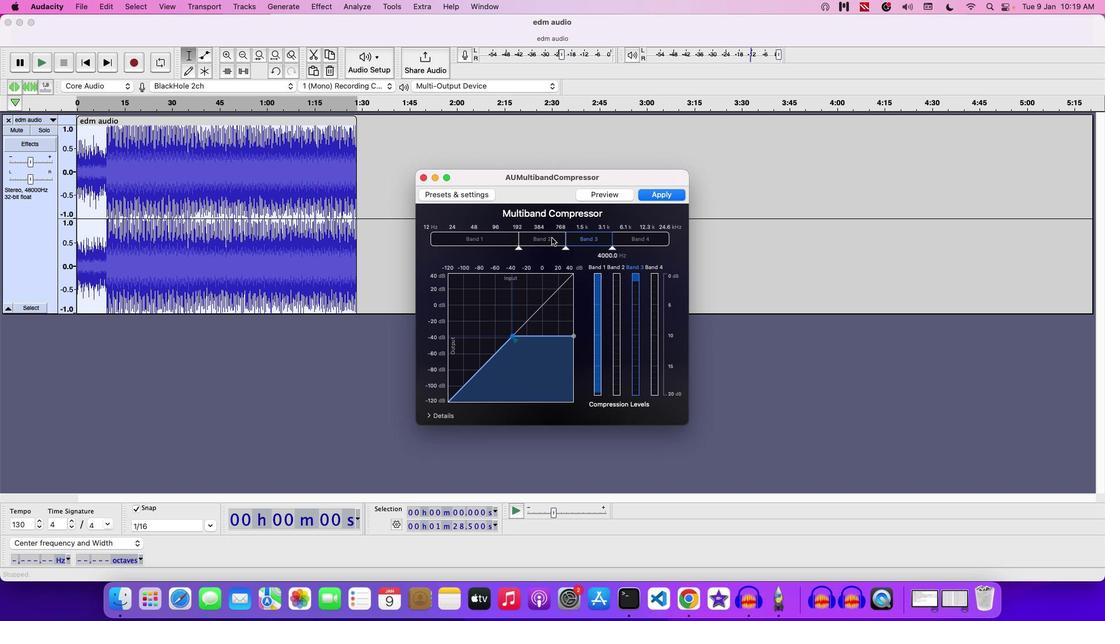 
Action: Mouse pressed left at (551, 237)
Screenshot: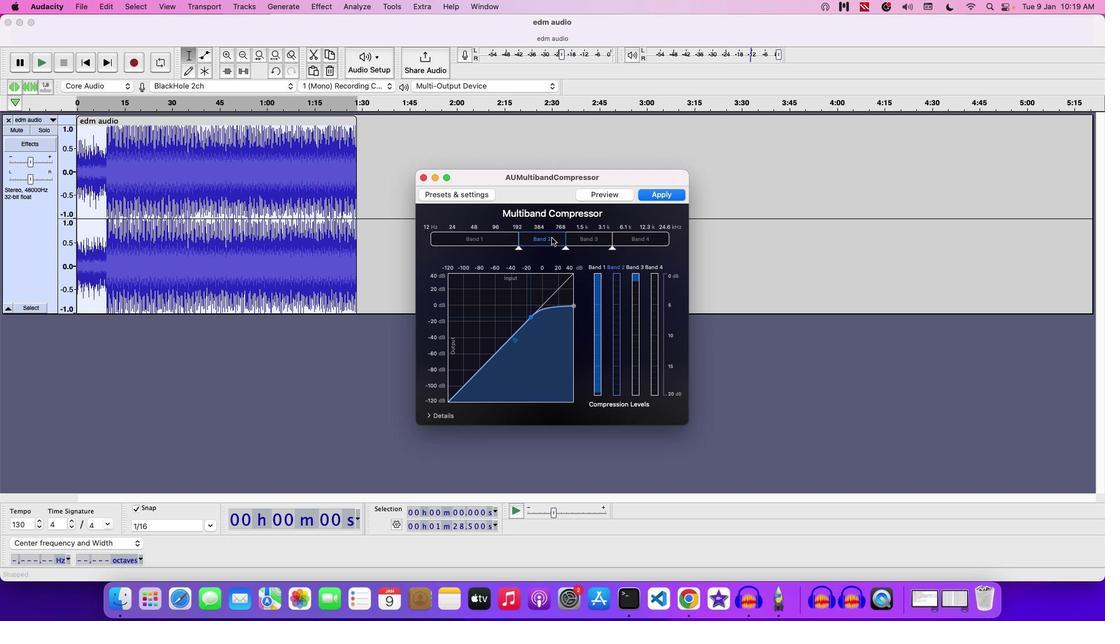 
Action: Mouse moved to (617, 193)
Screenshot: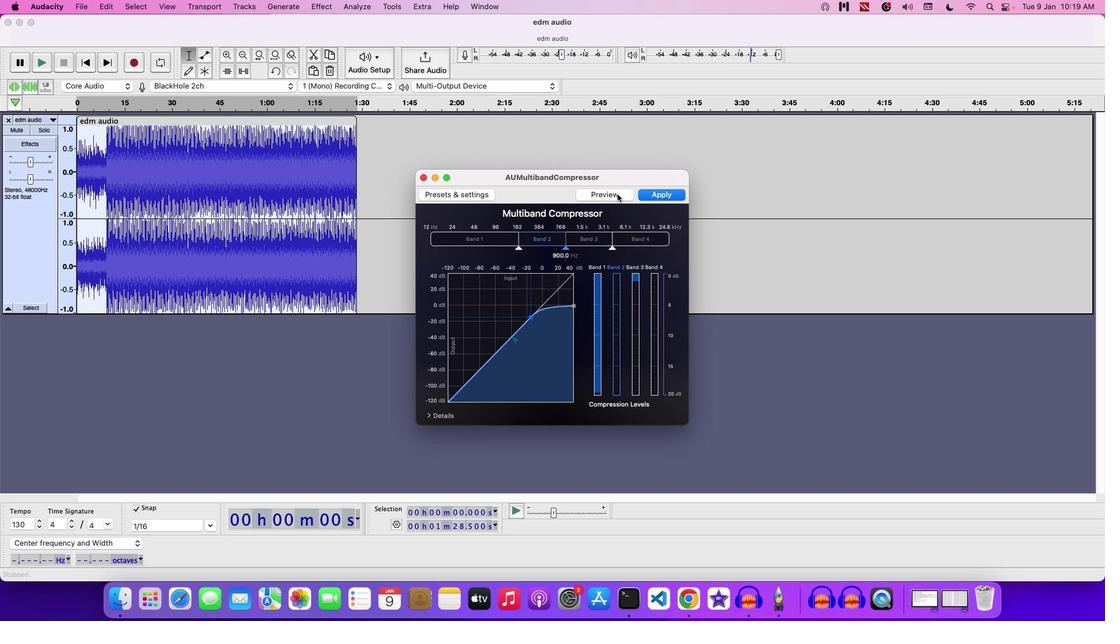 
Action: Mouse pressed left at (617, 193)
Screenshot: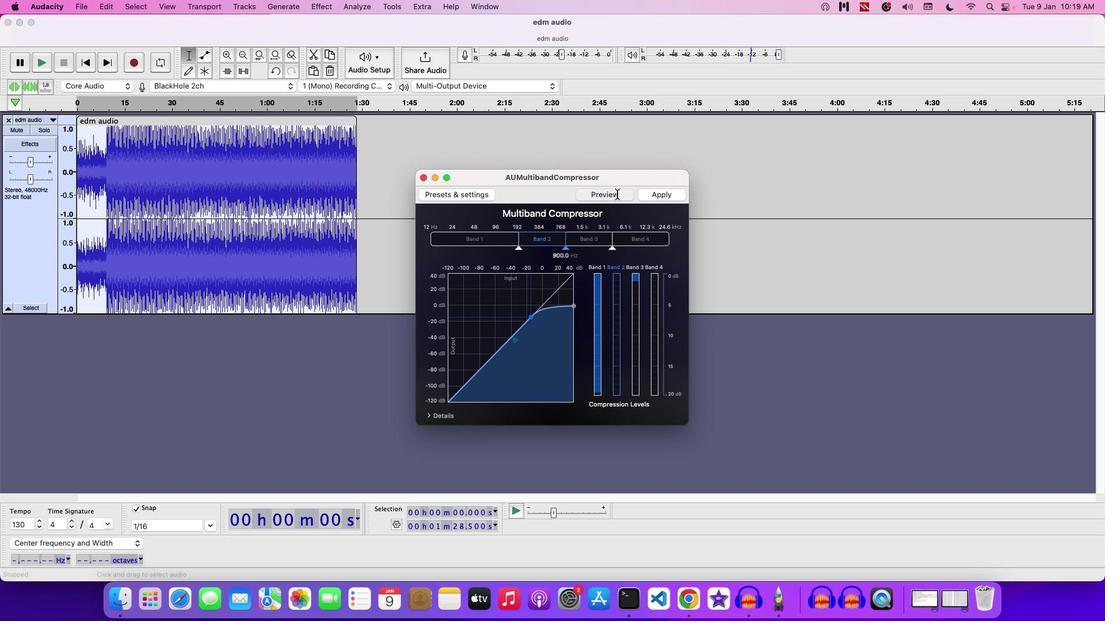 
Action: Mouse moved to (579, 339)
Screenshot: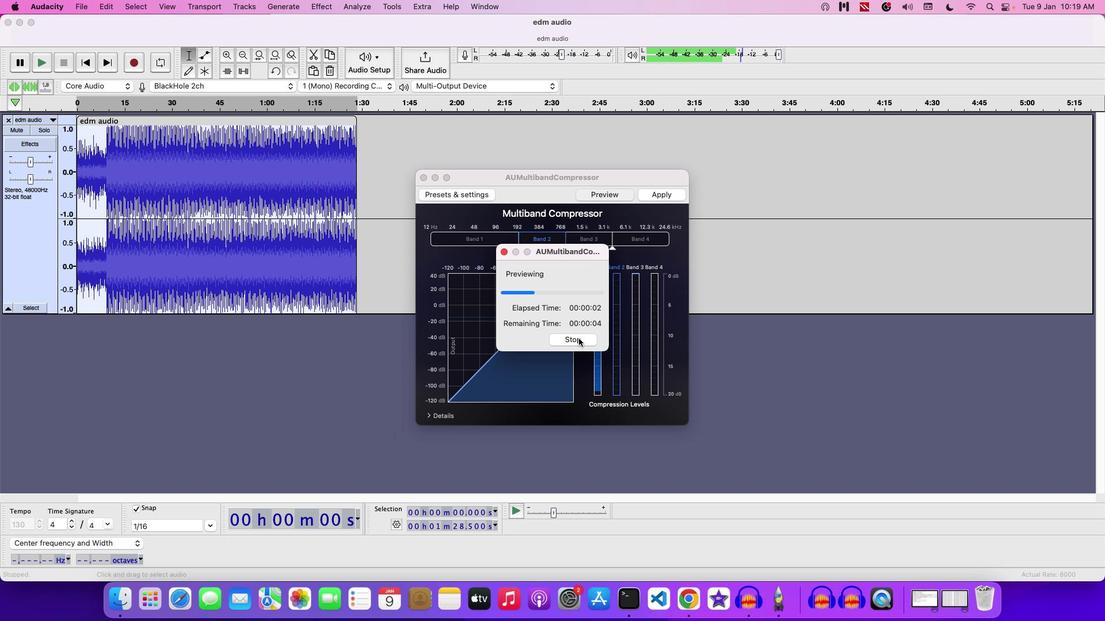 
Action: Mouse pressed left at (579, 339)
Screenshot: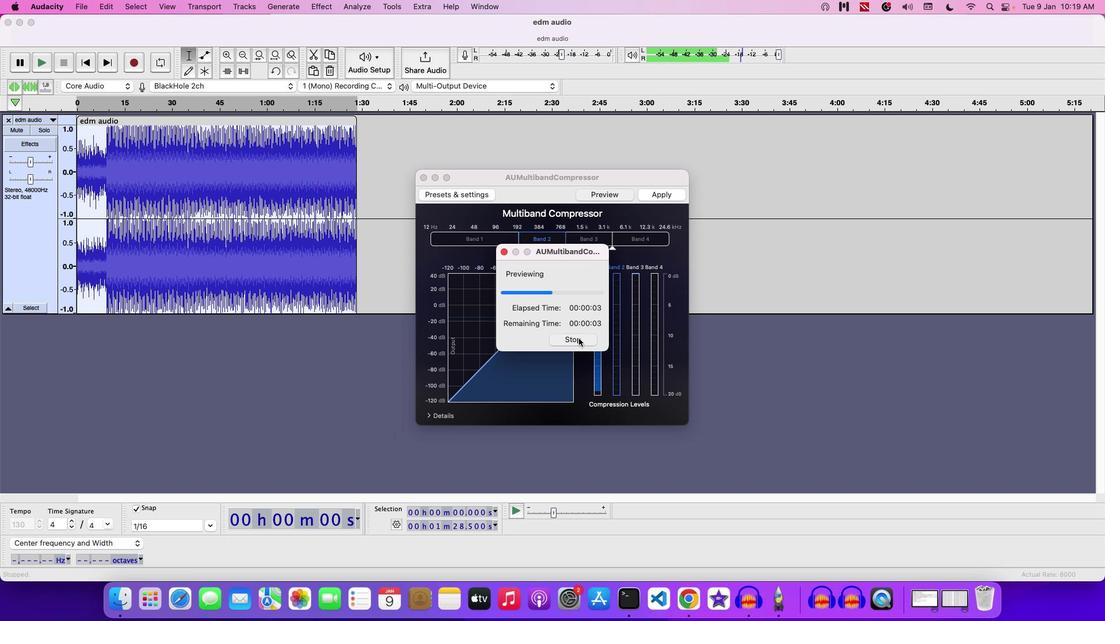 
Action: Mouse moved to (532, 318)
Screenshot: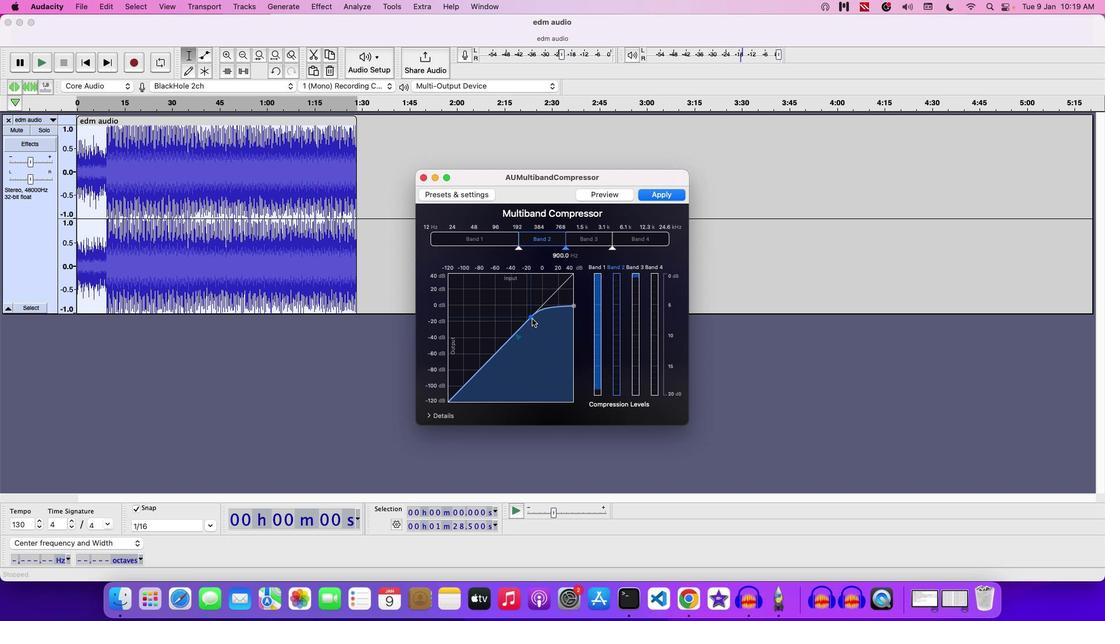 
Action: Mouse pressed left at (532, 318)
Screenshot: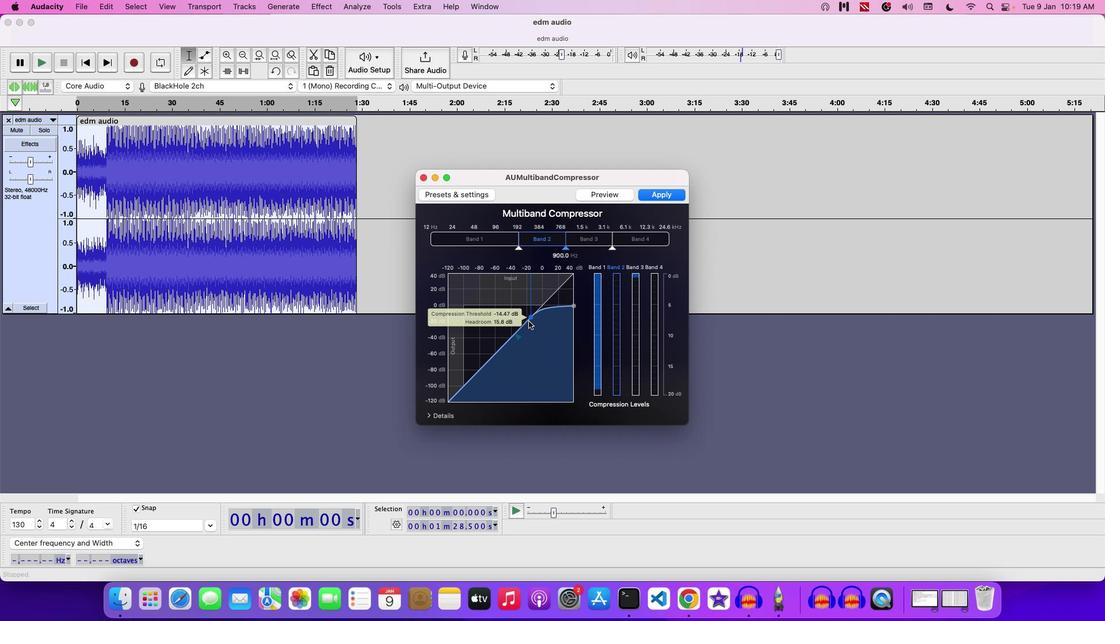 
Action: Mouse moved to (626, 193)
Screenshot: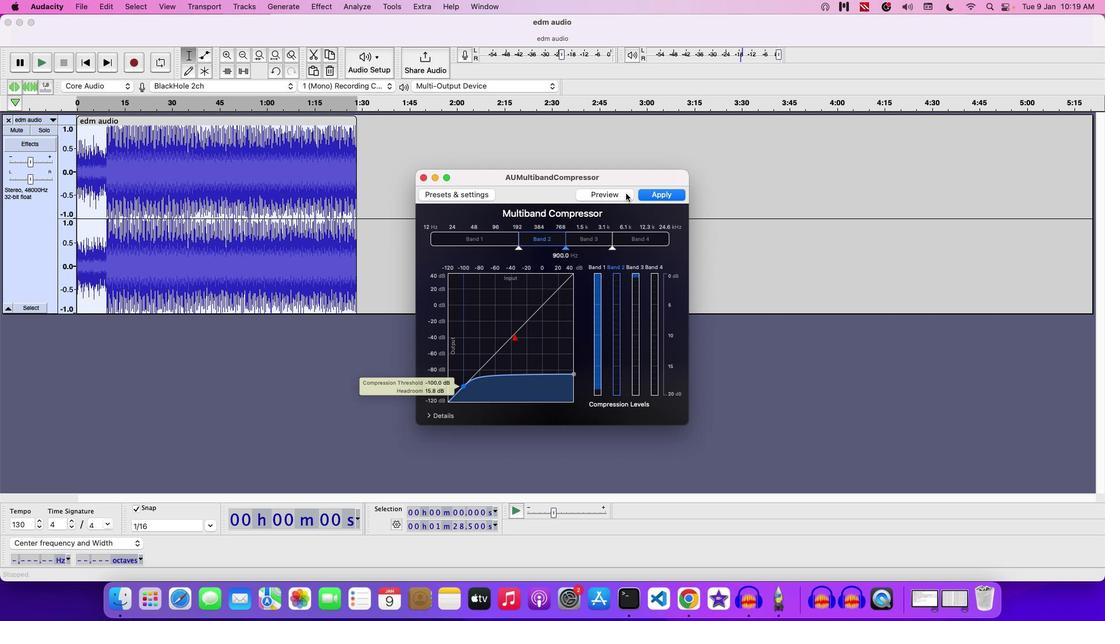 
Action: Mouse pressed left at (626, 193)
Screenshot: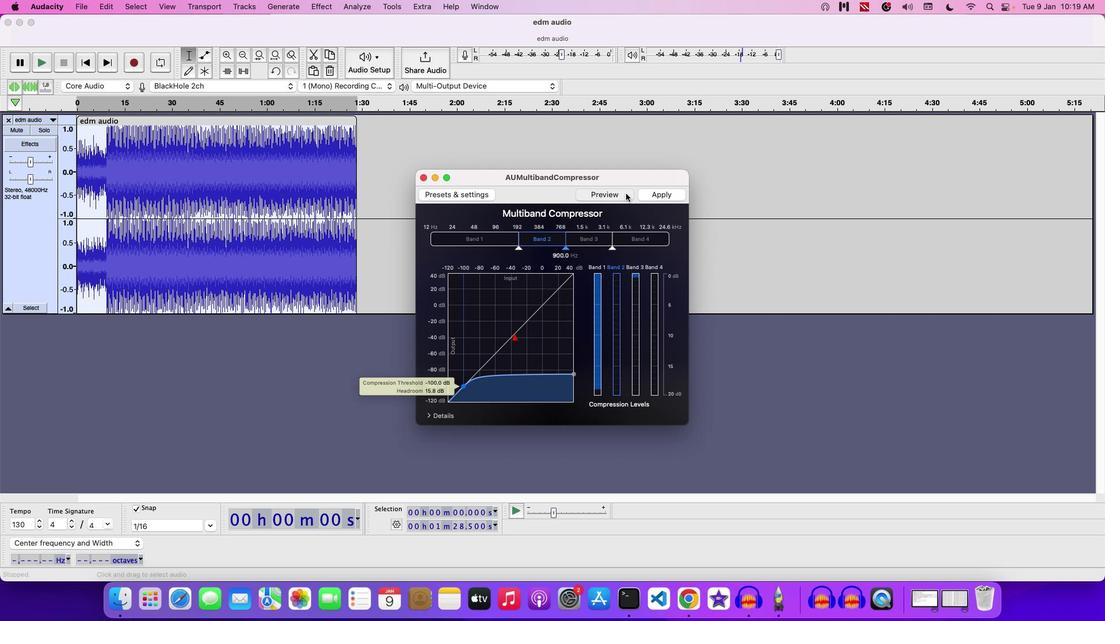
Action: Mouse moved to (566, 344)
Screenshot: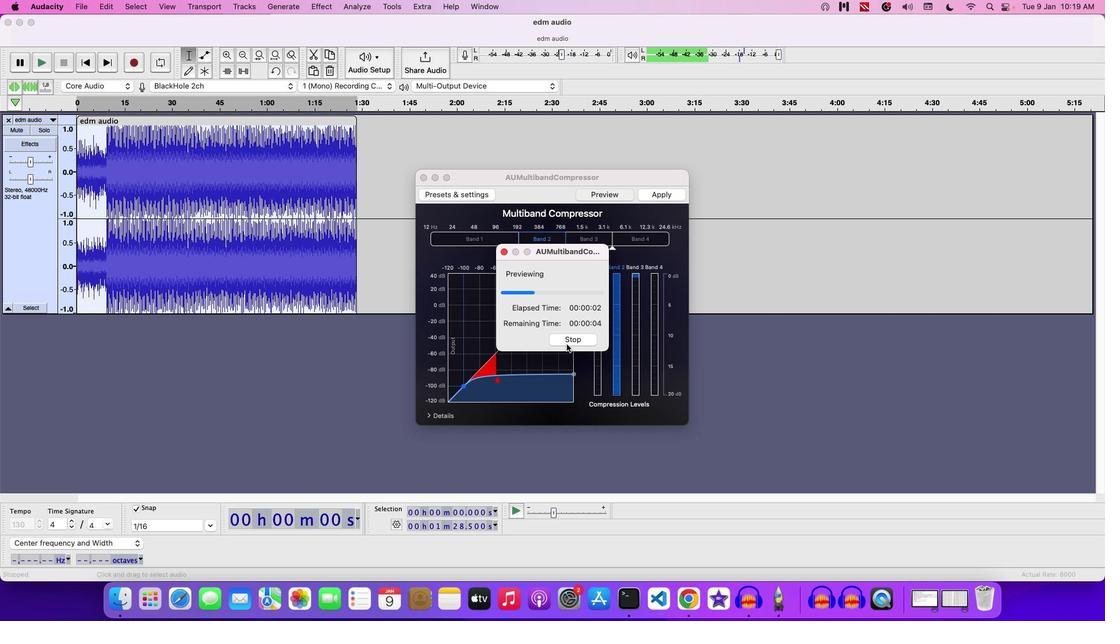 
Action: Mouse pressed left at (566, 344)
Screenshot: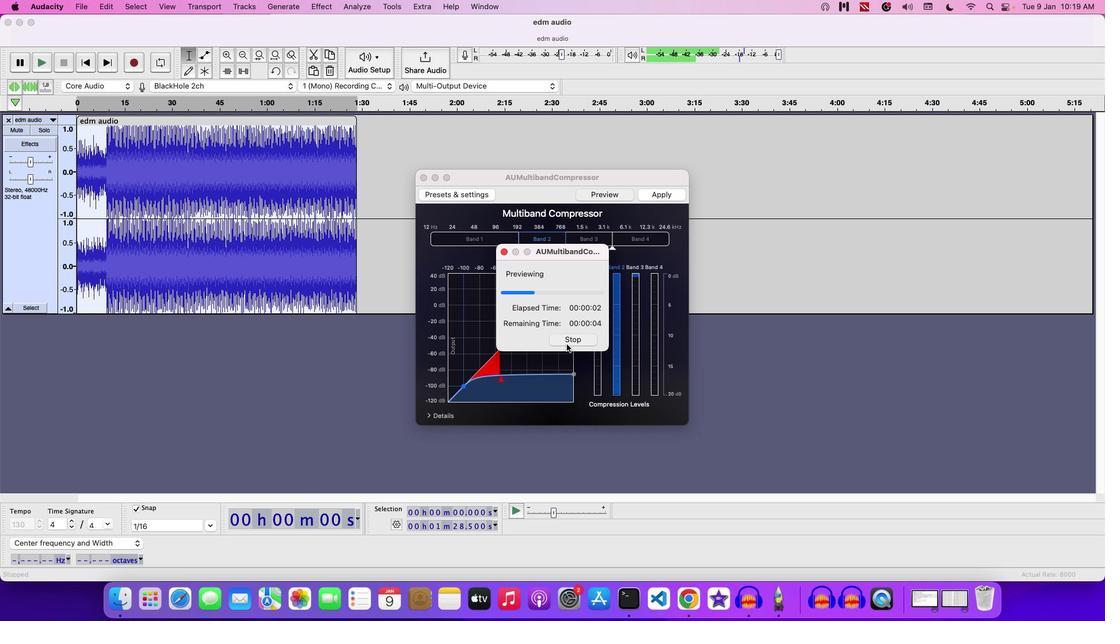 
Action: Mouse moved to (500, 379)
Screenshot: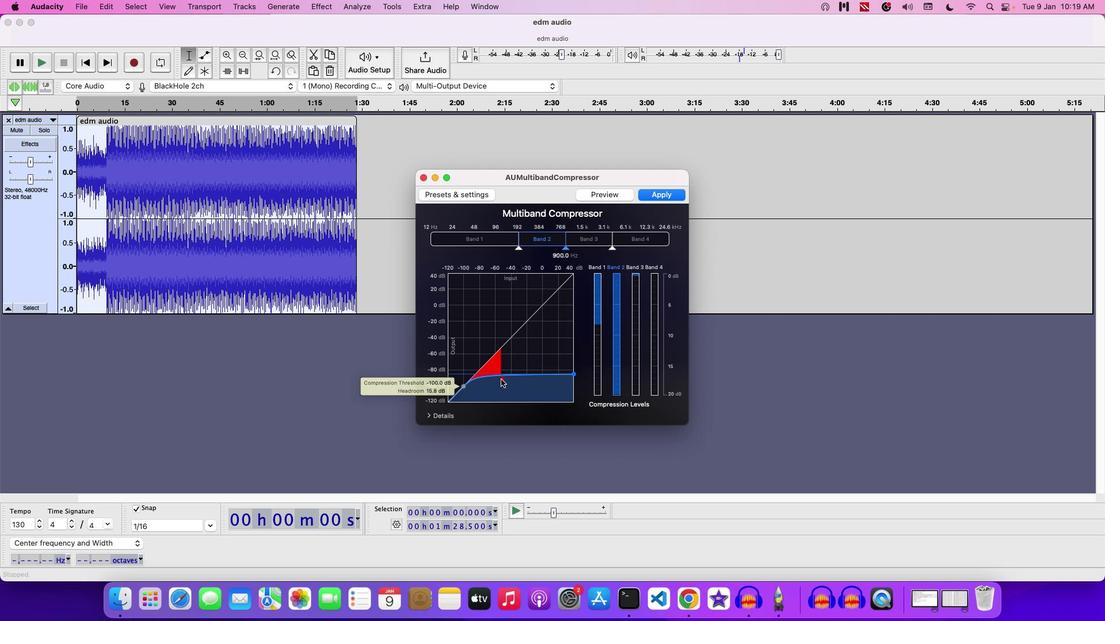 
Action: Mouse pressed left at (500, 379)
Screenshot: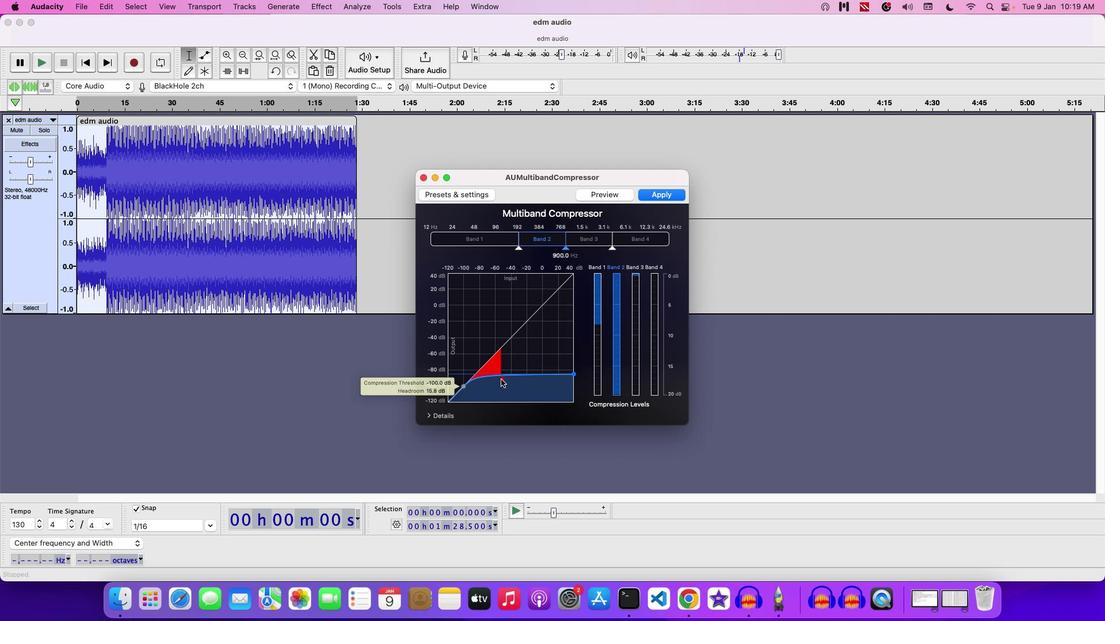 
Action: Mouse moved to (460, 389)
Screenshot: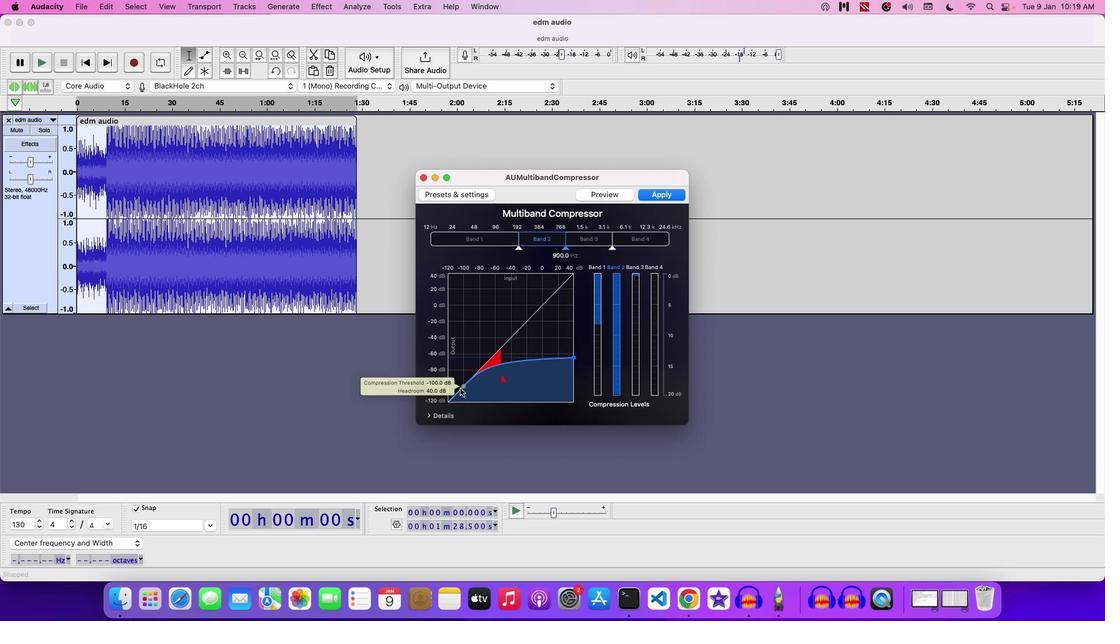 
Action: Mouse pressed left at (460, 389)
Screenshot: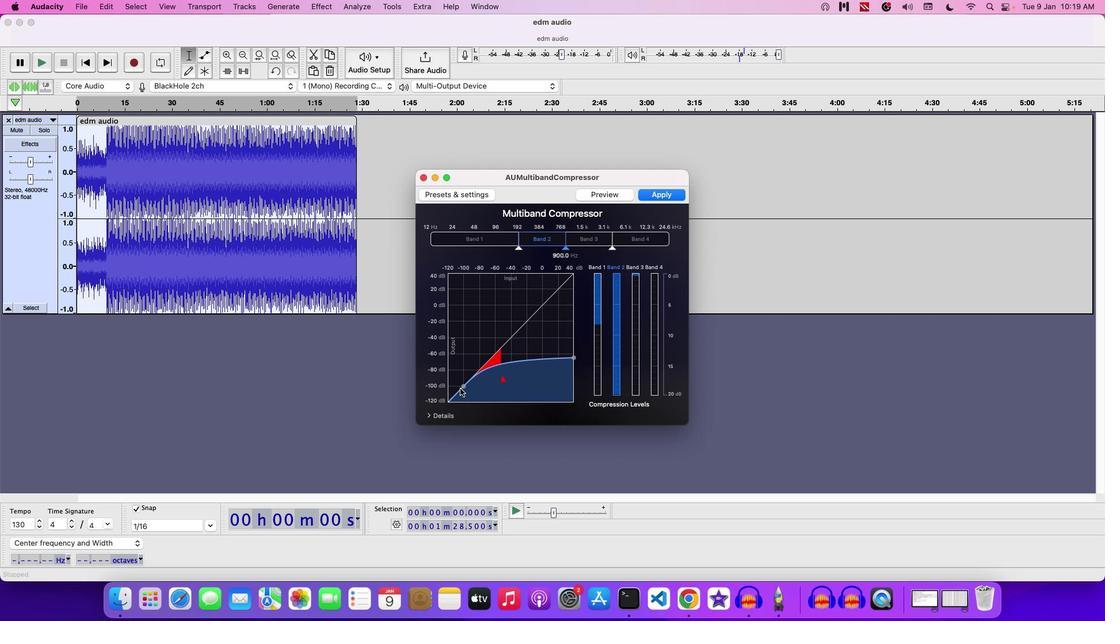 
Action: Mouse moved to (575, 358)
Screenshot: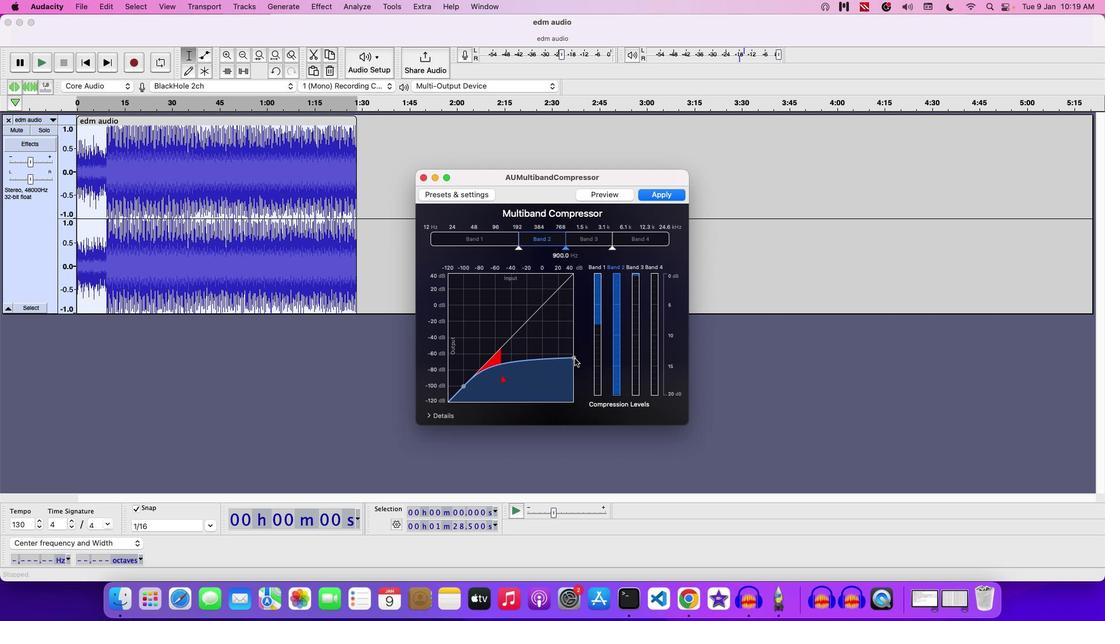 
Action: Mouse pressed left at (575, 358)
Screenshot: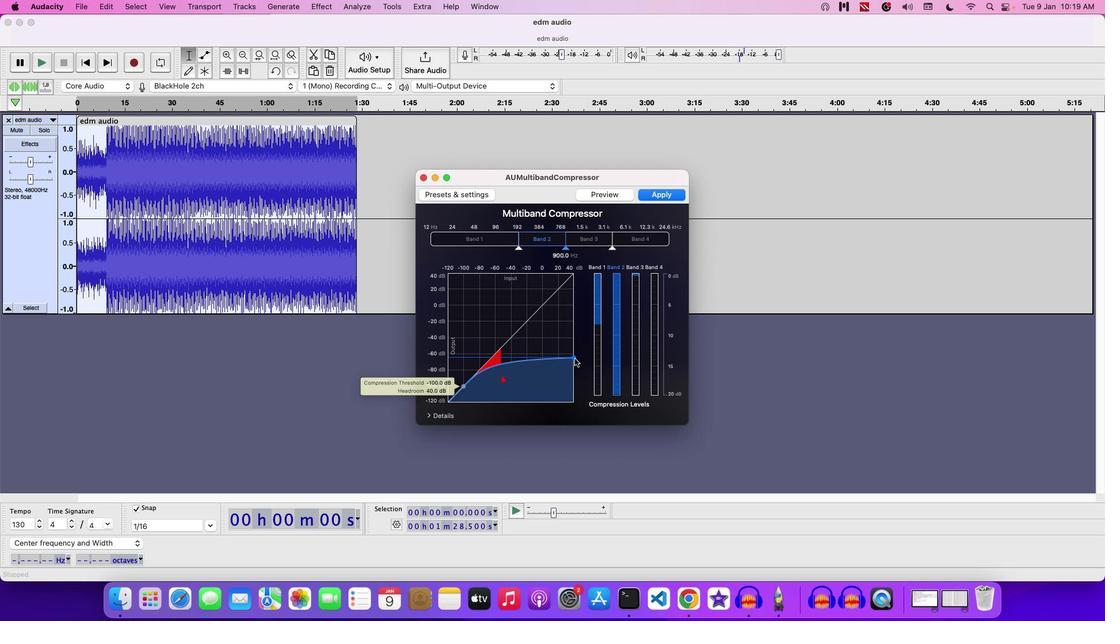 
Action: Mouse moved to (462, 386)
Screenshot: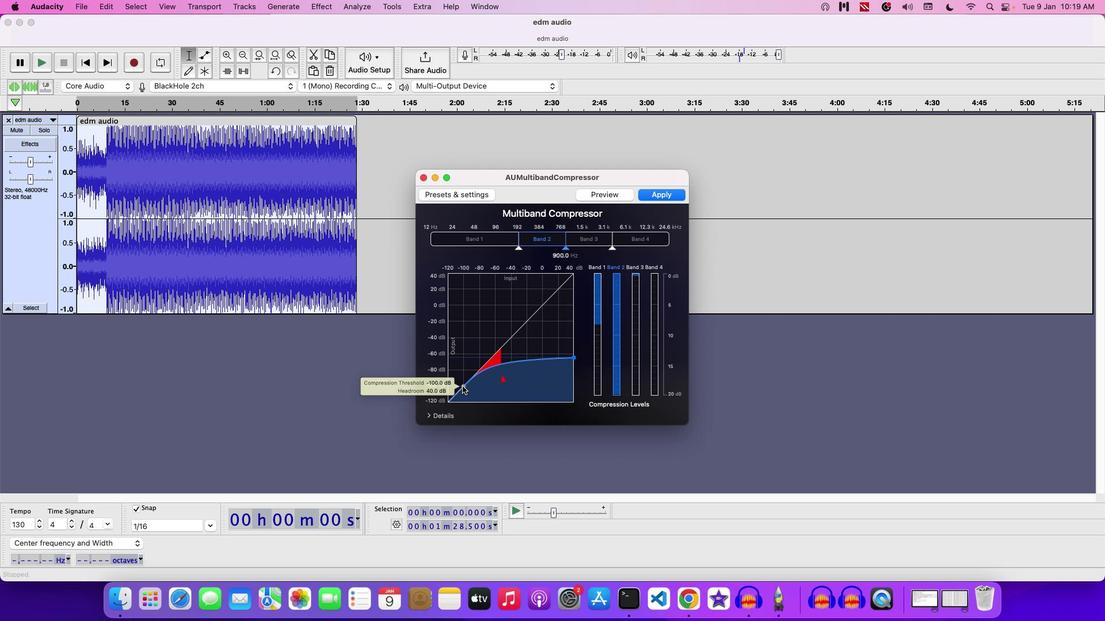
Action: Mouse pressed left at (462, 386)
Screenshot: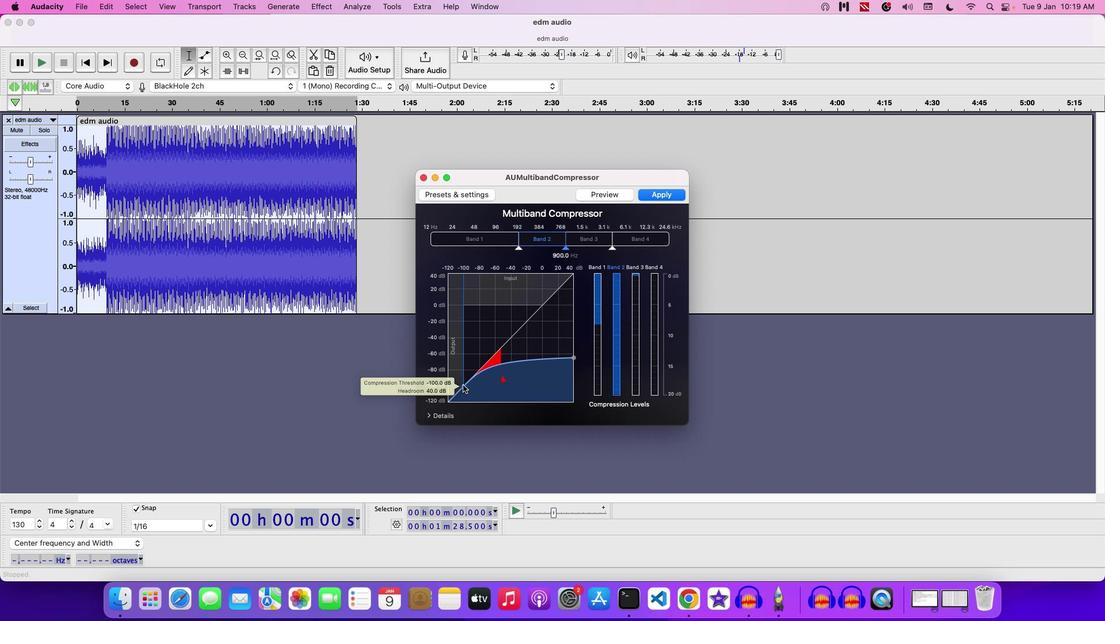 
Action: Mouse moved to (576, 330)
Screenshot: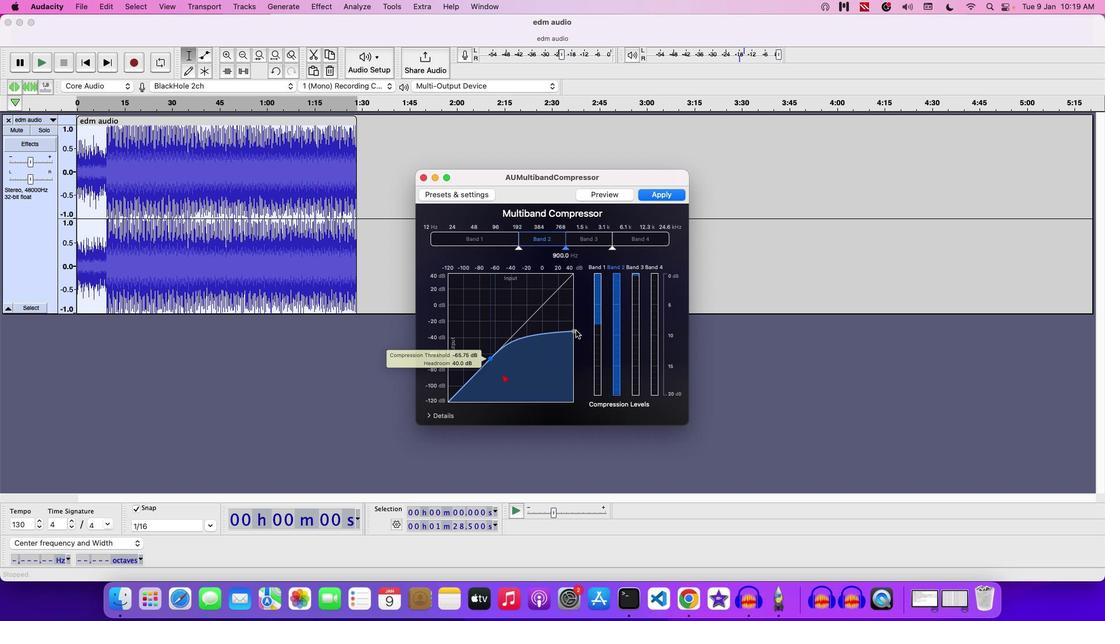 
Action: Mouse pressed left at (576, 330)
Screenshot: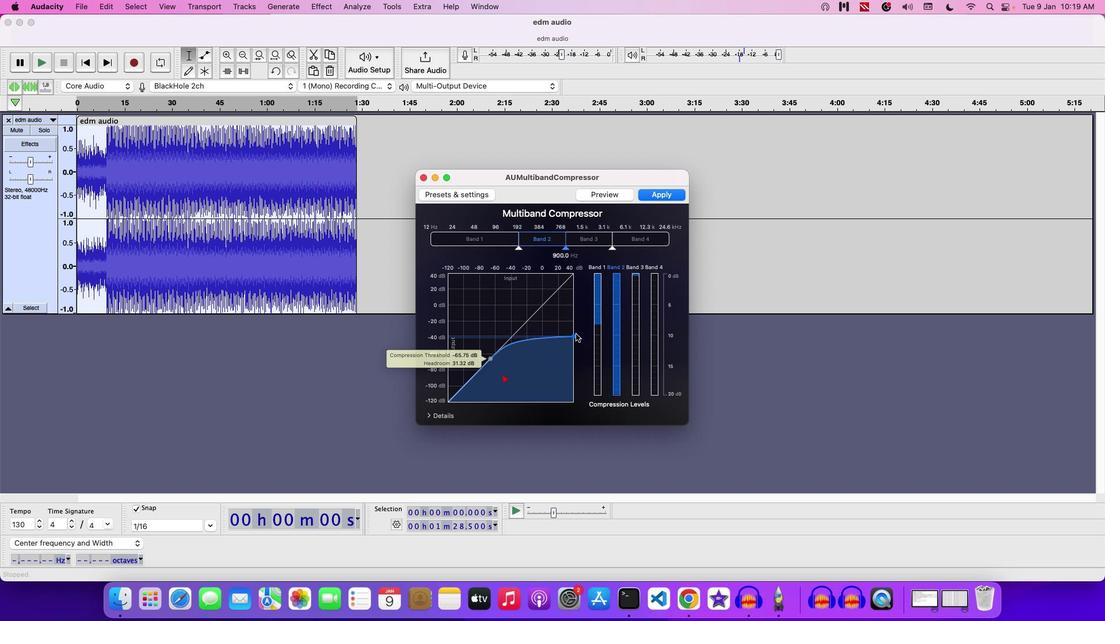 
Action: Mouse moved to (607, 193)
Screenshot: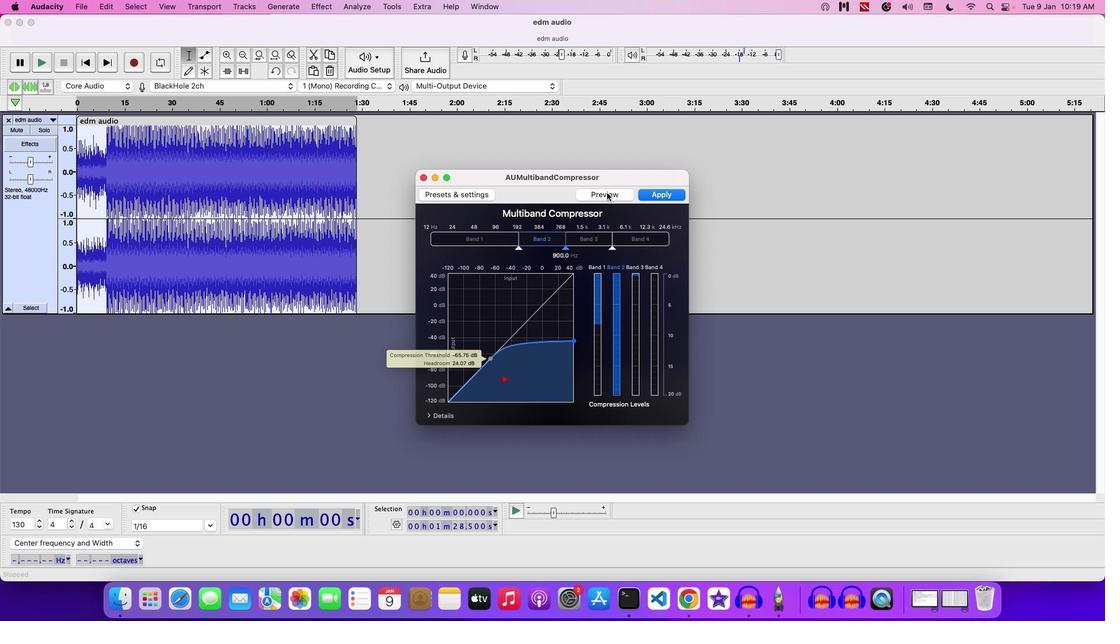 
Action: Mouse pressed left at (607, 193)
Screenshot: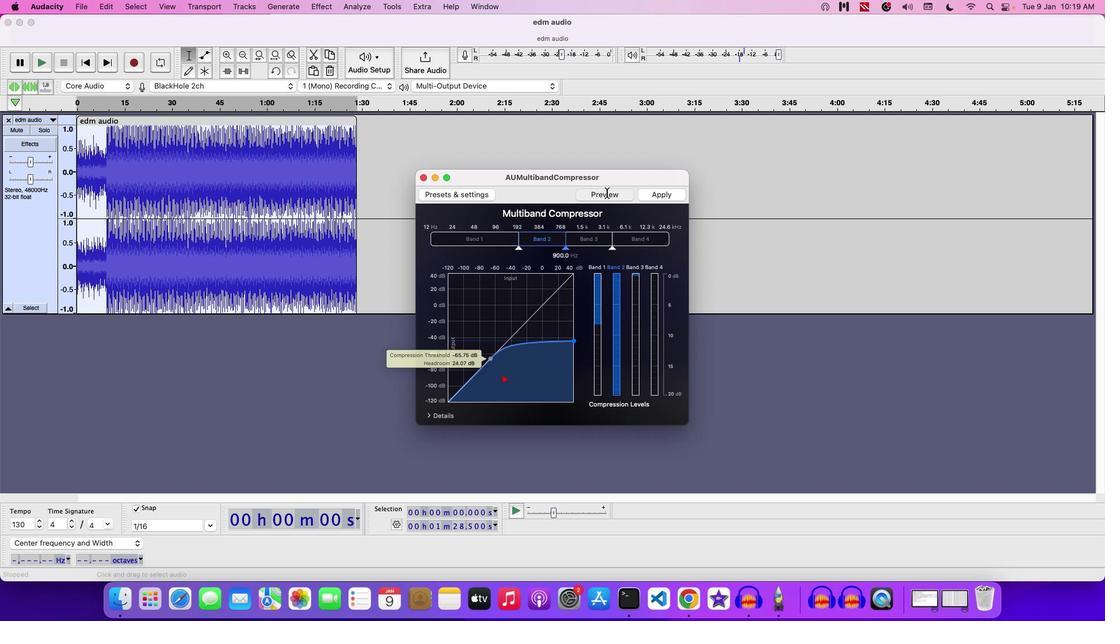 
Action: Mouse moved to (573, 343)
Screenshot: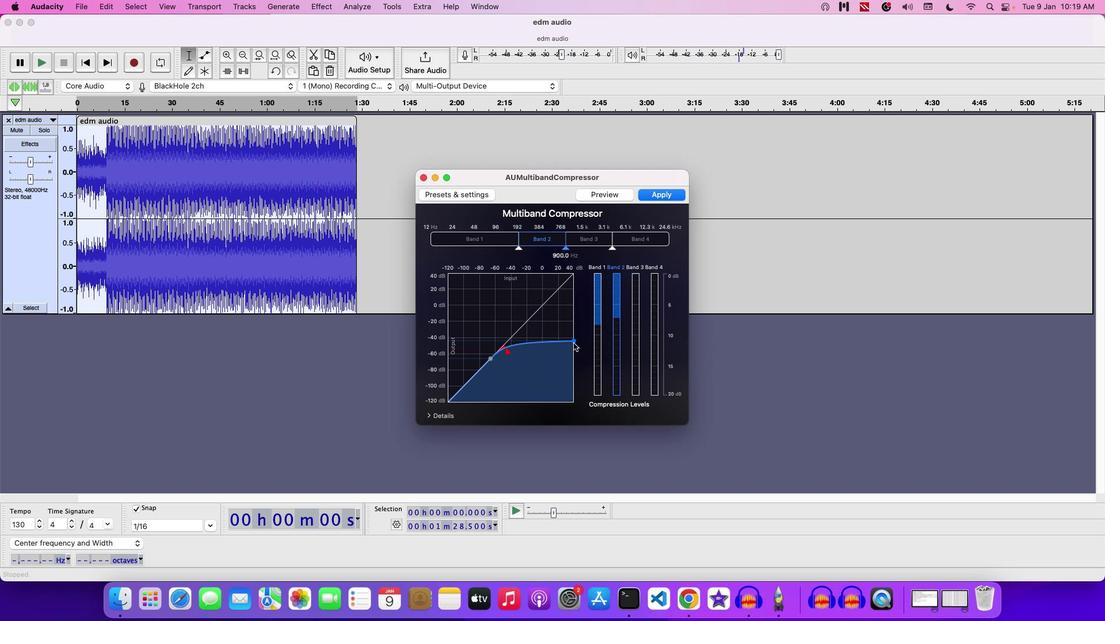 
Action: Mouse pressed left at (573, 343)
Screenshot: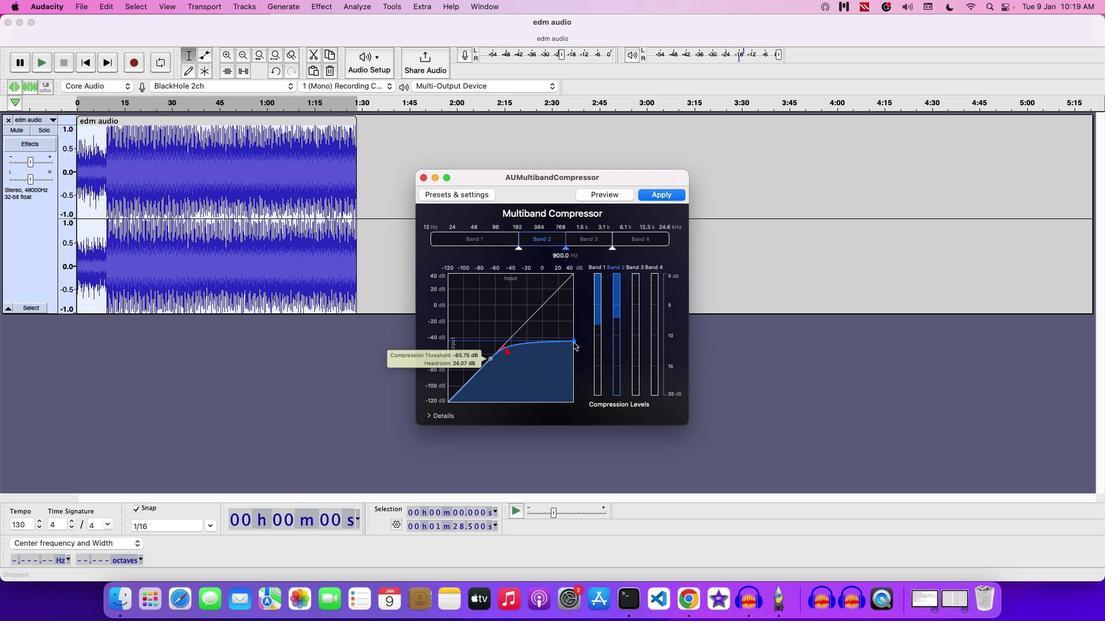 
Action: Mouse moved to (488, 360)
Screenshot: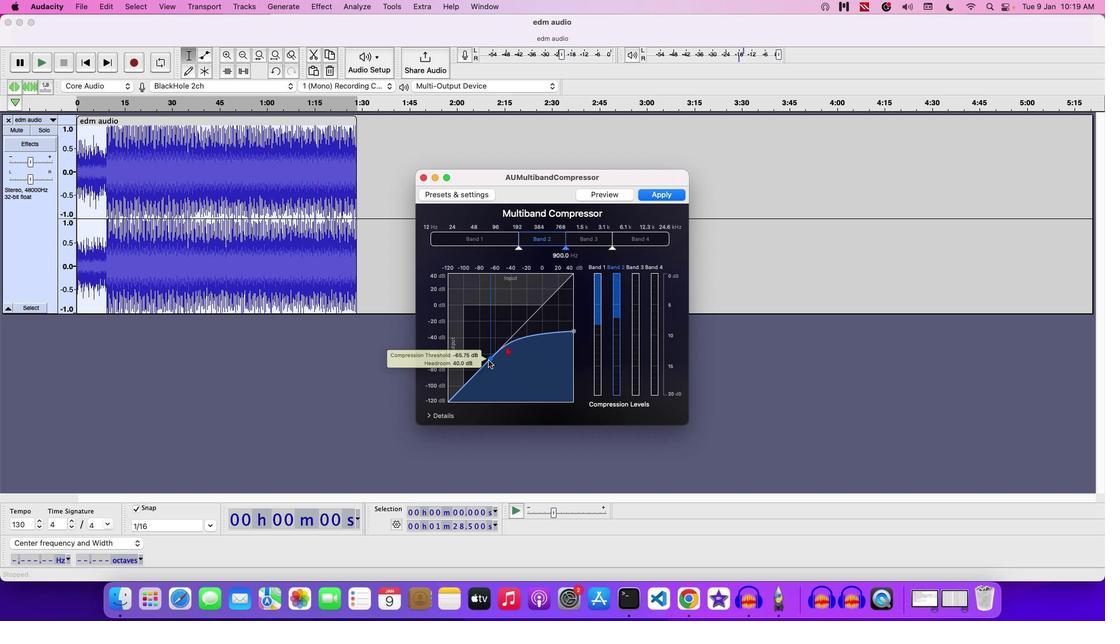 
Action: Mouse pressed left at (488, 360)
Screenshot: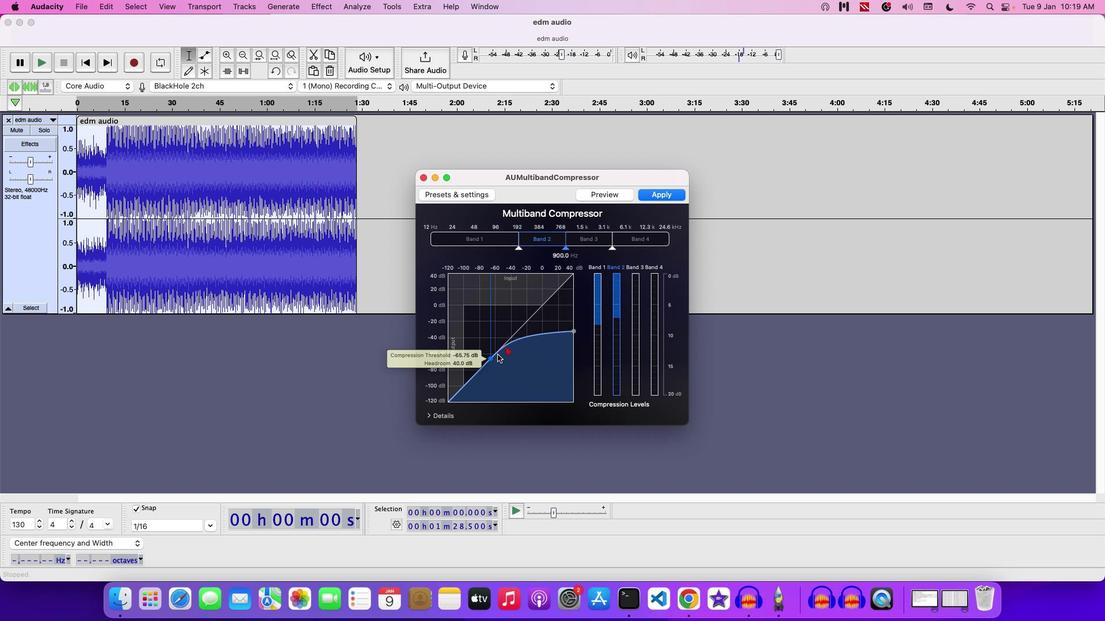 
Action: Mouse moved to (506, 344)
Screenshot: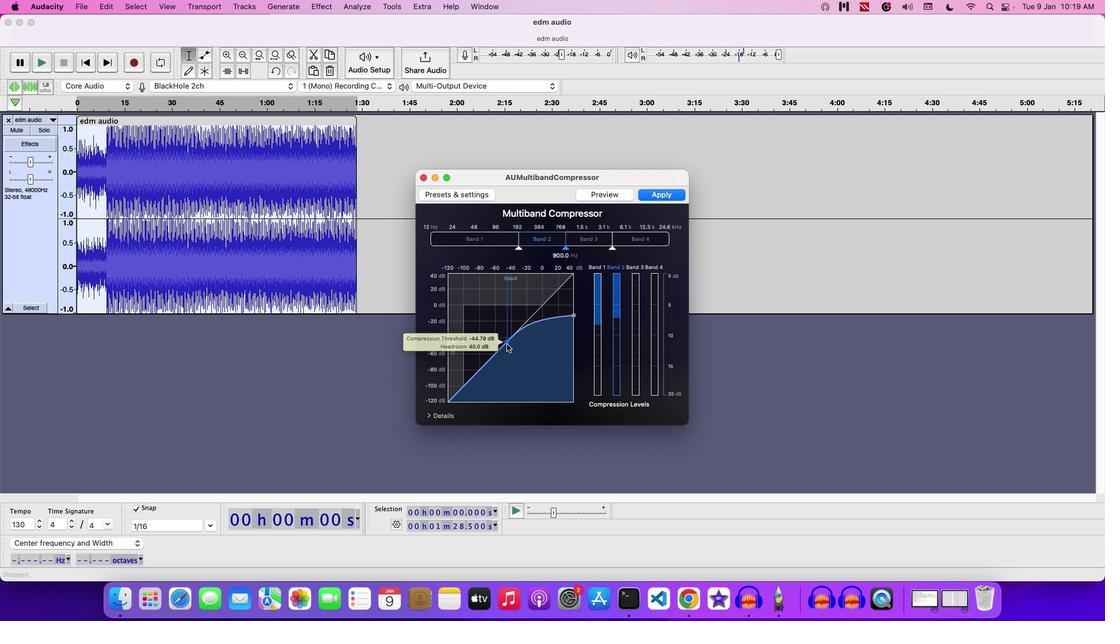 
Action: Mouse pressed left at (506, 344)
Screenshot: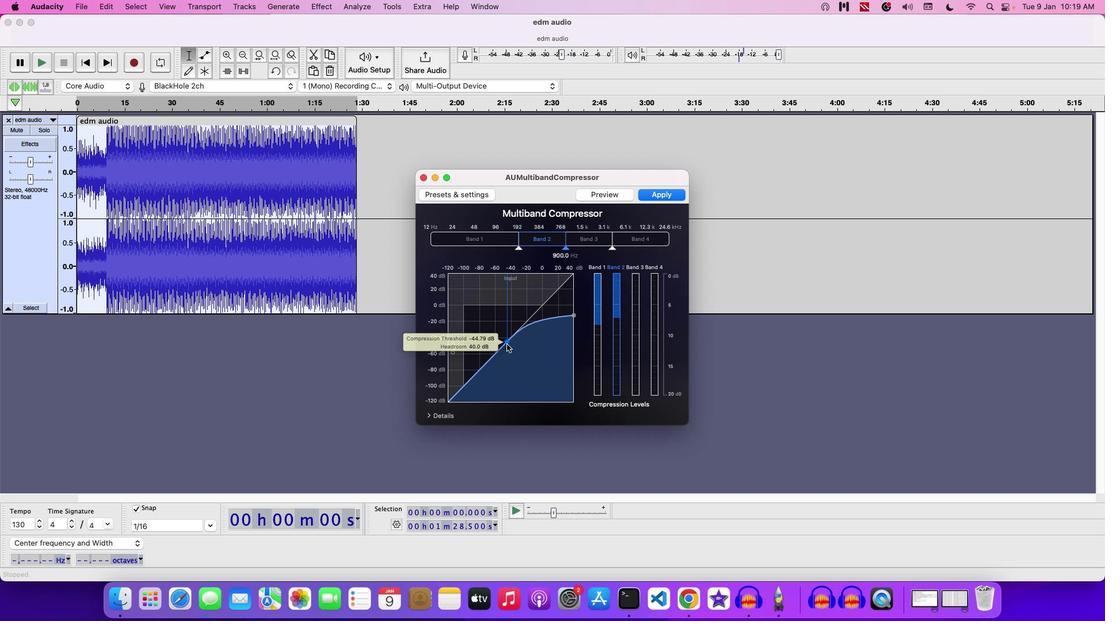 
Action: Mouse moved to (493, 232)
Screenshot: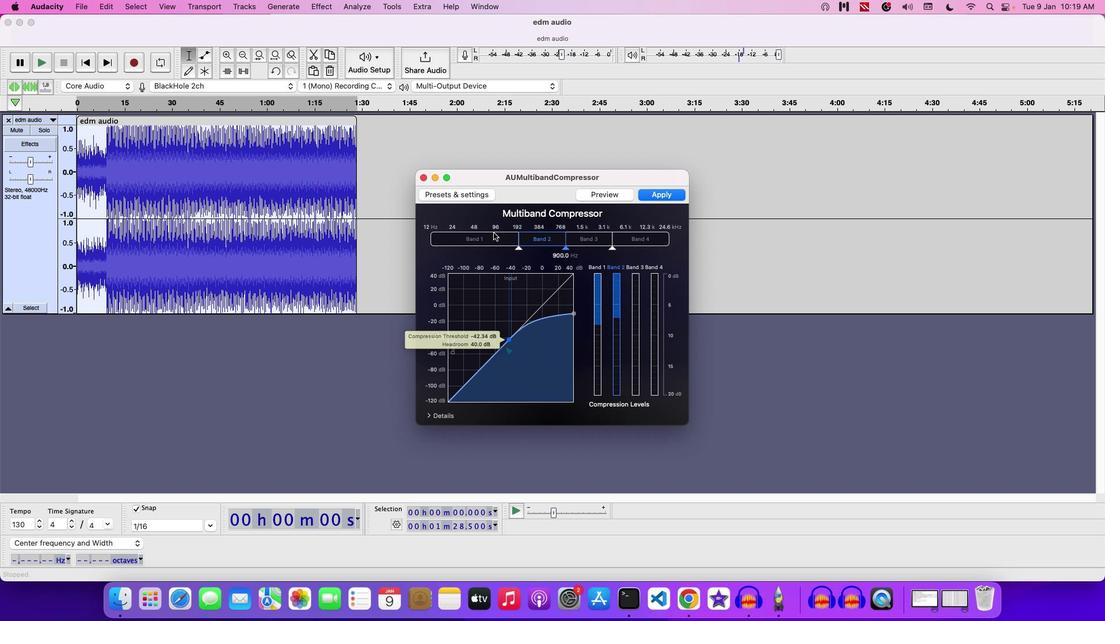 
Action: Mouse pressed left at (493, 232)
Screenshot: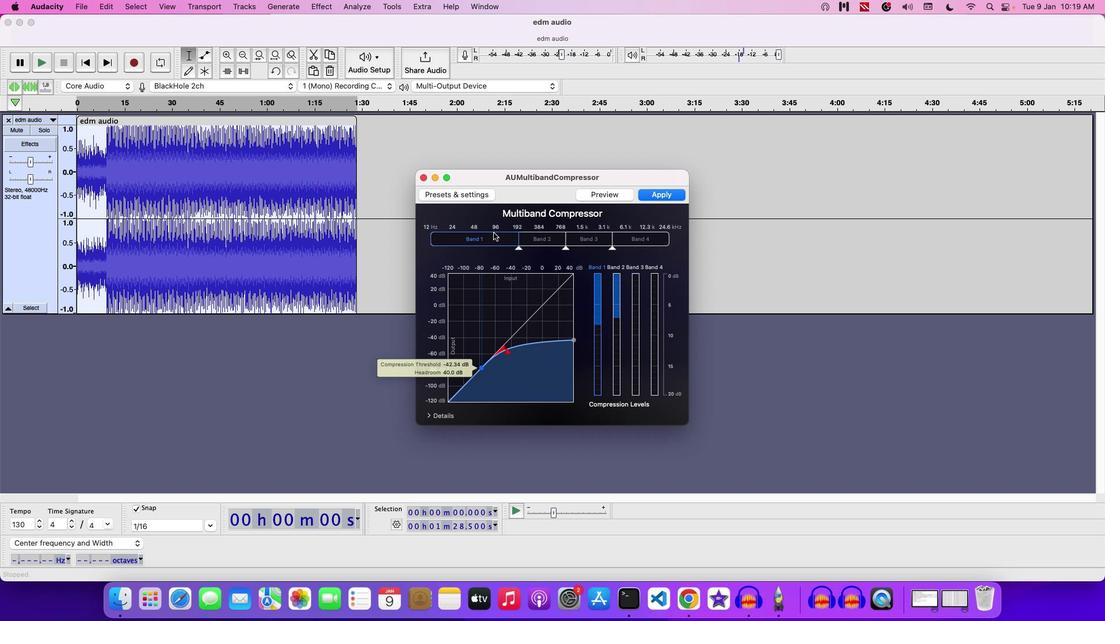 
Action: Mouse moved to (614, 195)
Screenshot: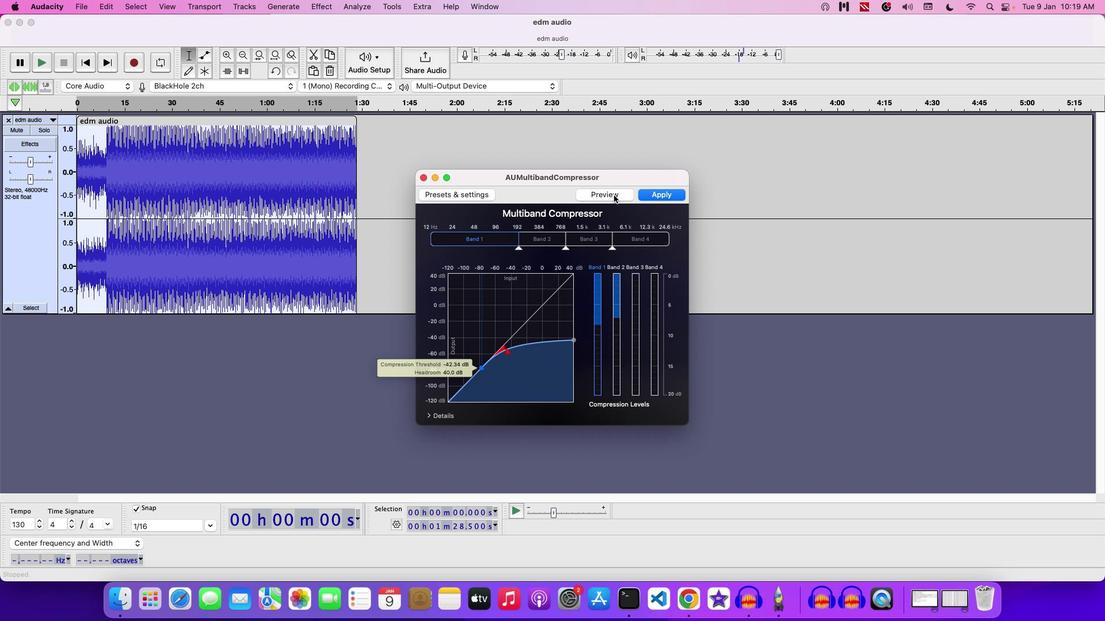
Action: Mouse pressed left at (614, 195)
Screenshot: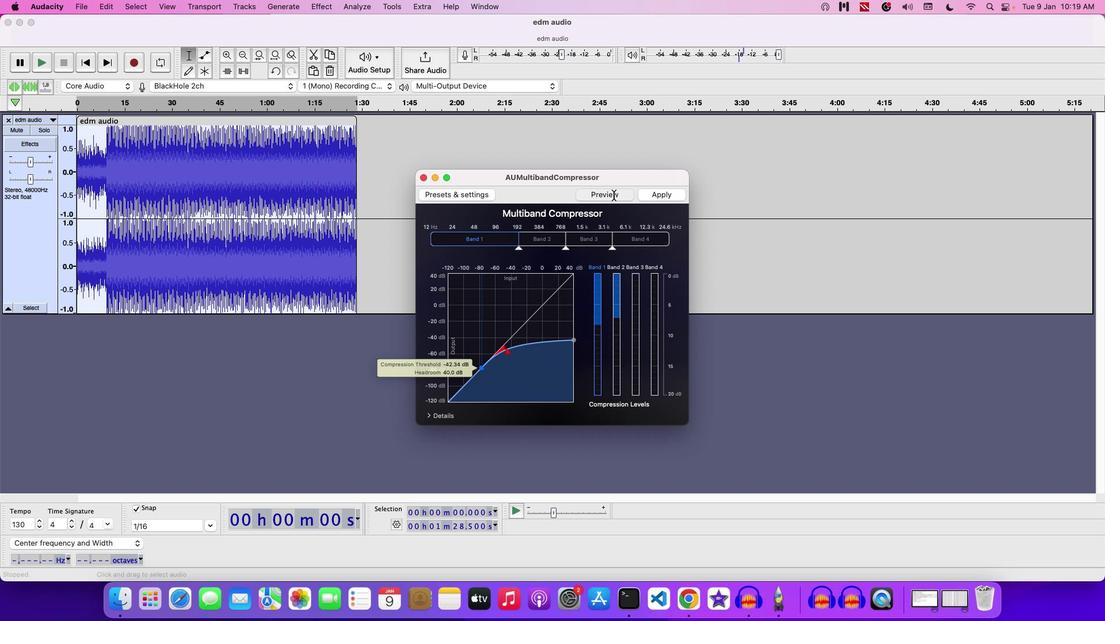 
Action: Mouse moved to (480, 371)
Screenshot: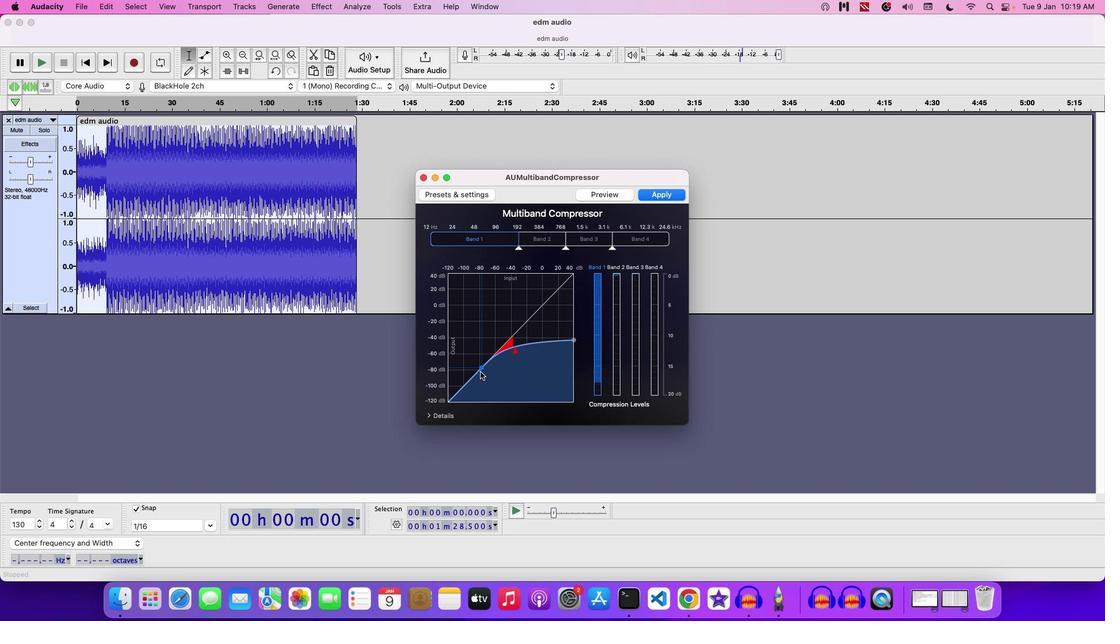 
Action: Mouse pressed left at (480, 371)
Screenshot: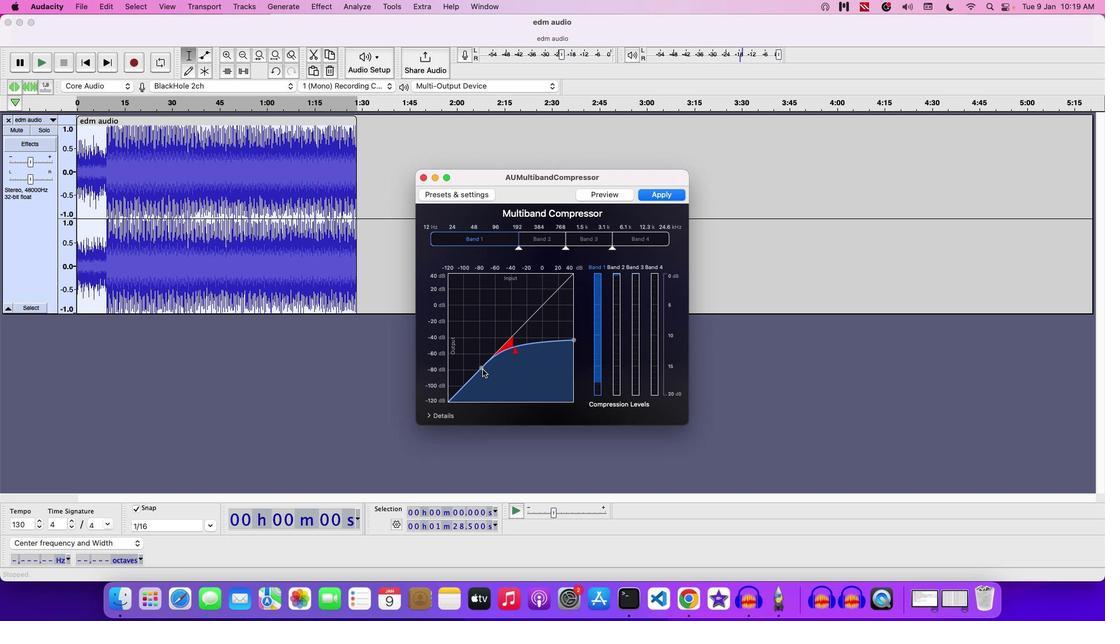 
Action: Mouse moved to (514, 352)
Screenshot: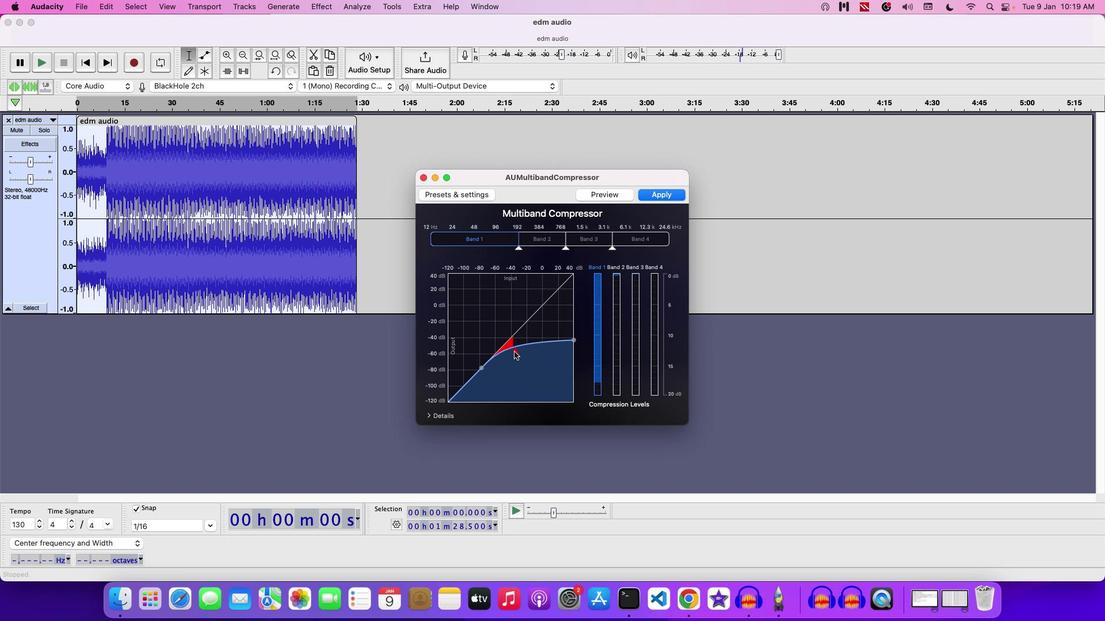 
Action: Mouse pressed left at (514, 352)
Screenshot: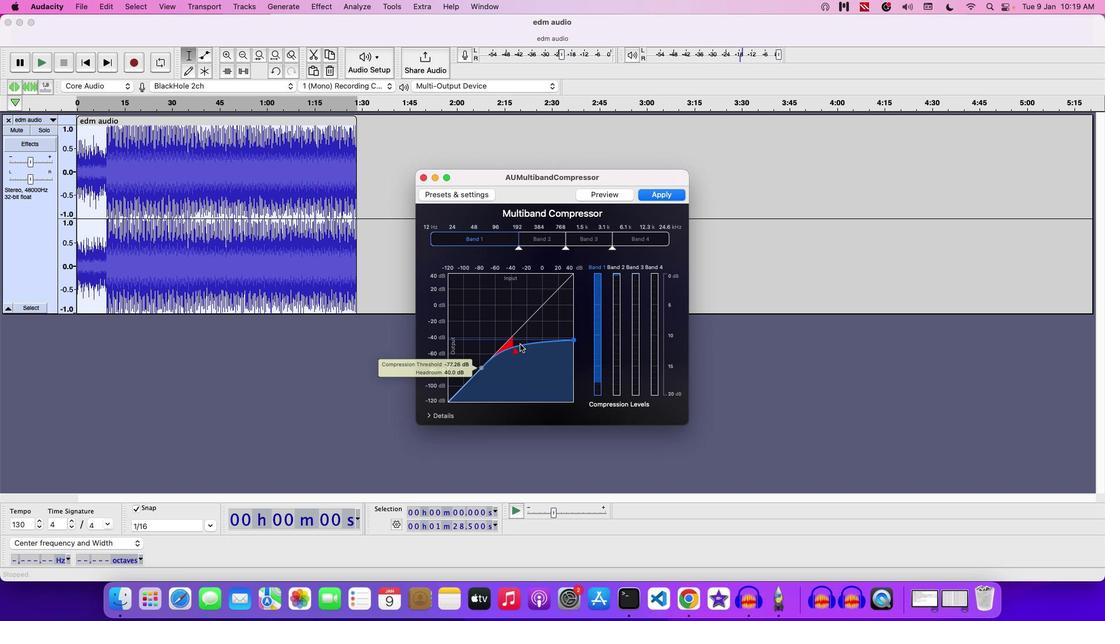 
Action: Mouse moved to (576, 341)
Screenshot: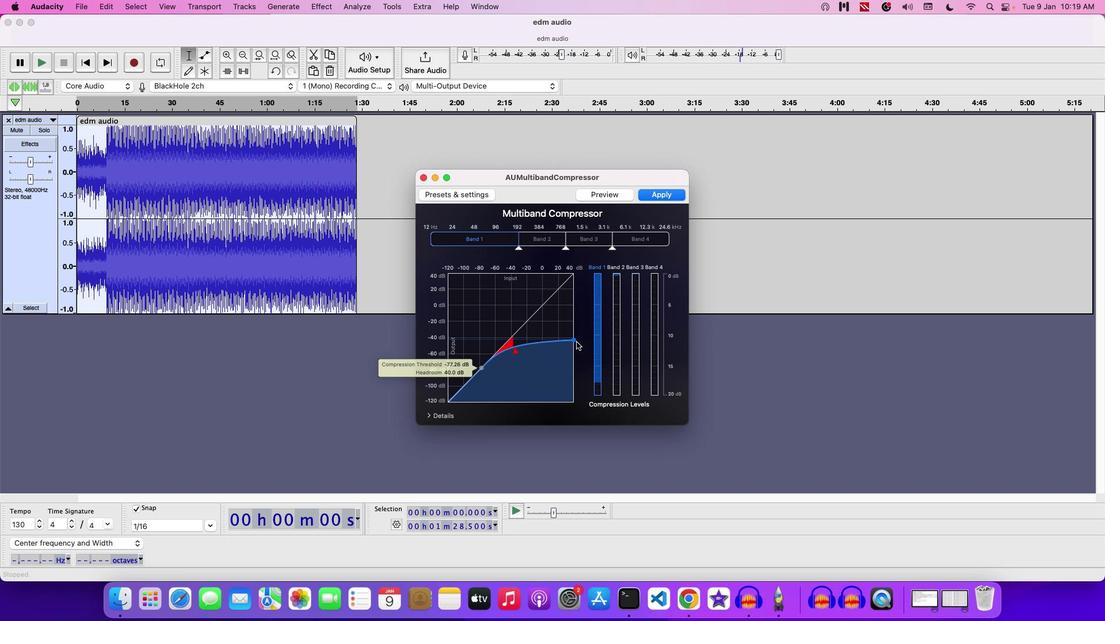 
Action: Mouse pressed left at (576, 341)
Screenshot: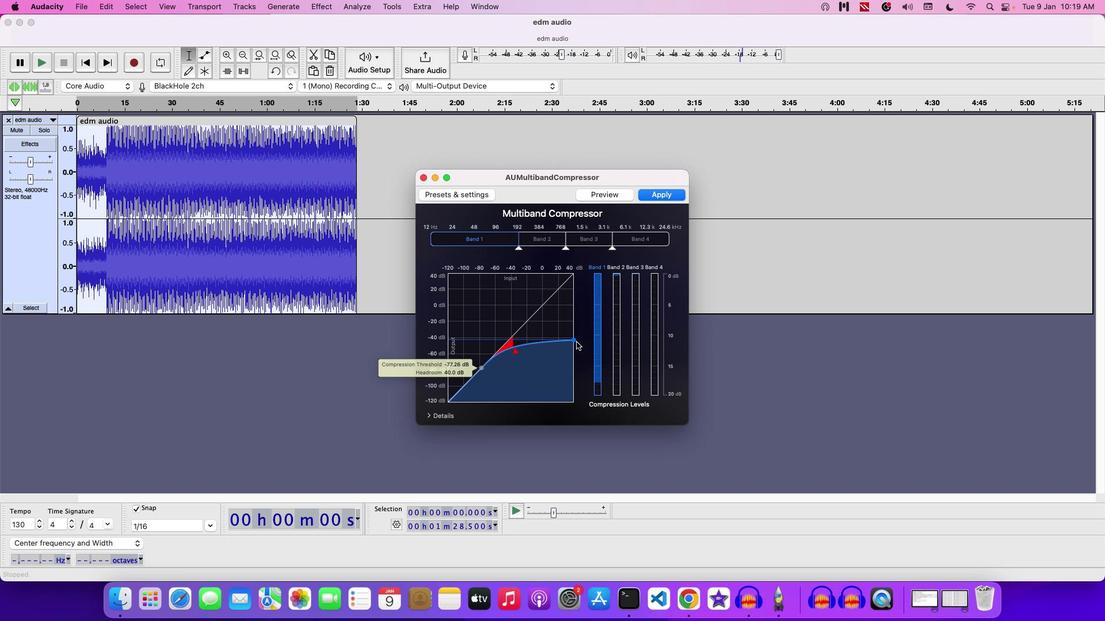 
Action: Mouse moved to (482, 367)
Screenshot: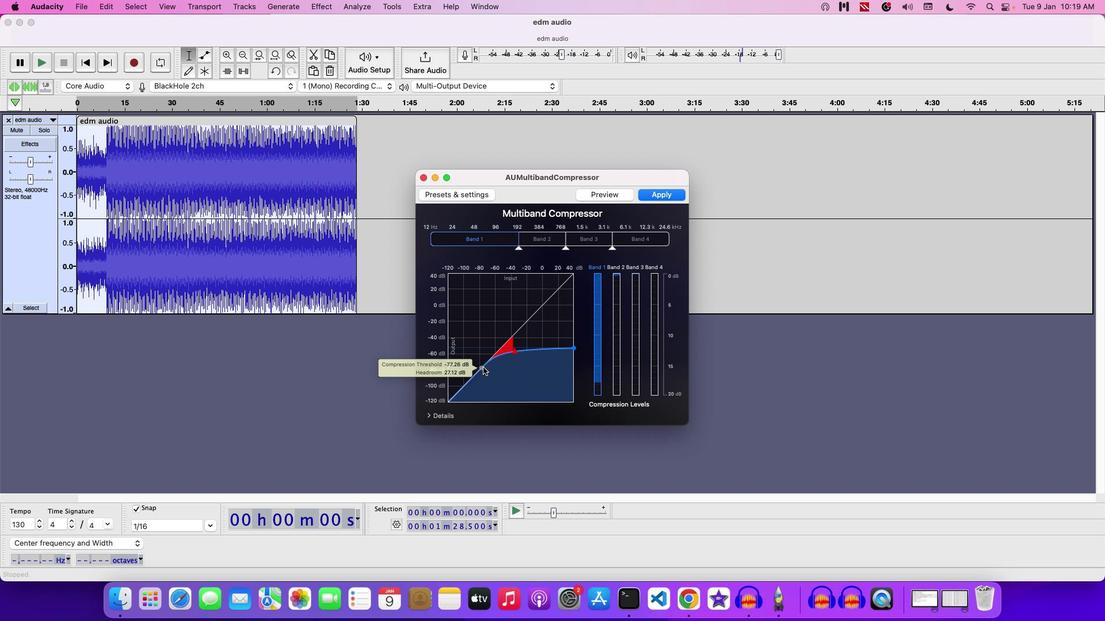
Action: Mouse pressed left at (482, 367)
Screenshot: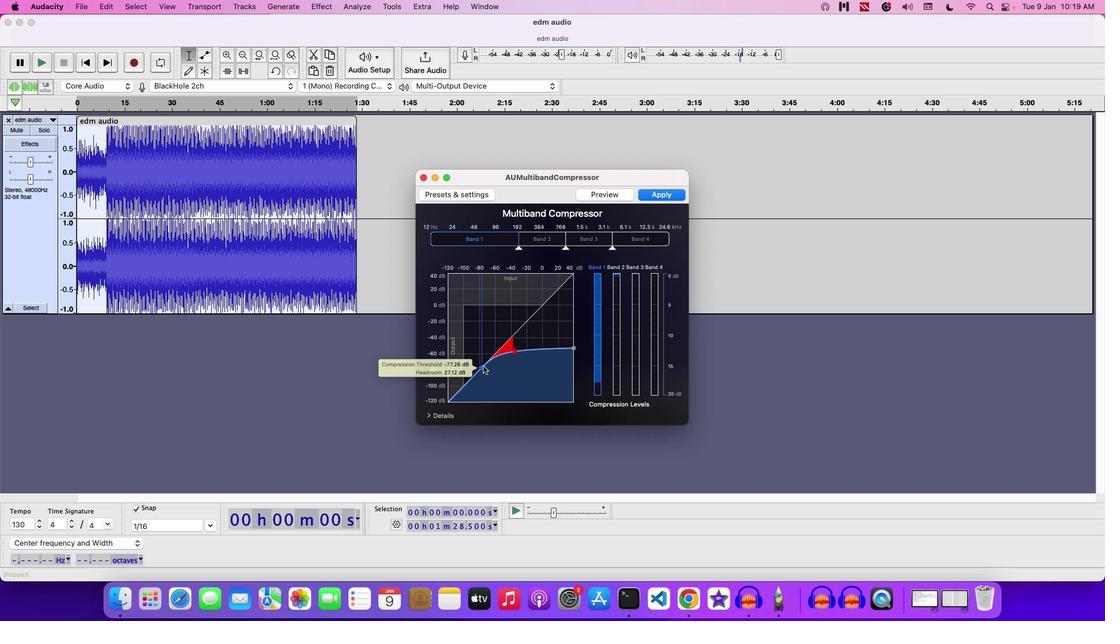 
Action: Mouse moved to (575, 336)
Screenshot: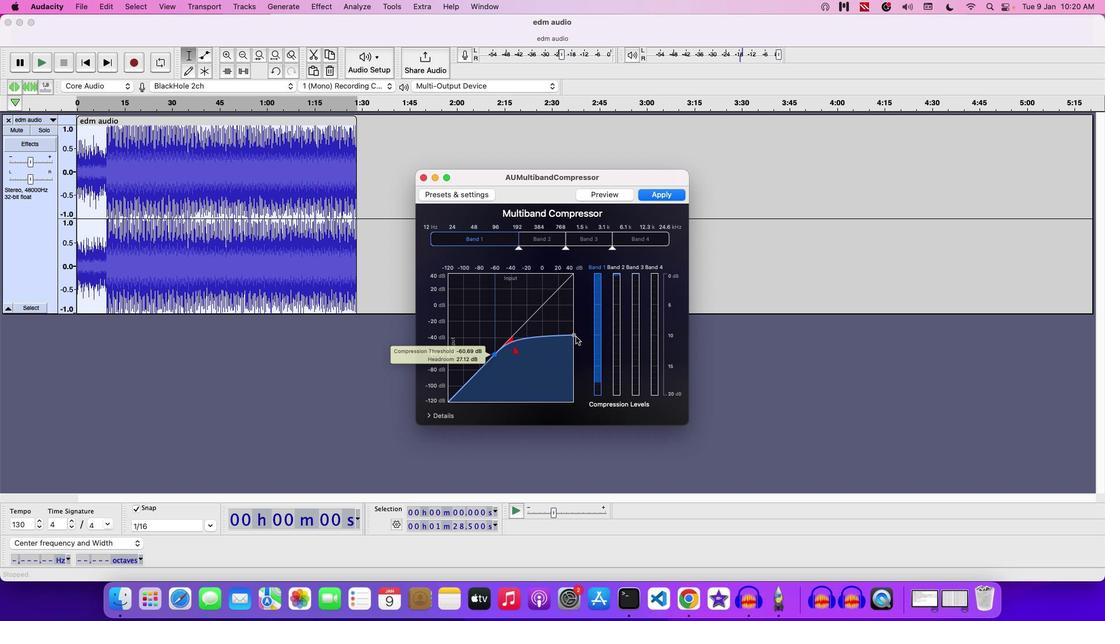 
Action: Mouse pressed left at (575, 336)
Screenshot: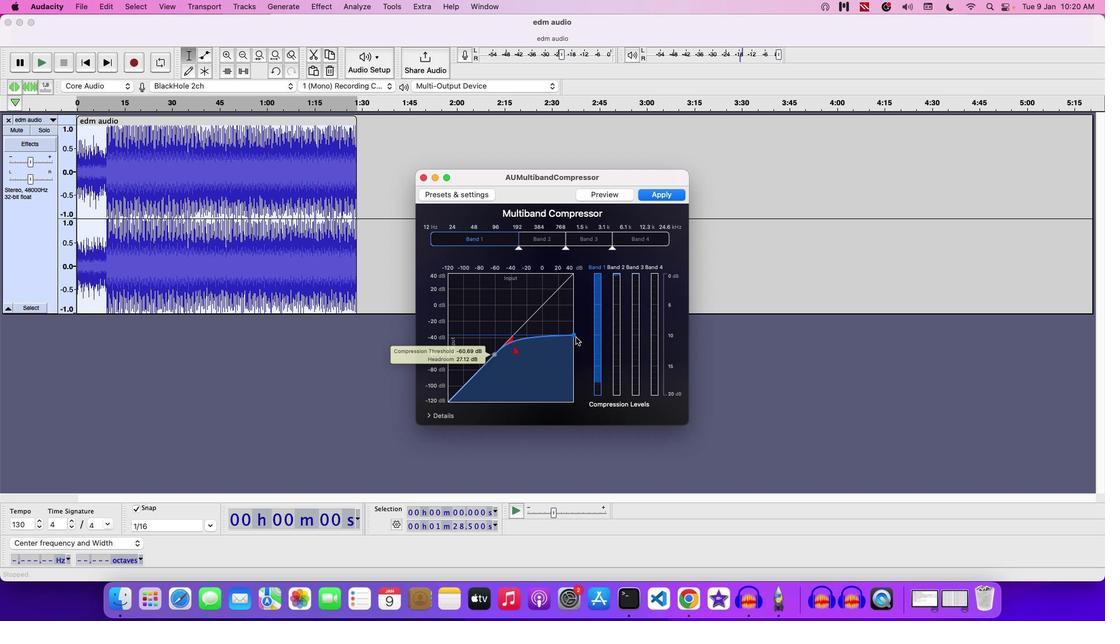 
Action: Mouse moved to (617, 190)
Screenshot: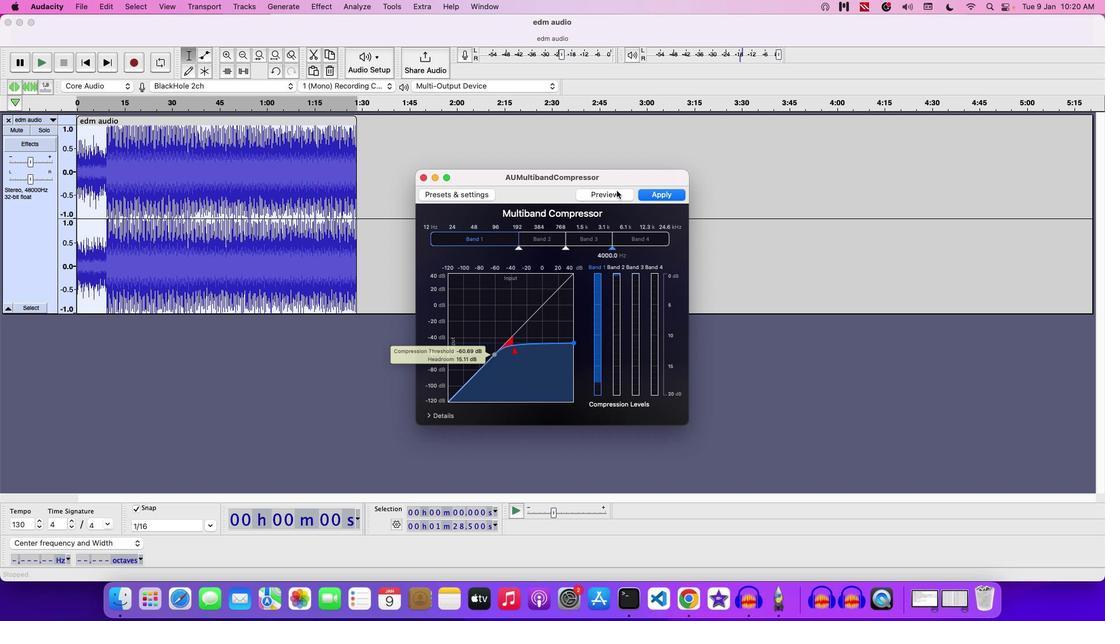 
Action: Mouse pressed left at (617, 190)
Screenshot: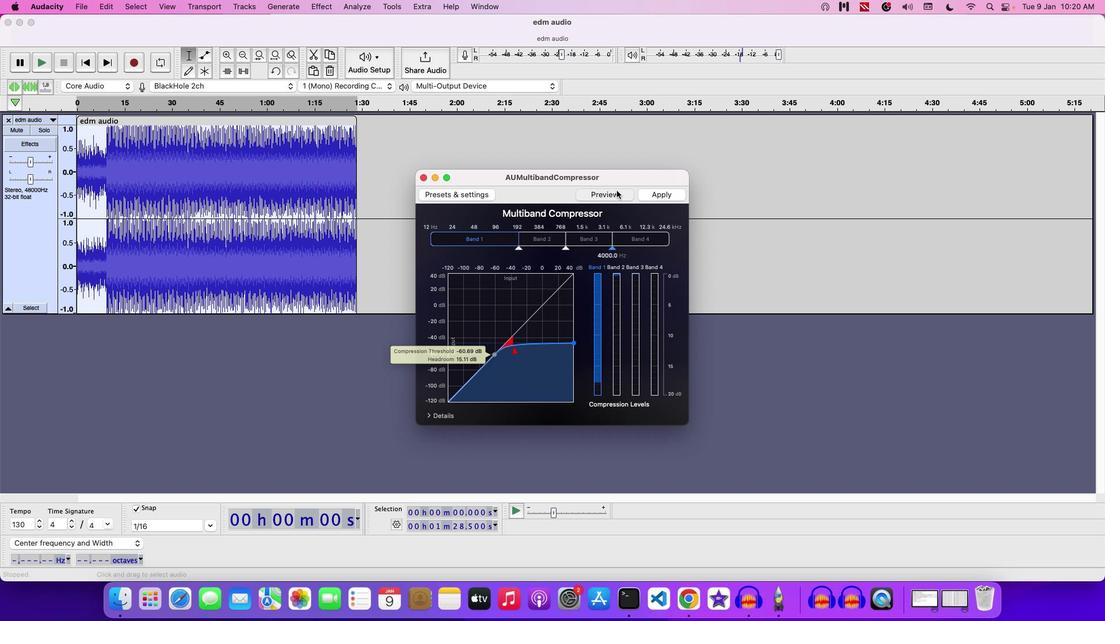 
Action: Mouse moved to (577, 343)
Screenshot: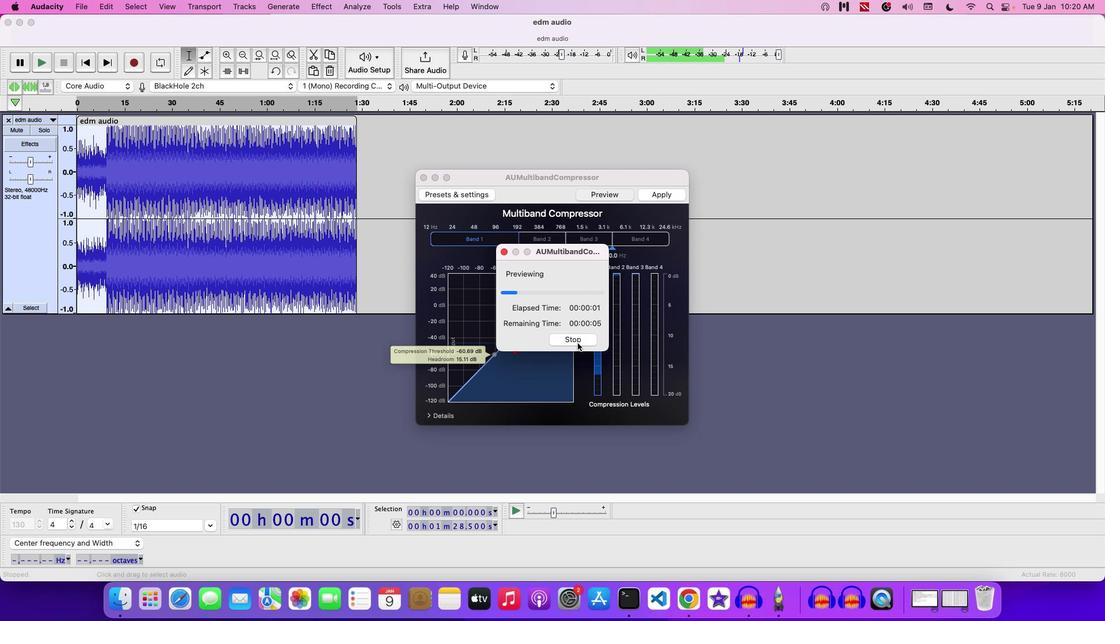 
Action: Mouse pressed left at (577, 343)
Screenshot: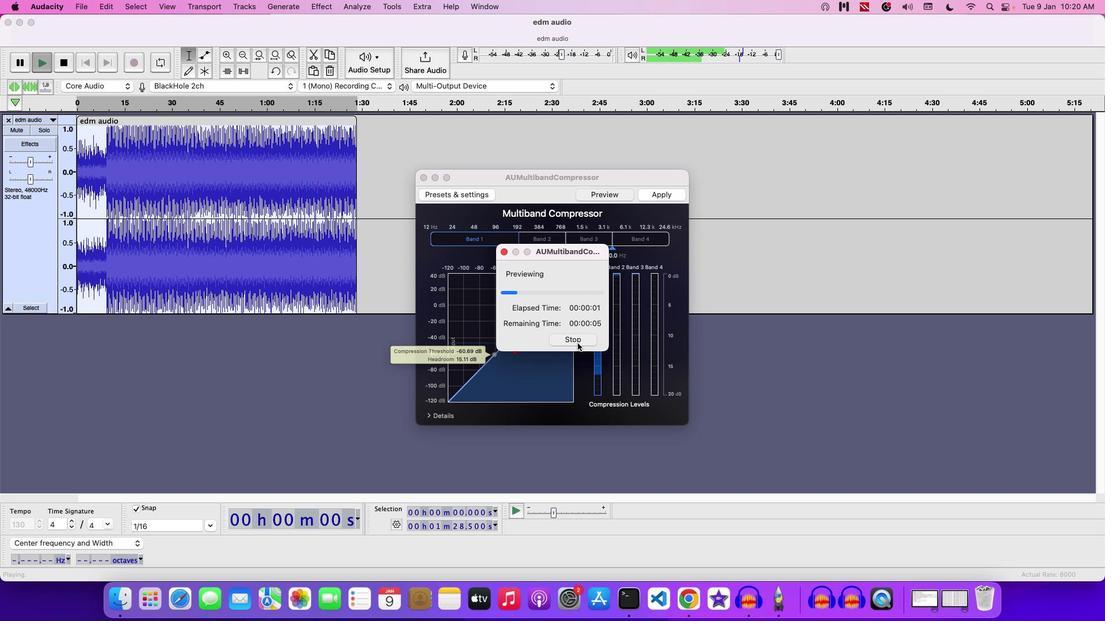 
Action: Mouse moved to (665, 198)
Screenshot: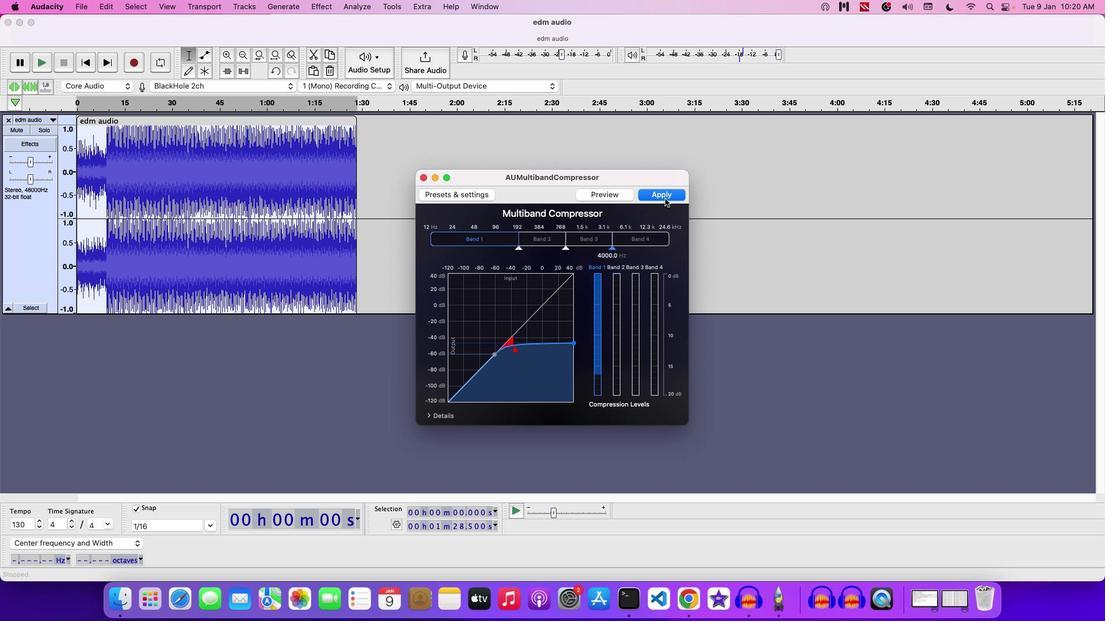 
Action: Mouse pressed left at (665, 198)
Screenshot: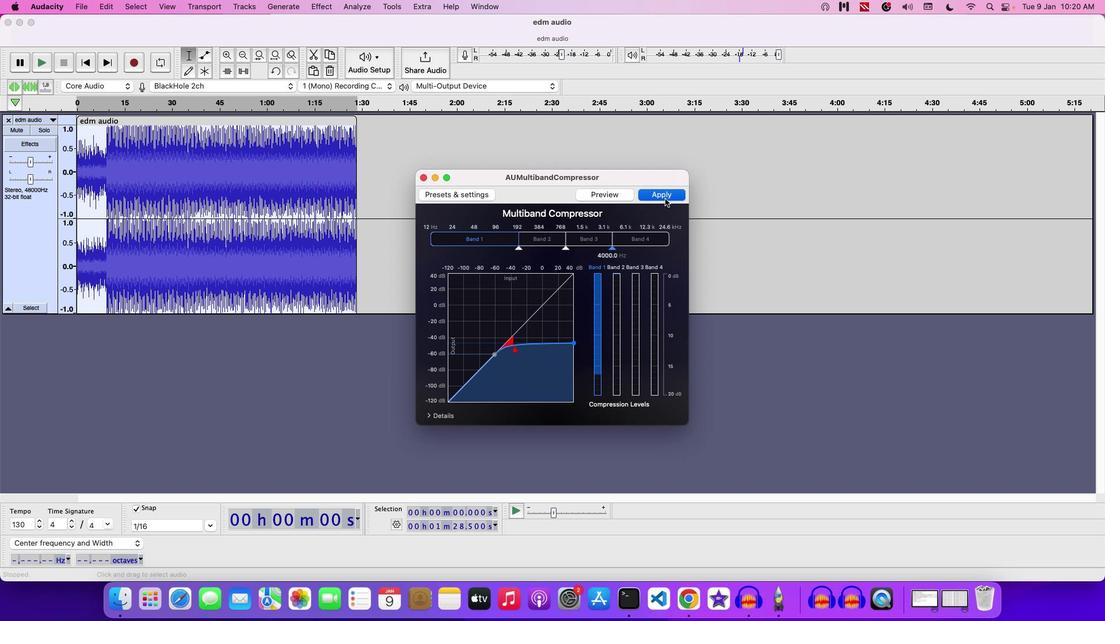 
Action: Mouse moved to (447, 237)
Screenshot: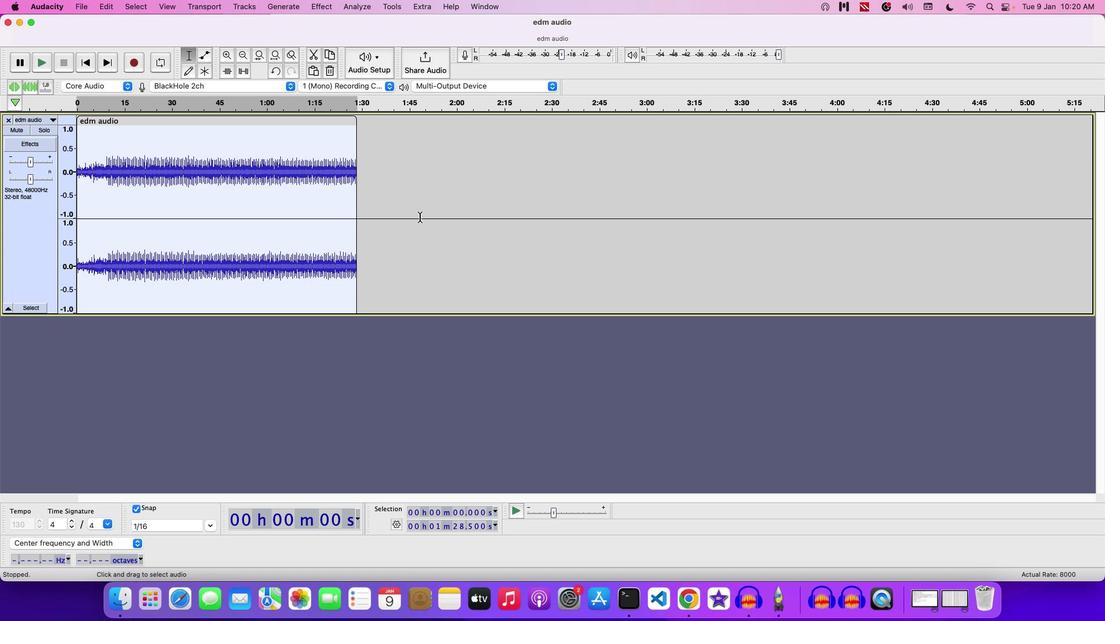 
Action: Key pressed Key.space
Screenshot: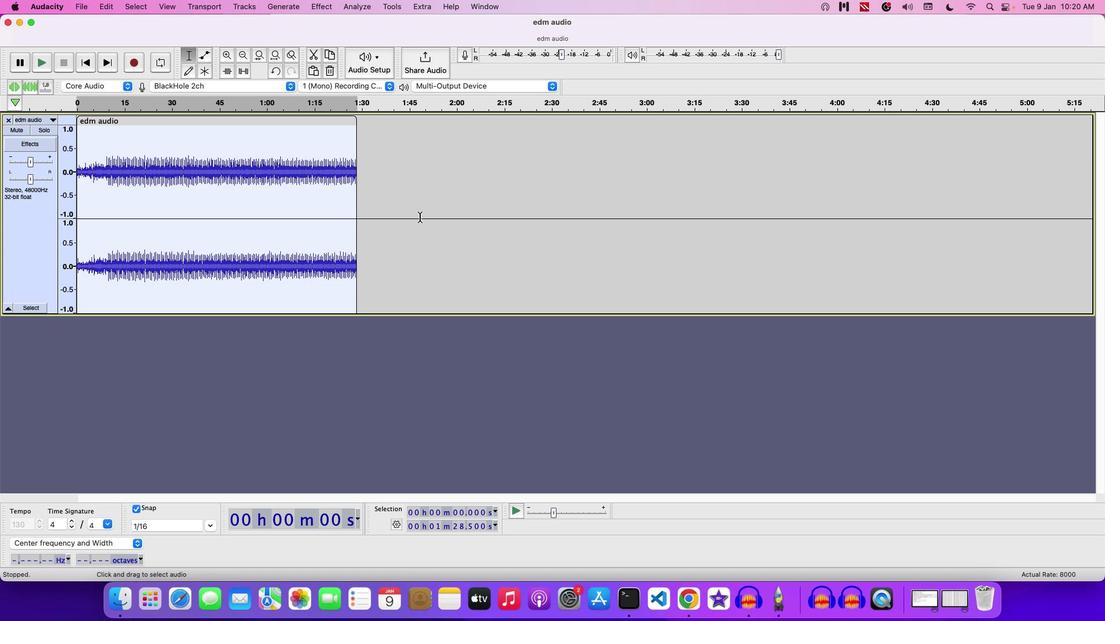 
Action: Mouse moved to (324, 6)
Screenshot: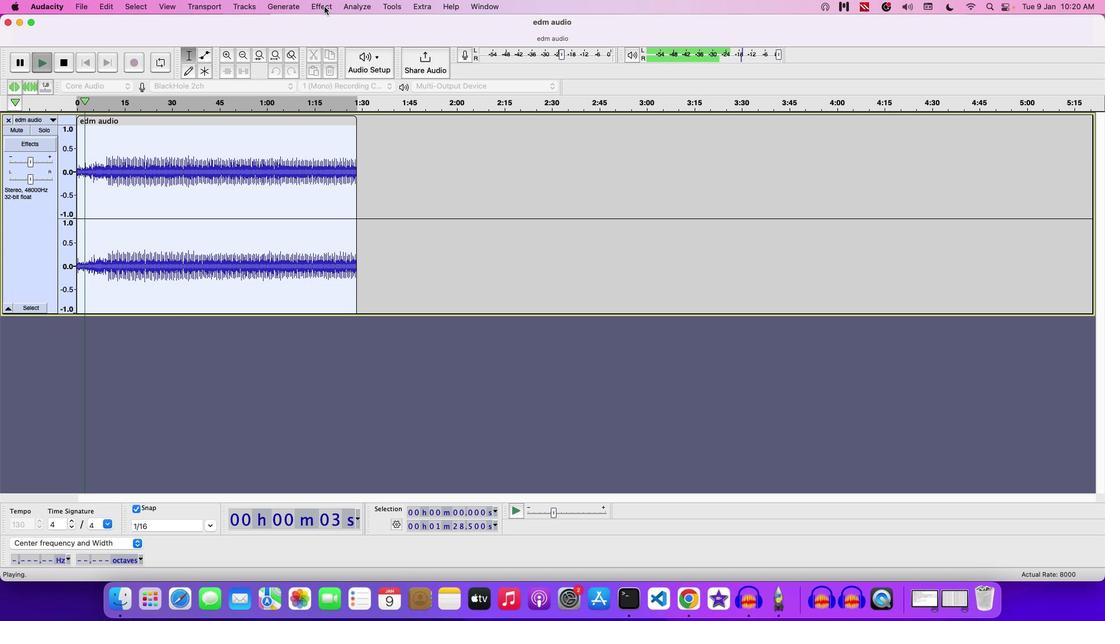
Action: Mouse pressed left at (324, 6)
Screenshot: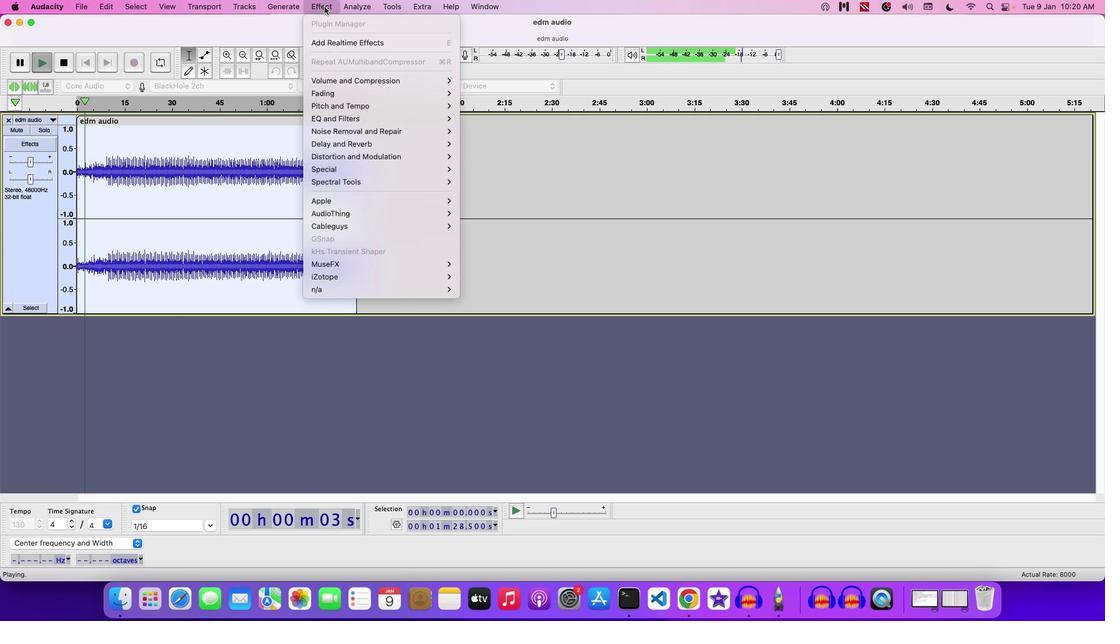 
Action: Mouse moved to (36, 234)
Screenshot: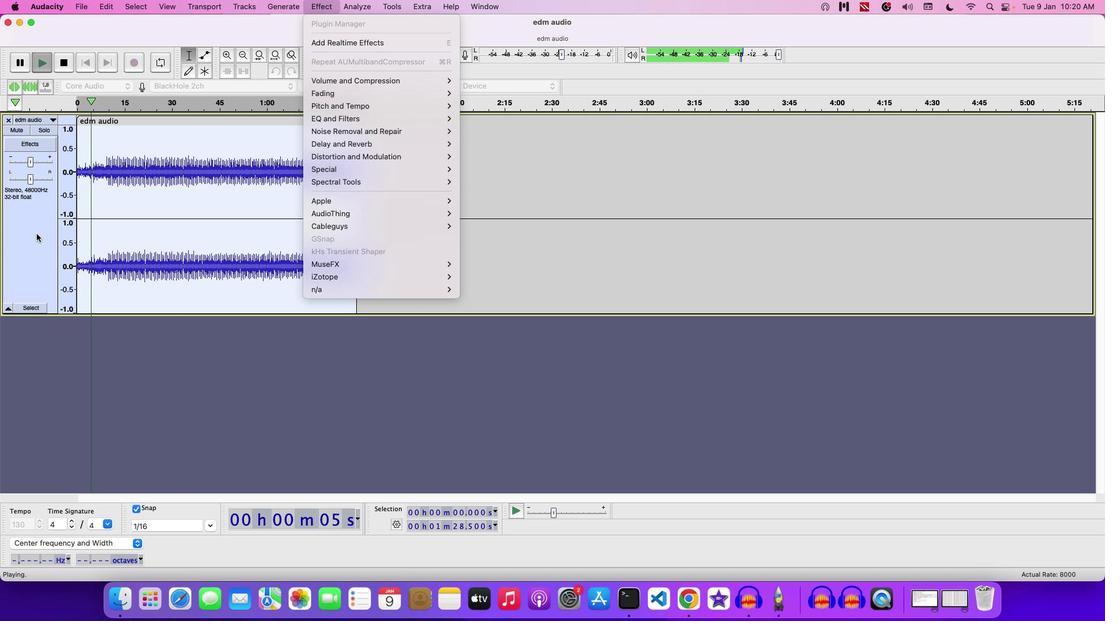 
Action: Mouse pressed left at (36, 234)
Screenshot: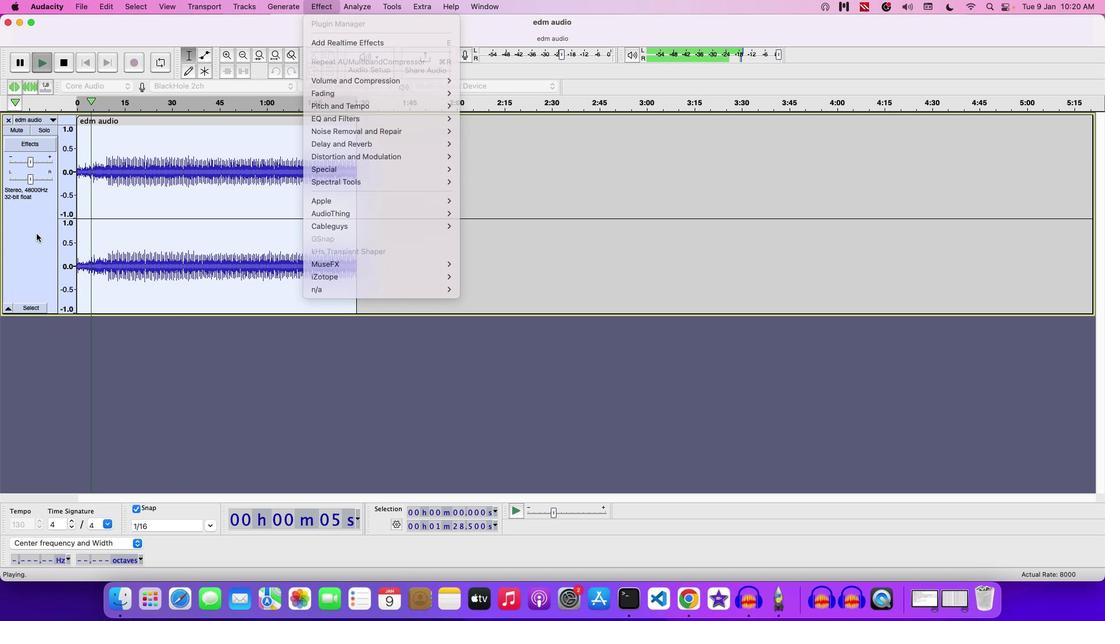 
Action: Mouse moved to (34, 160)
Screenshot: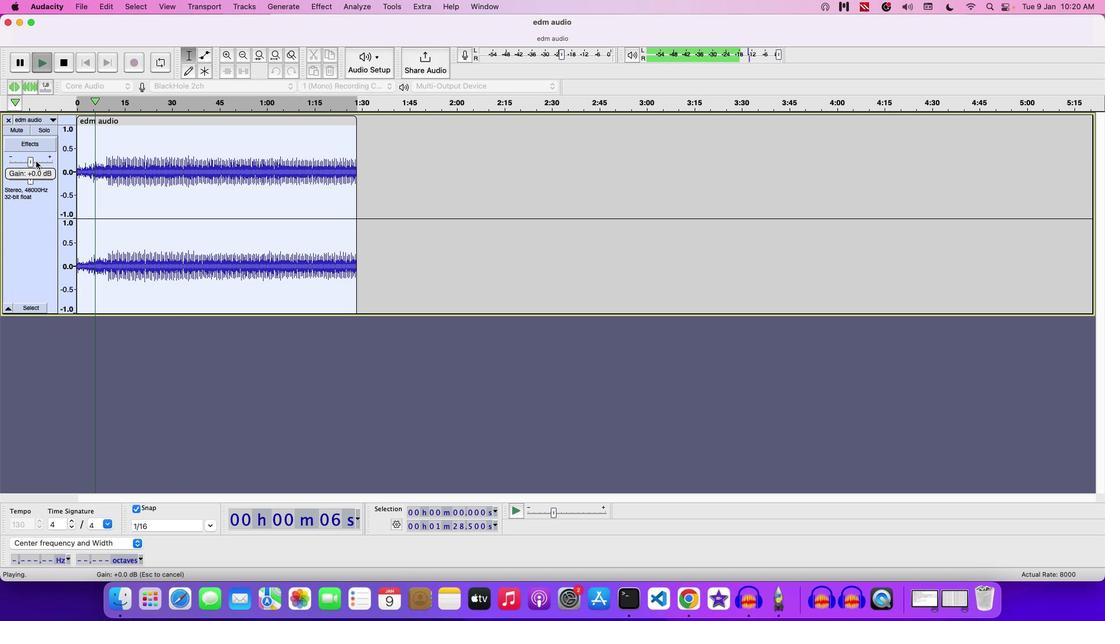 
Action: Mouse pressed left at (34, 160)
Screenshot: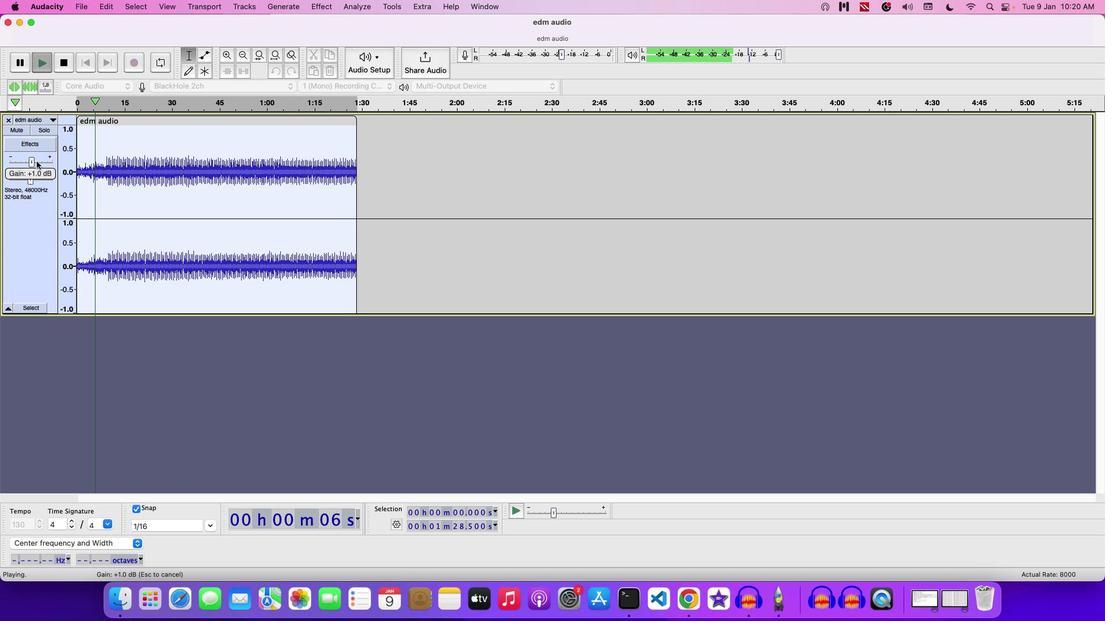 
Action: Mouse moved to (35, 160)
Screenshot: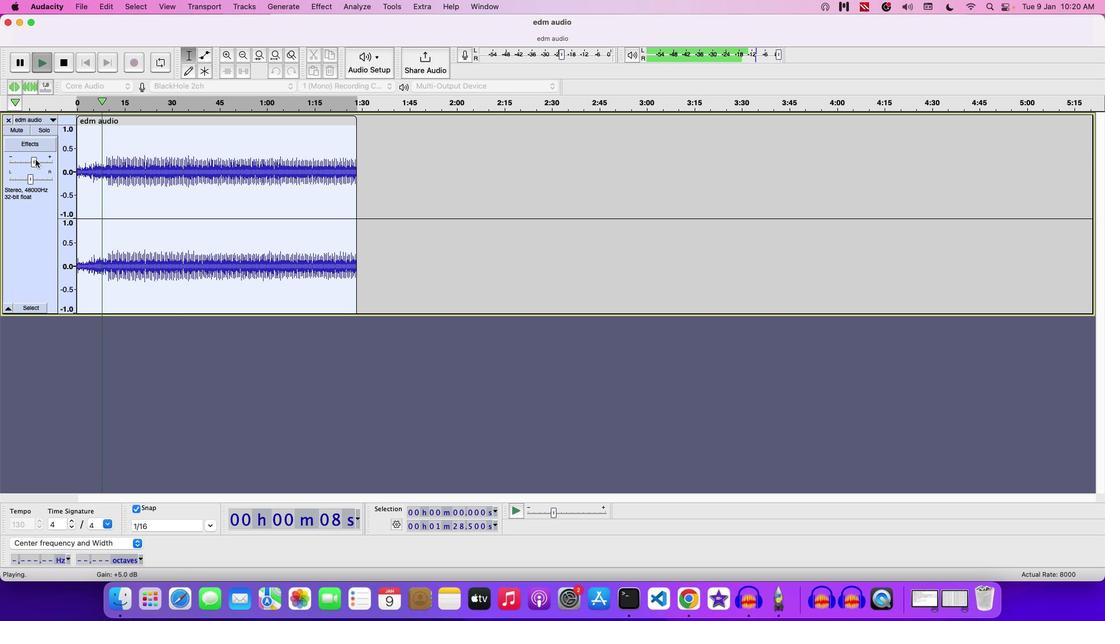 
Action: Mouse pressed left at (35, 160)
Screenshot: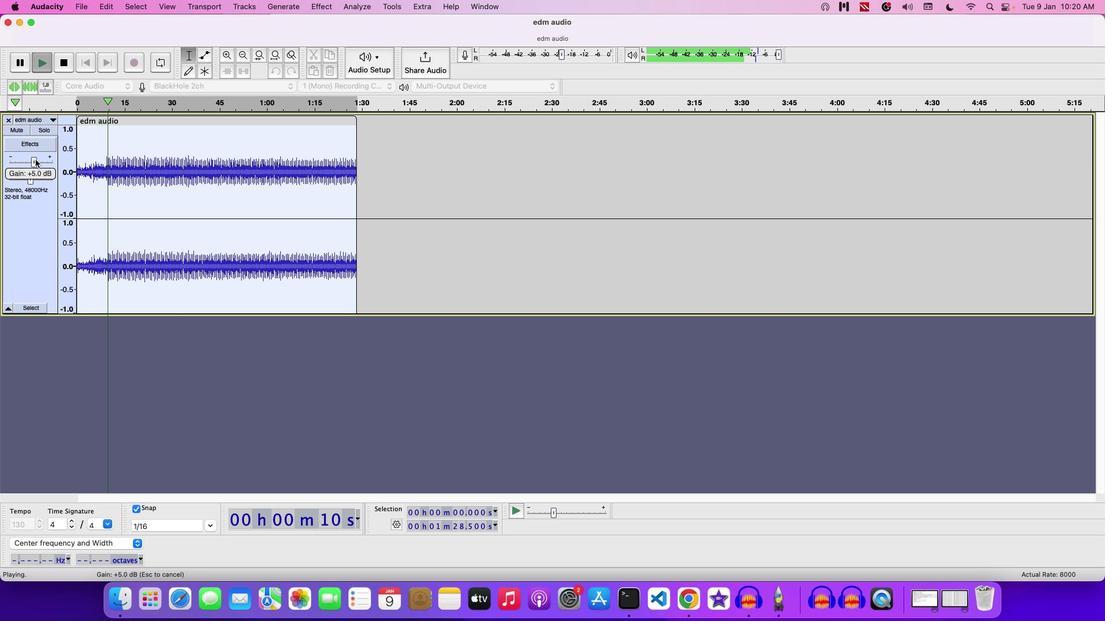 
Action: Mouse moved to (146, 0)
Screenshot: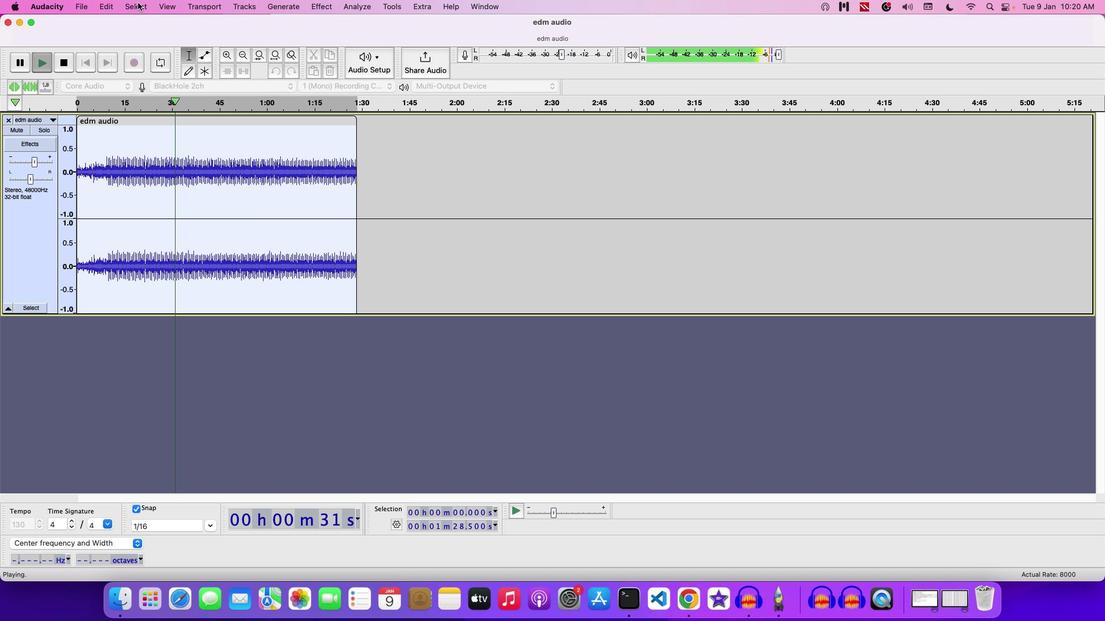 
Action: Key pressed Key.space
Screenshot: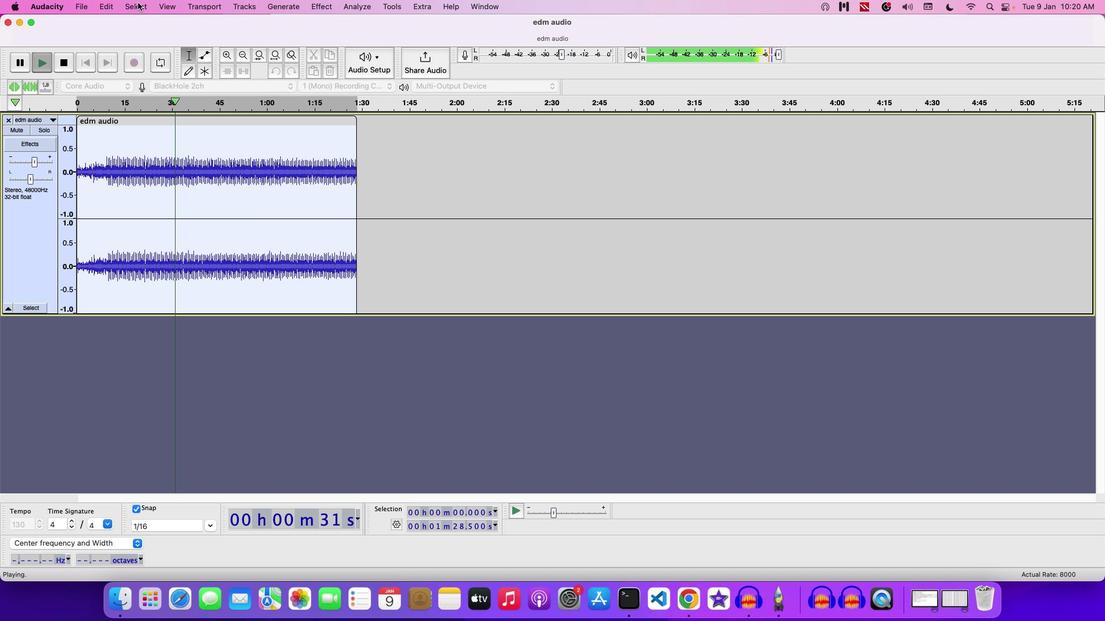 
Action: Mouse moved to (80, 3)
Screenshot: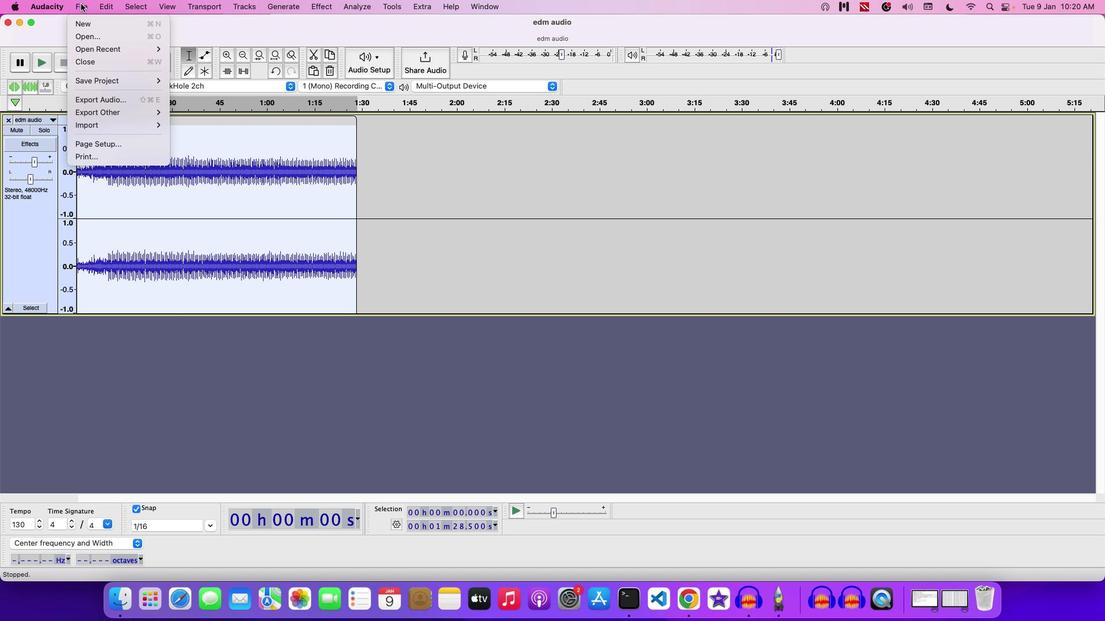 
Action: Mouse pressed left at (80, 3)
Screenshot: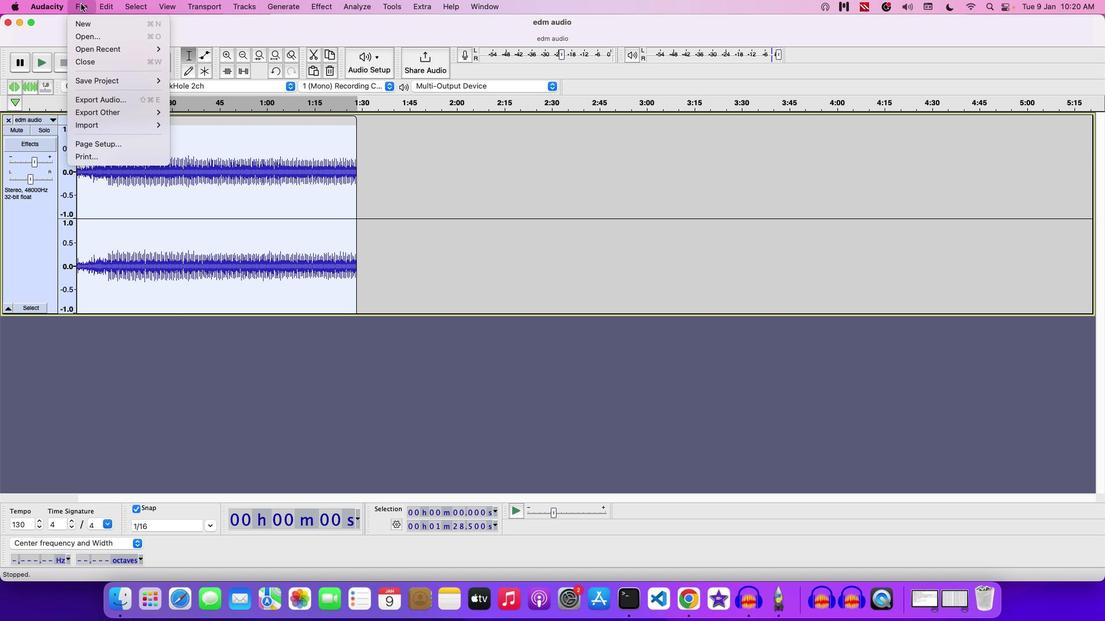 
Action: Mouse moved to (231, 78)
Screenshot: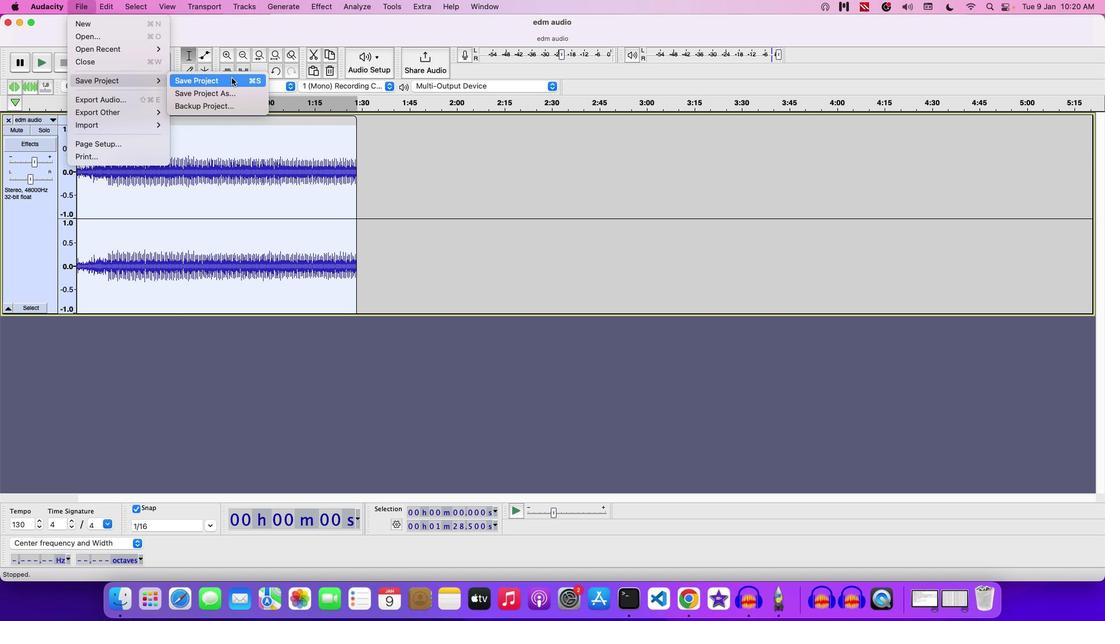 
Action: Mouse pressed left at (231, 78)
Screenshot: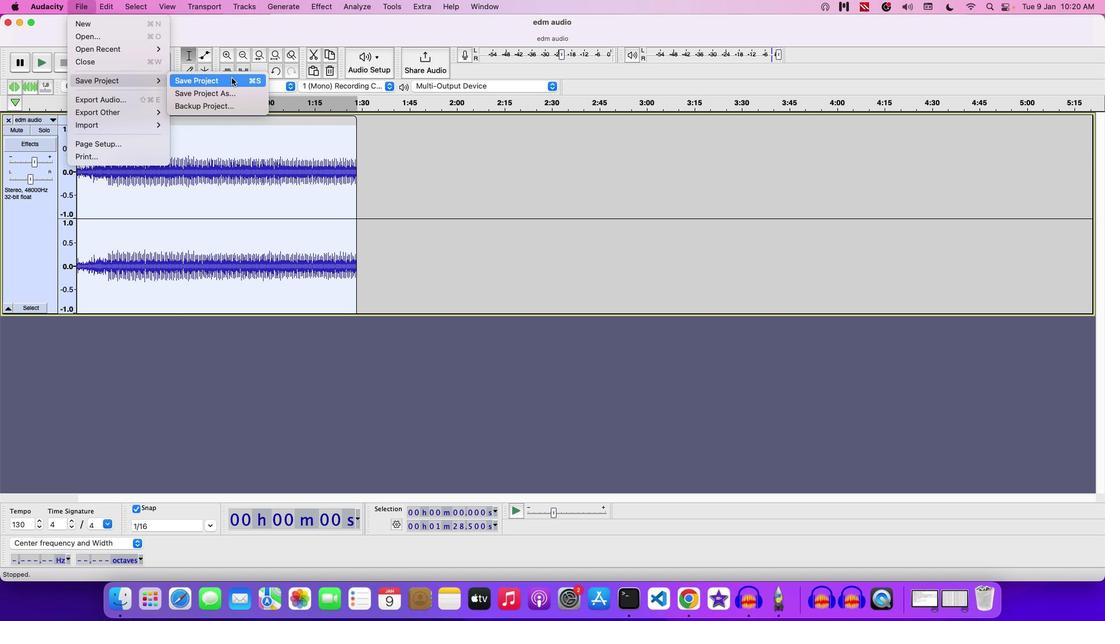 
Action: Mouse moved to (523, 232)
Screenshot: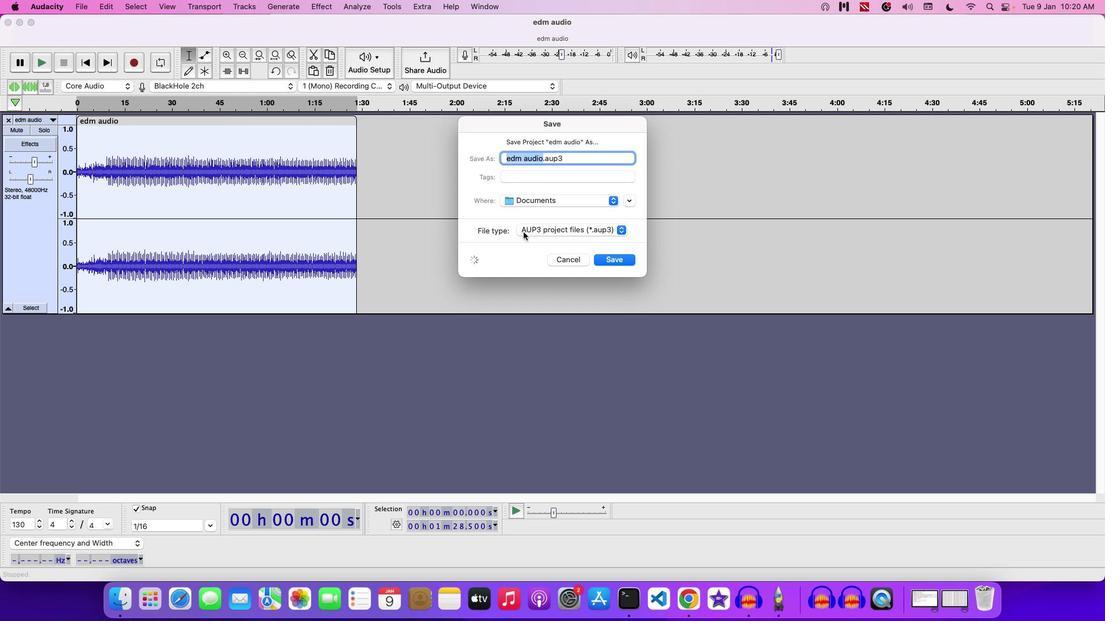 
Action: Key pressed Key.backspace'A''P''L'Key.backspace'P''L''Y''I''N''G'Key.space'D''Y''A''N''M'Key.backspaceKey.backspaceKey.backspace'N''A''M''I''C'Key.space'R''A''N''G''E'Key.space'C''O''M''P'
Screenshot: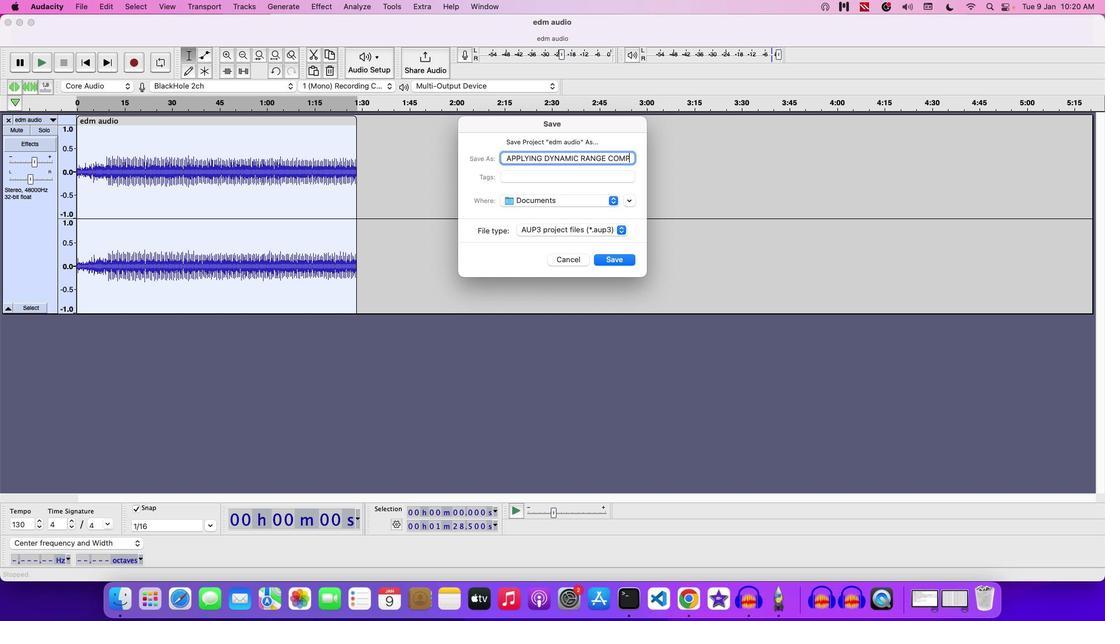 
Action: Mouse moved to (606, 262)
Screenshot: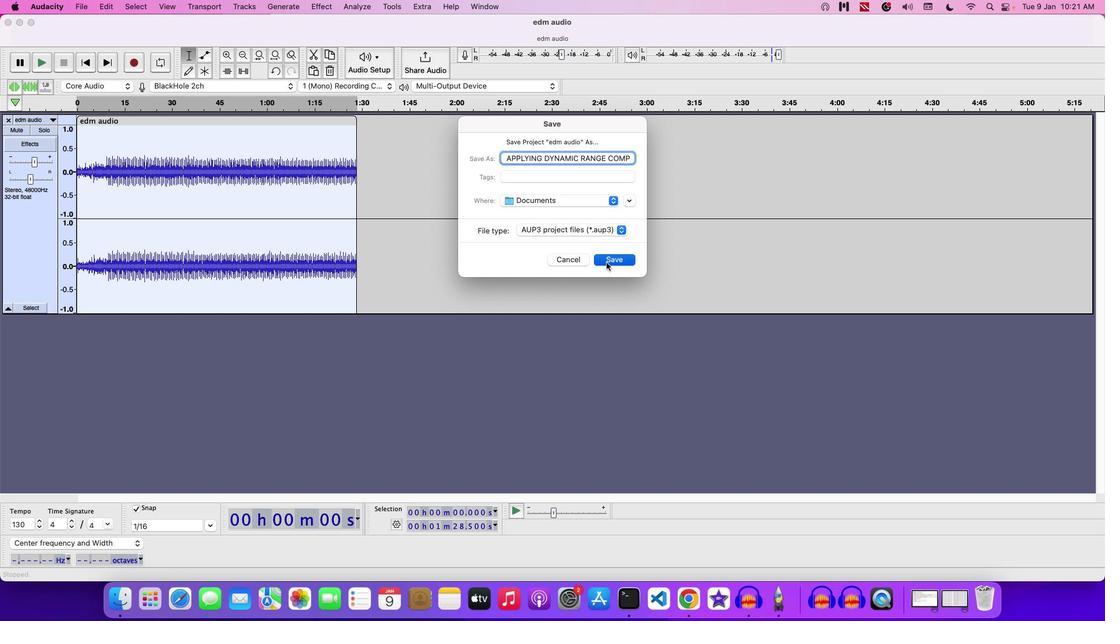
Action: Mouse pressed left at (606, 262)
Screenshot: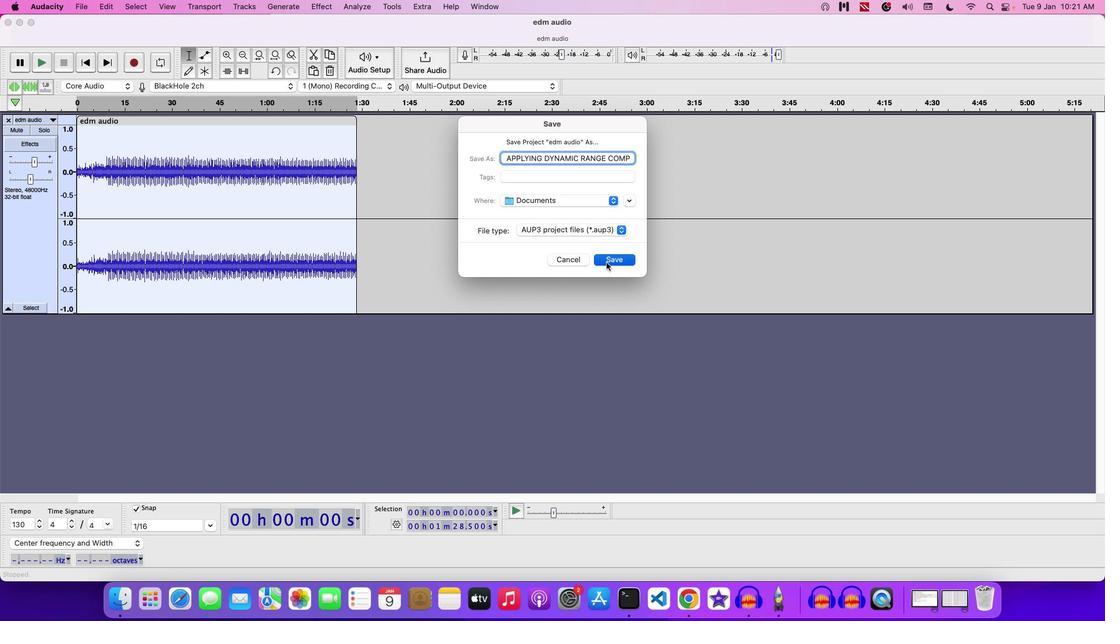 
Action: Mouse moved to (528, 269)
Screenshot: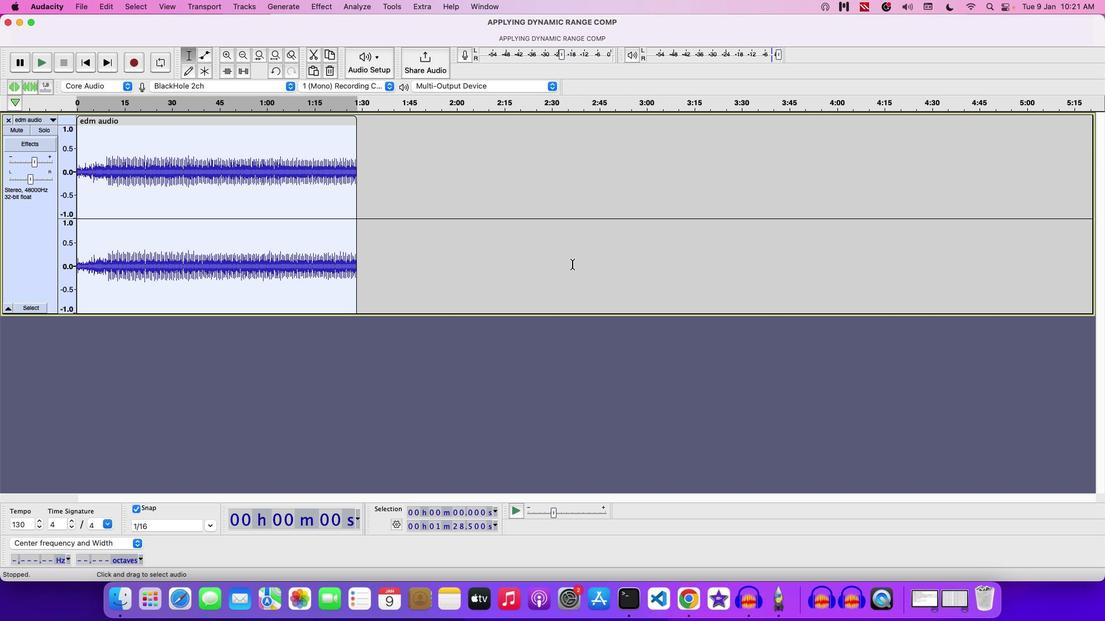 
